 Task: Look for space in Liverpool, United Kingdom from 2nd June, 2023 to 6th June, 2023 for 1 adult in price range Rs.10000 to Rs.13000. Place can be private room with 1  bedroom having 1 bed and 1 bathroom. Property type can be house, flat, guest house, hotel. Booking option can be shelf check-in. Required host language is English.
Action: Mouse moved to (536, 108)
Screenshot: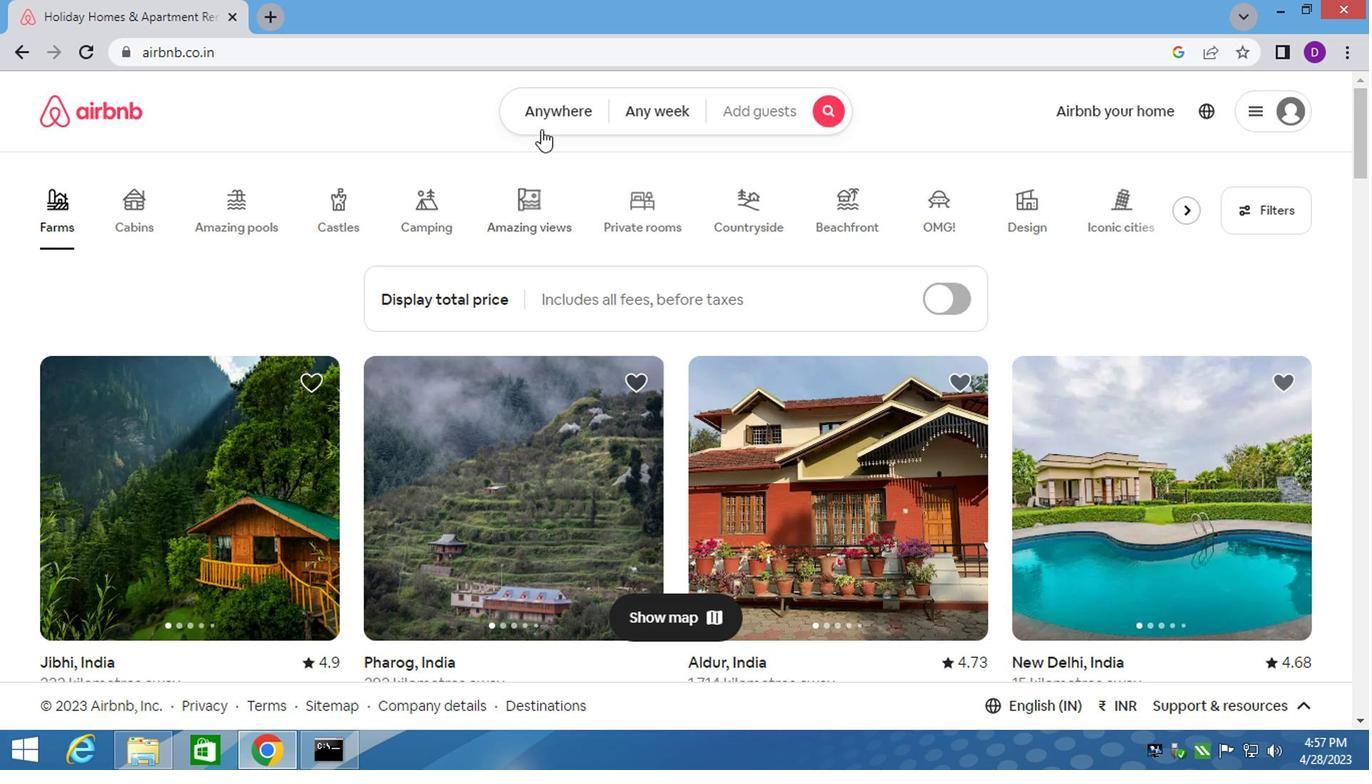 
Action: Mouse pressed left at (536, 108)
Screenshot: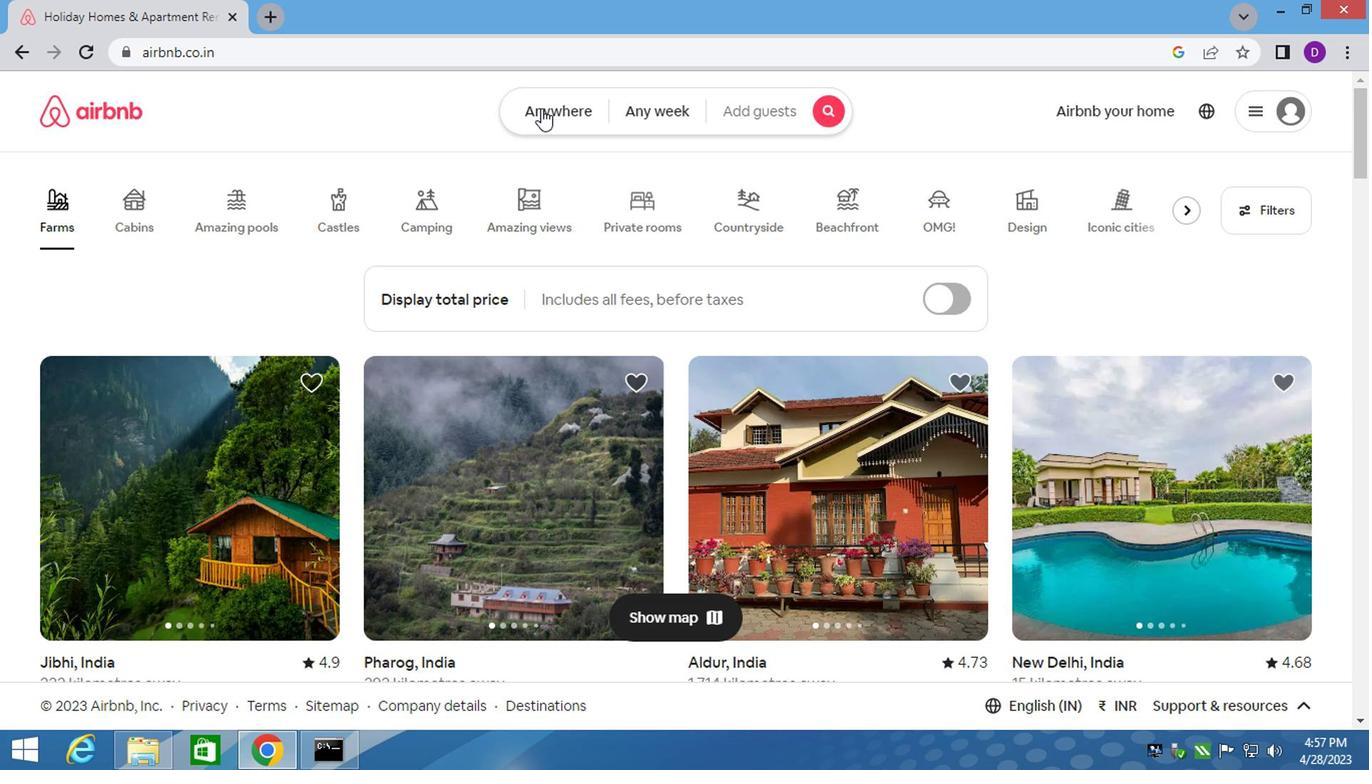 
Action: Mouse moved to (361, 192)
Screenshot: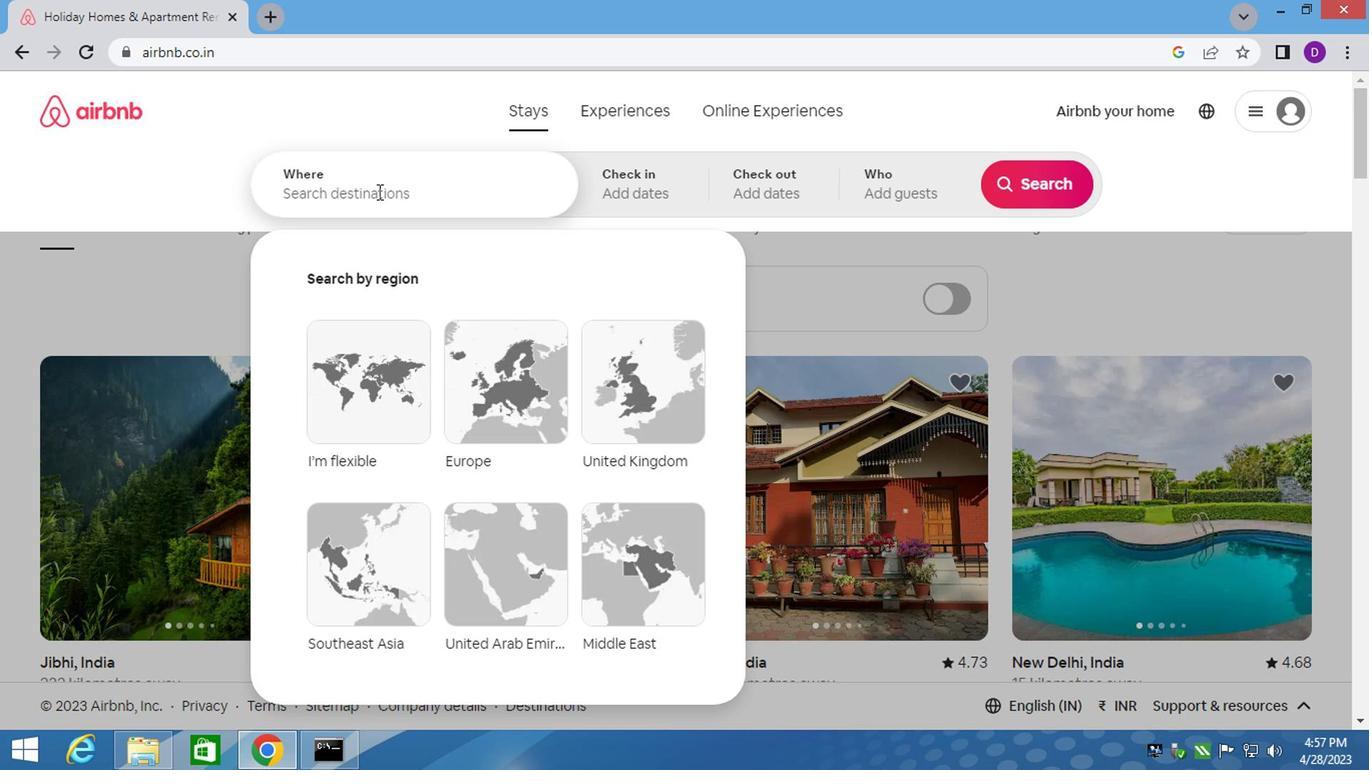 
Action: Mouse pressed left at (361, 192)
Screenshot: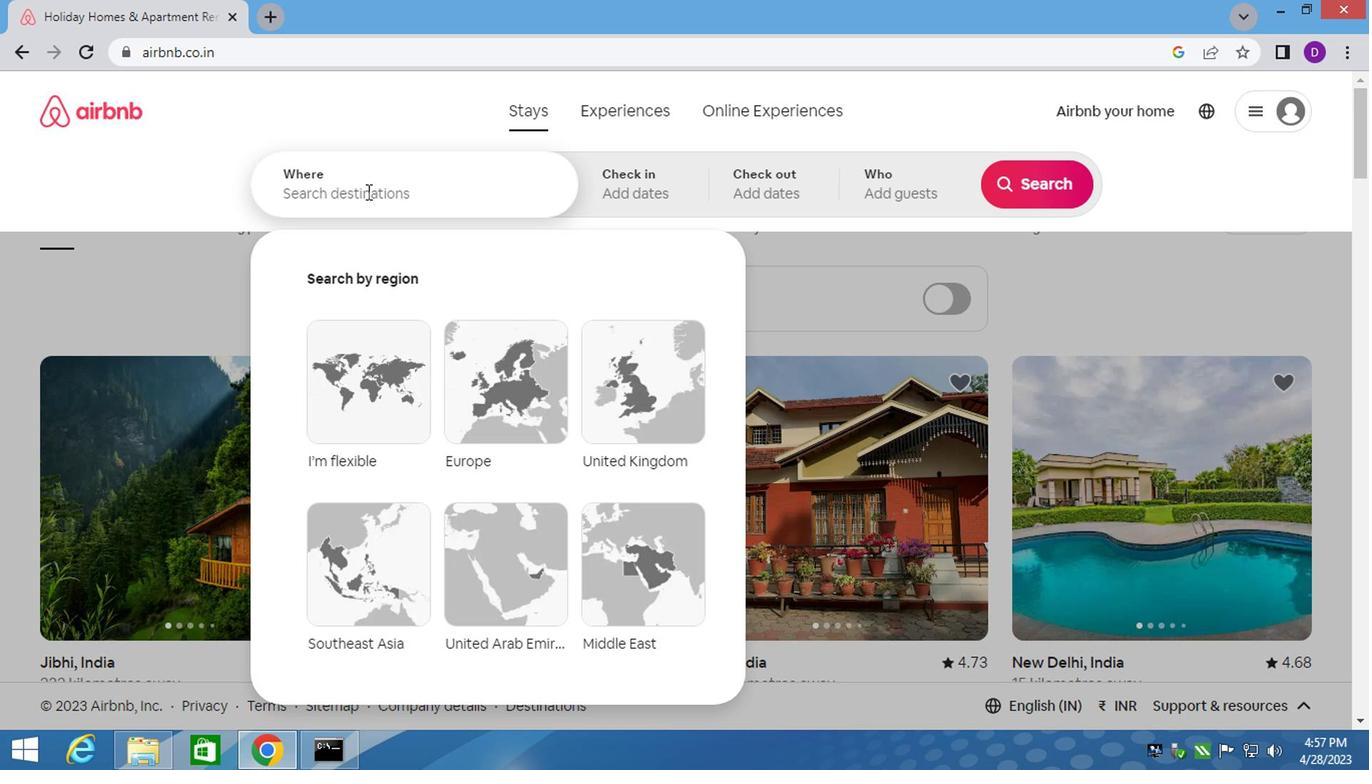 
Action: Key pressed <Key.shift>LIVE<Key.down>,<Key.space><Key.shift>U<Key.enter>
Screenshot: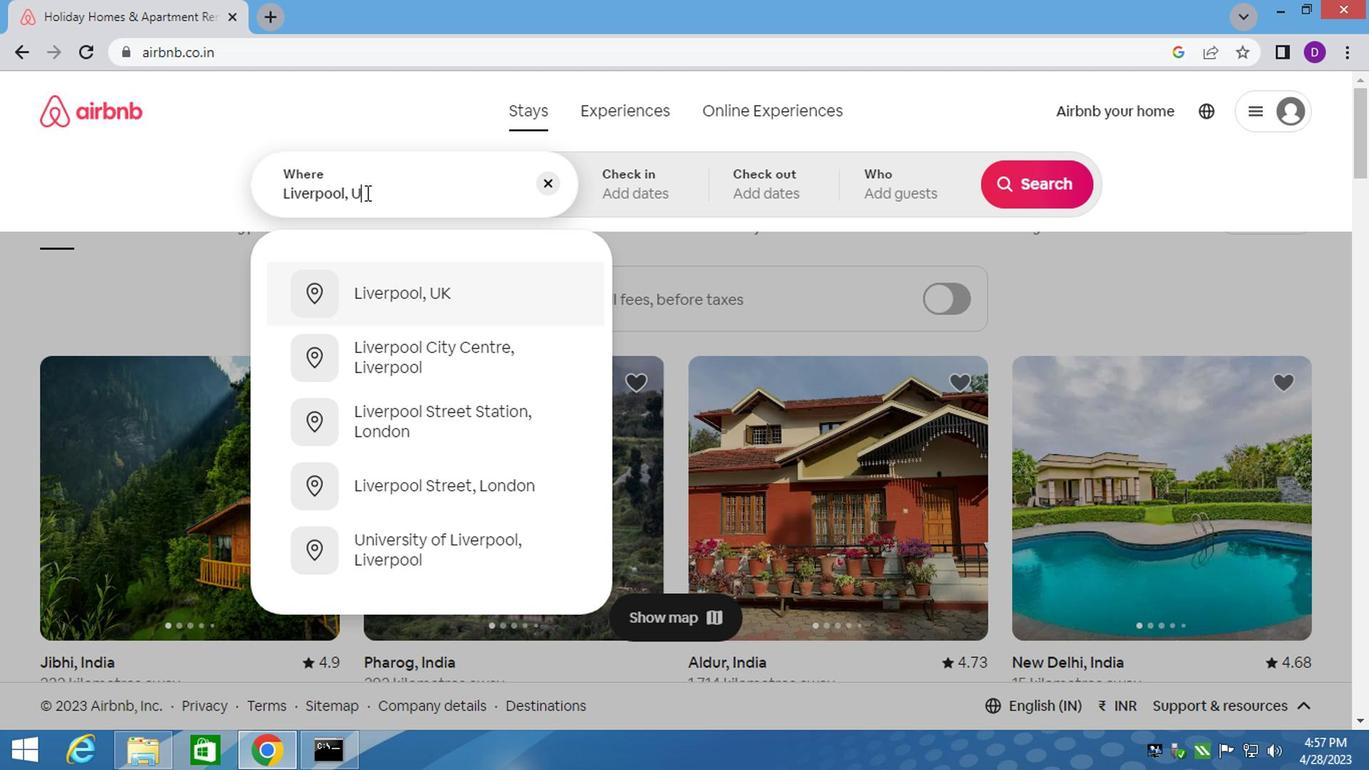 
Action: Mouse moved to (1013, 338)
Screenshot: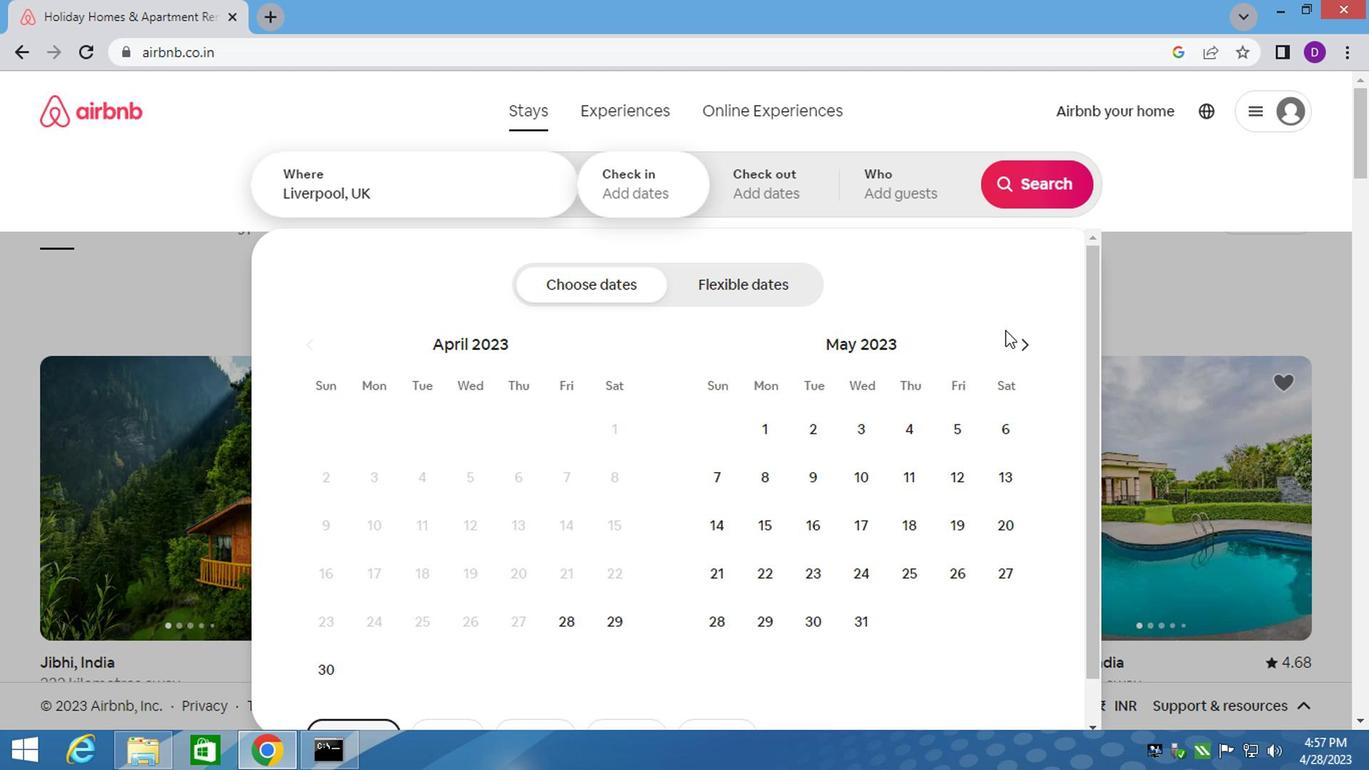 
Action: Mouse pressed left at (1013, 338)
Screenshot: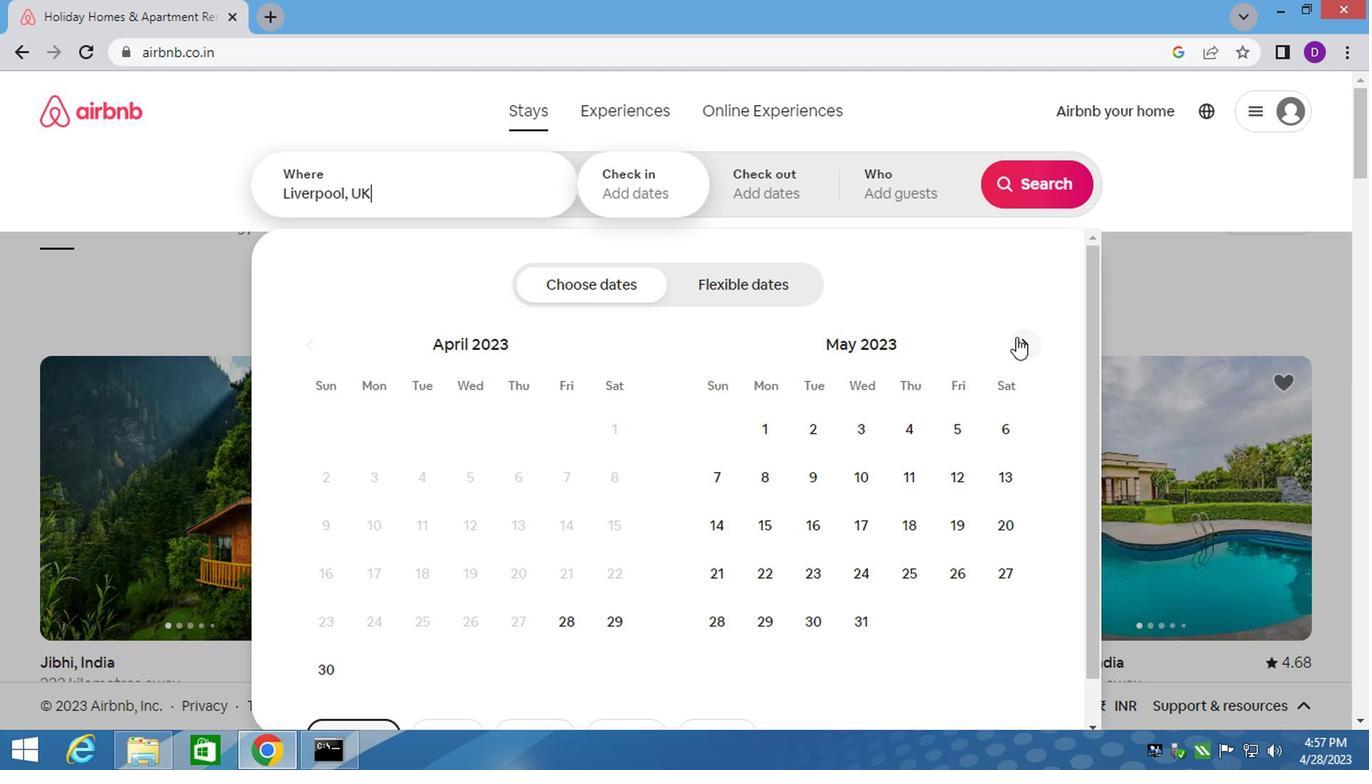 
Action: Mouse pressed left at (1013, 338)
Screenshot: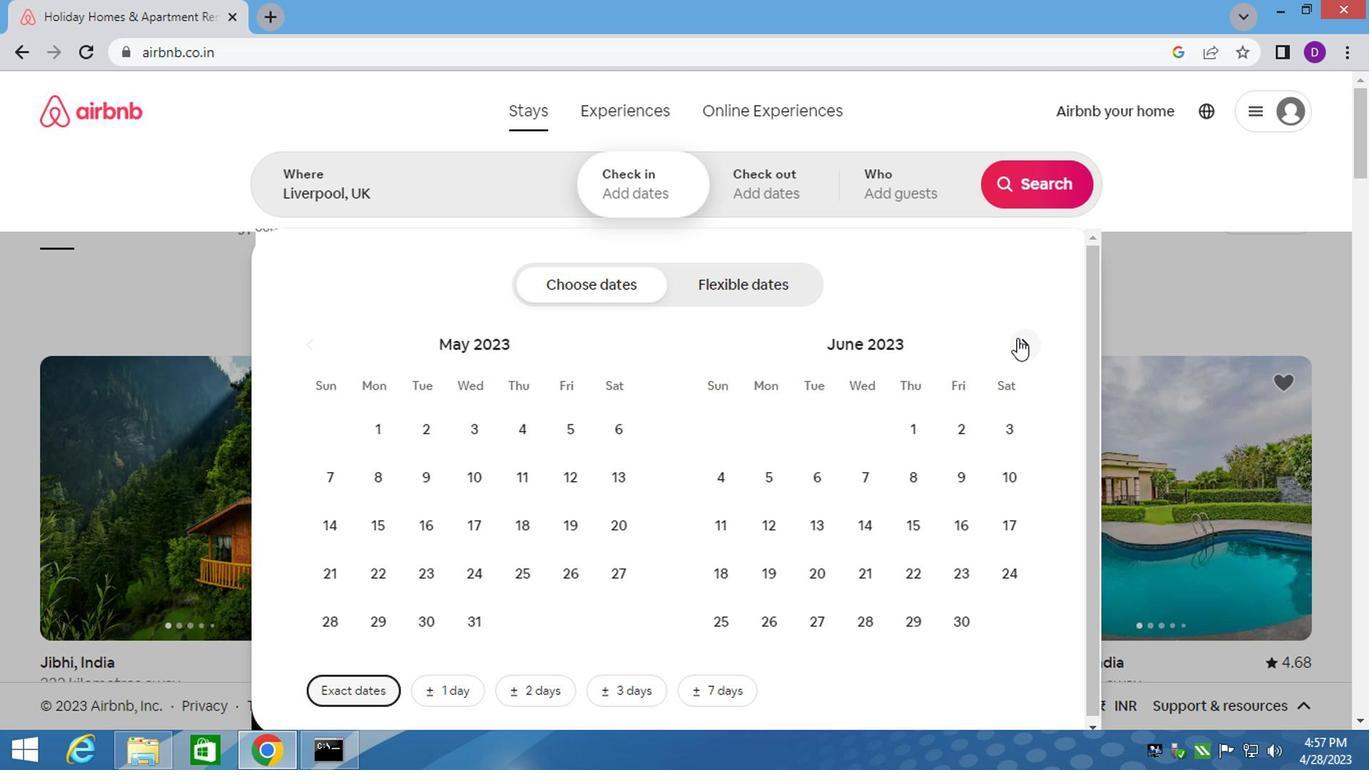 
Action: Mouse moved to (546, 428)
Screenshot: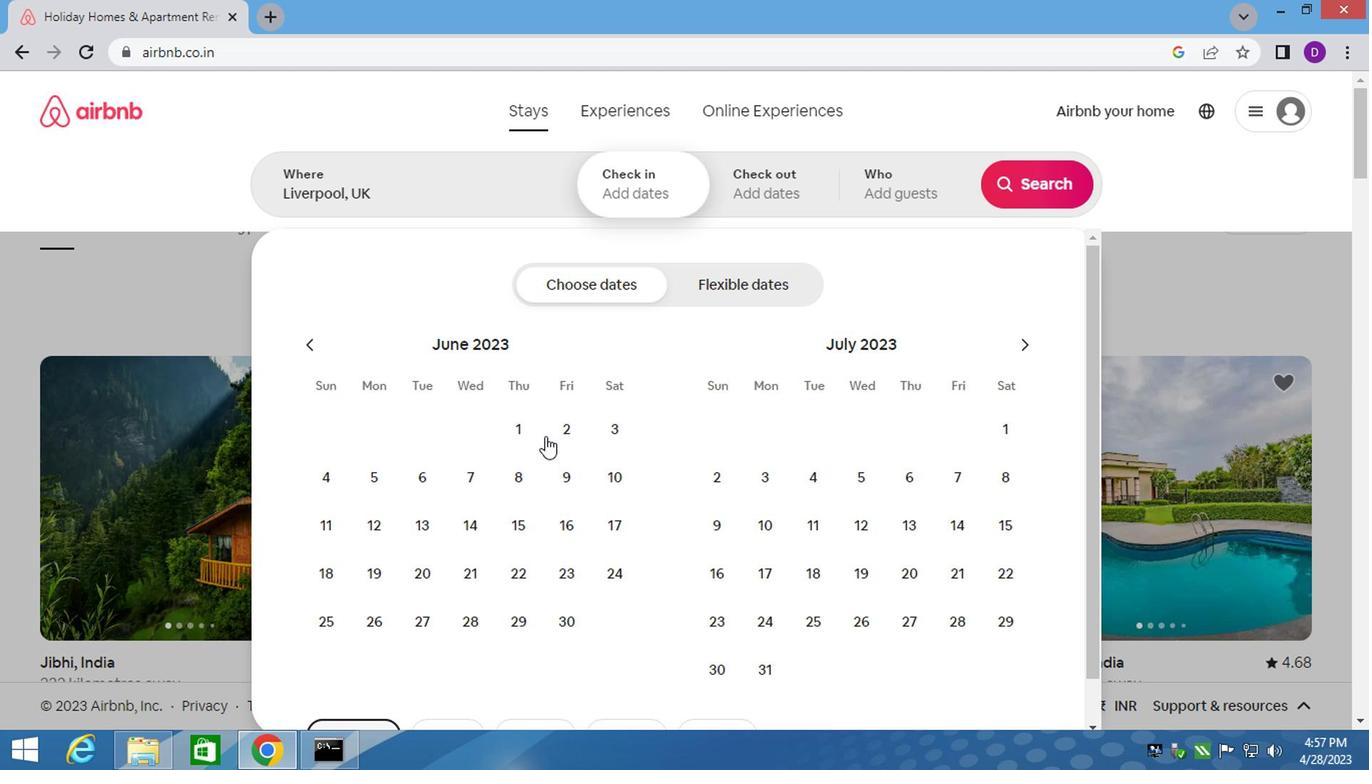 
Action: Mouse pressed left at (546, 428)
Screenshot: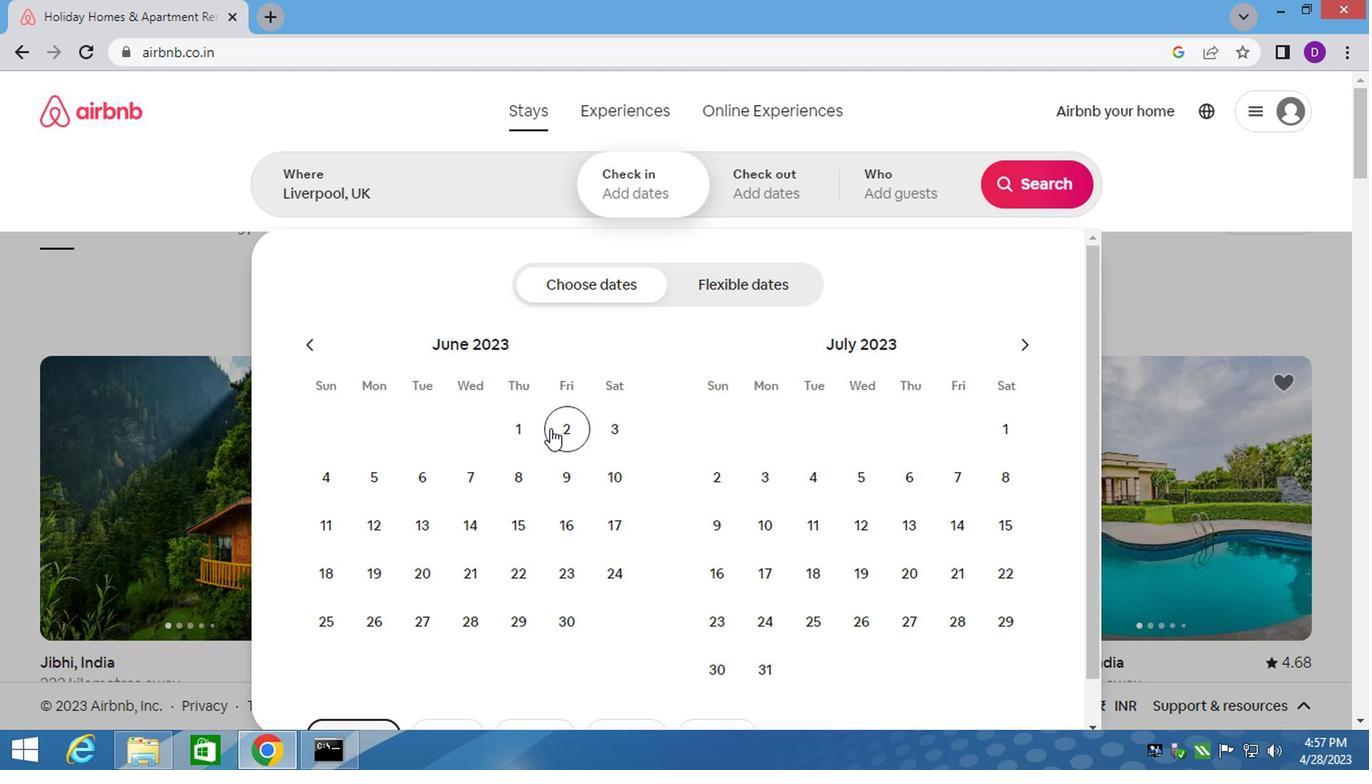 
Action: Mouse moved to (426, 478)
Screenshot: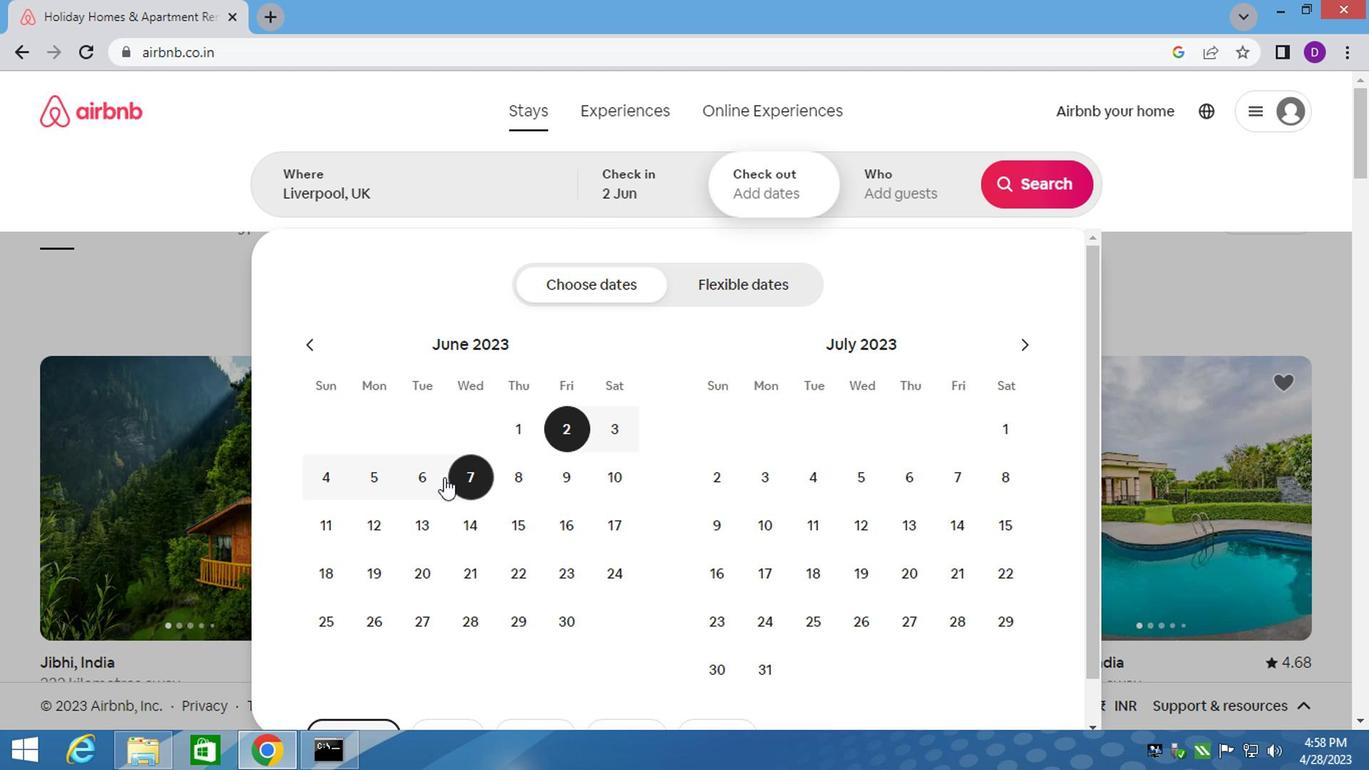 
Action: Mouse pressed left at (426, 478)
Screenshot: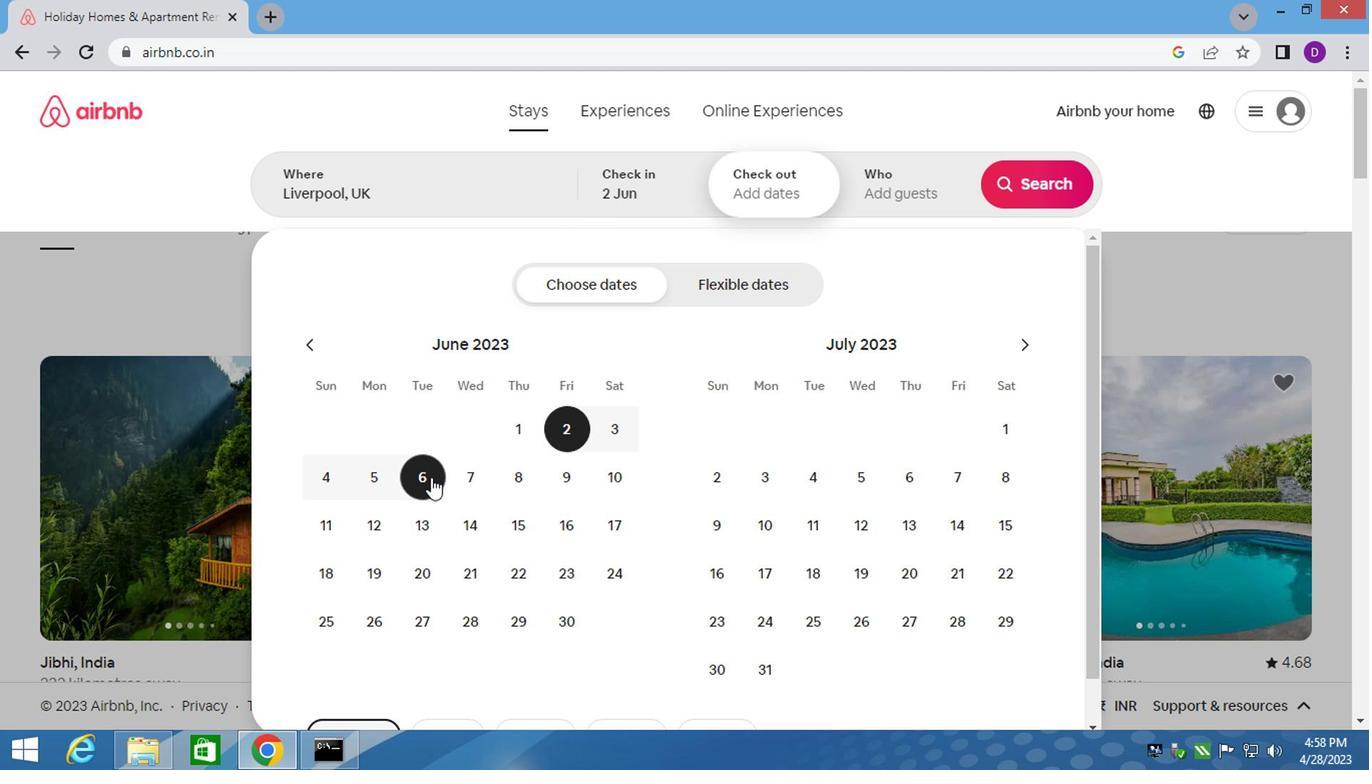 
Action: Mouse moved to (884, 192)
Screenshot: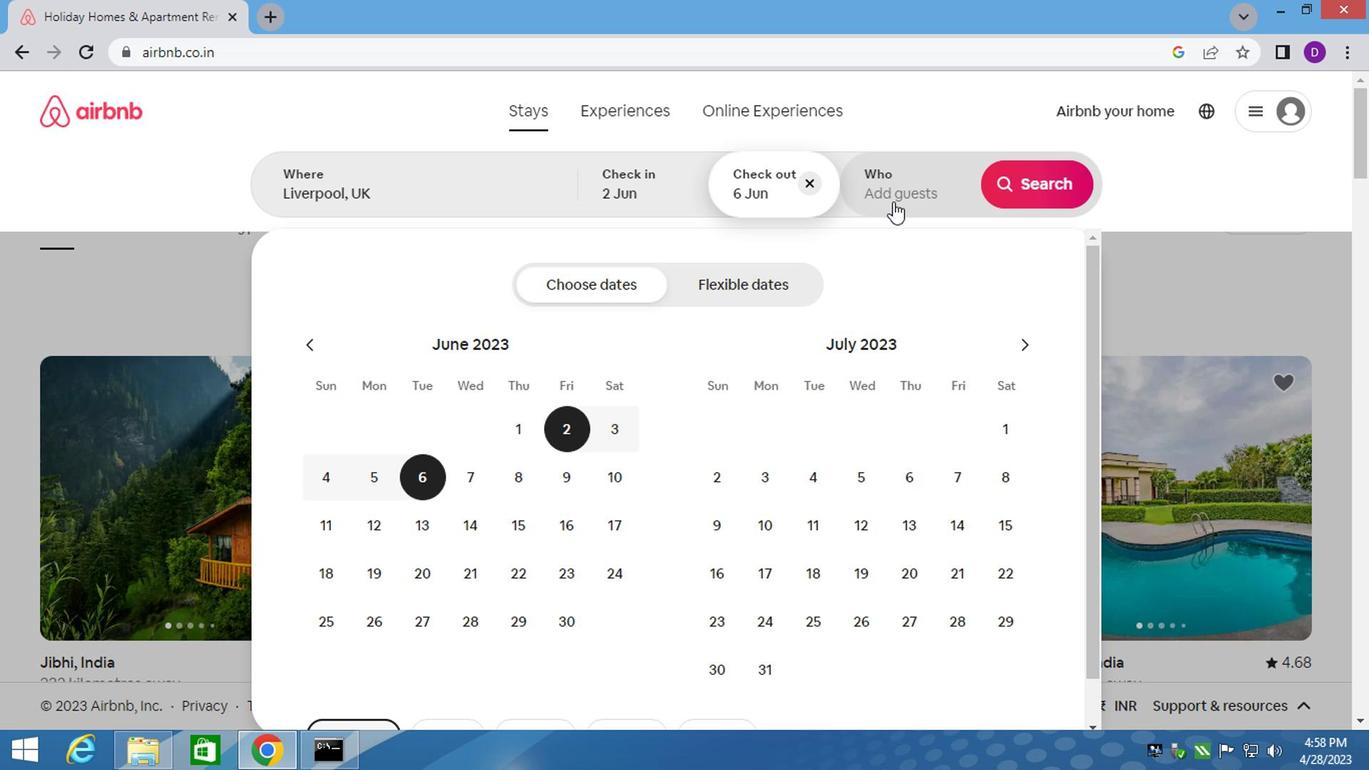 
Action: Mouse pressed left at (884, 192)
Screenshot: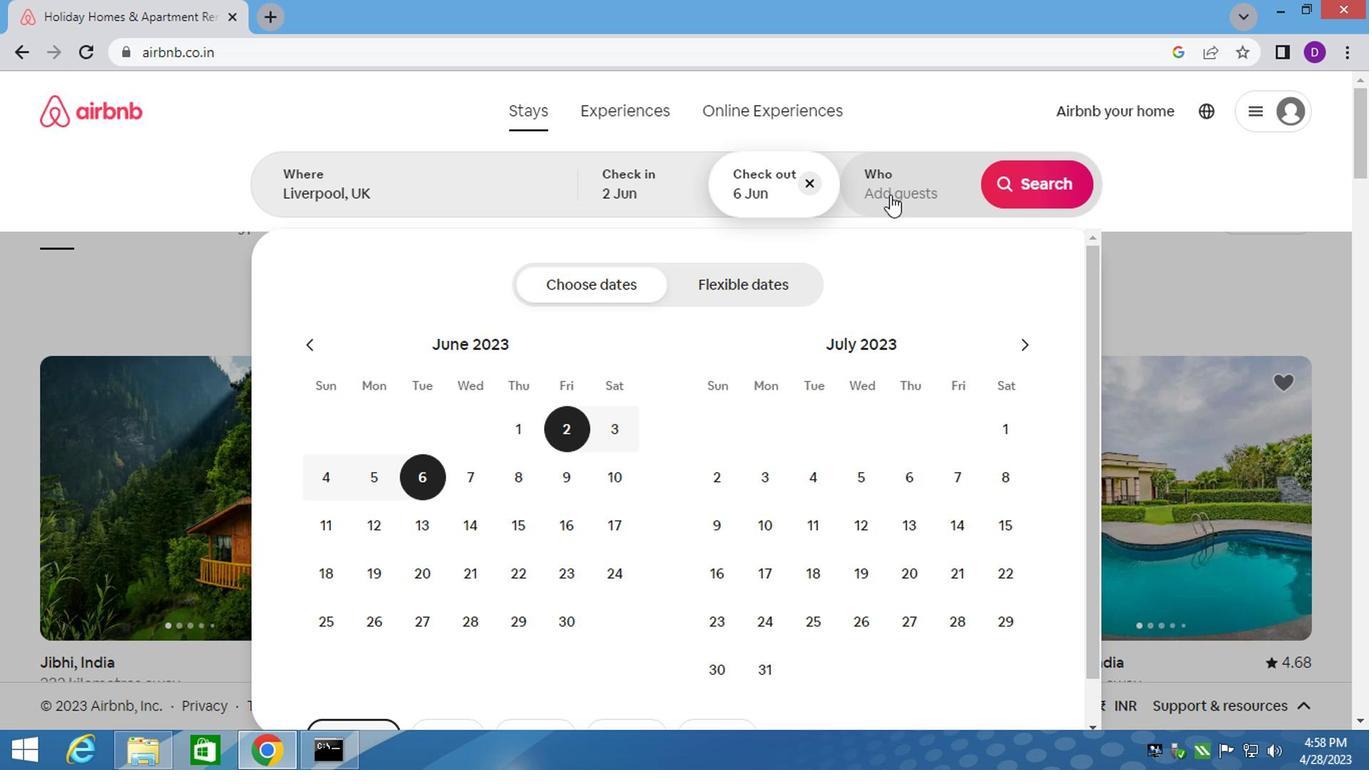 
Action: Mouse moved to (1034, 291)
Screenshot: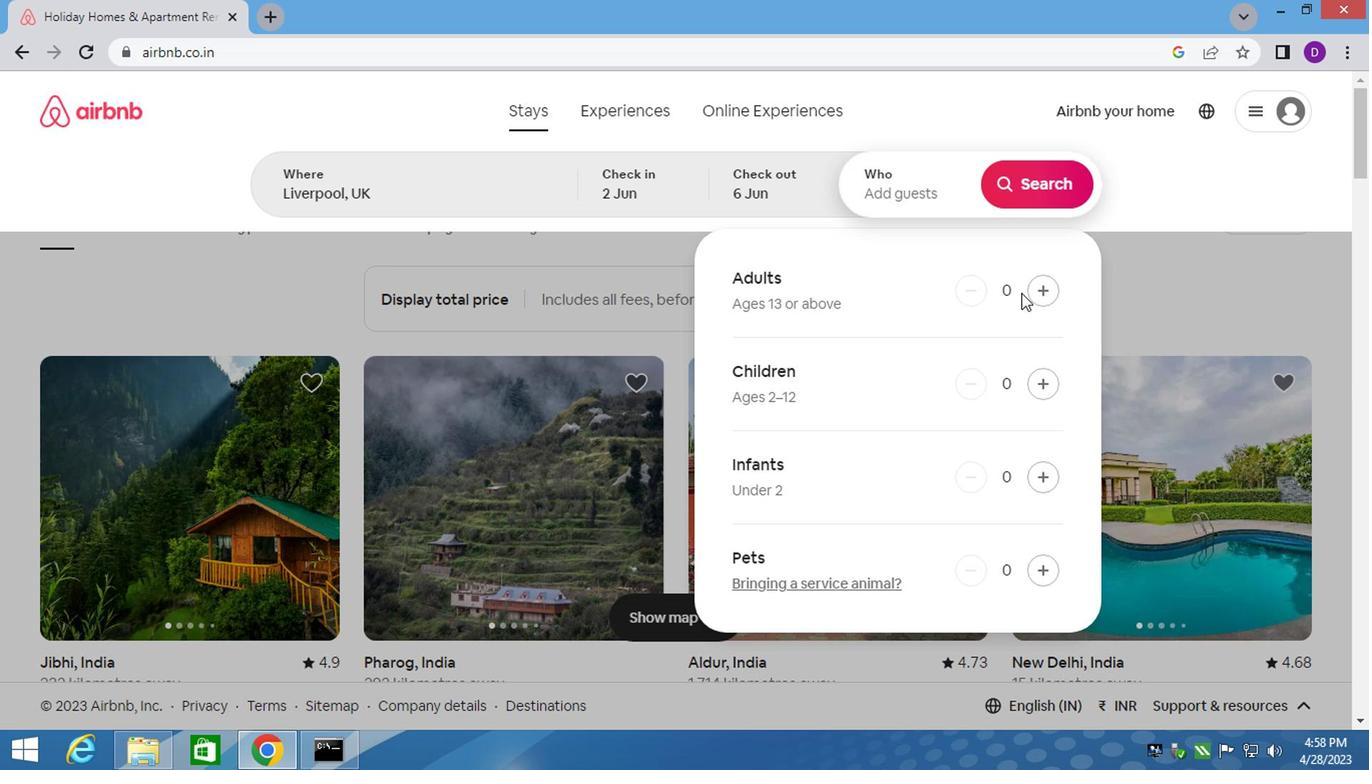 
Action: Mouse pressed left at (1034, 291)
Screenshot: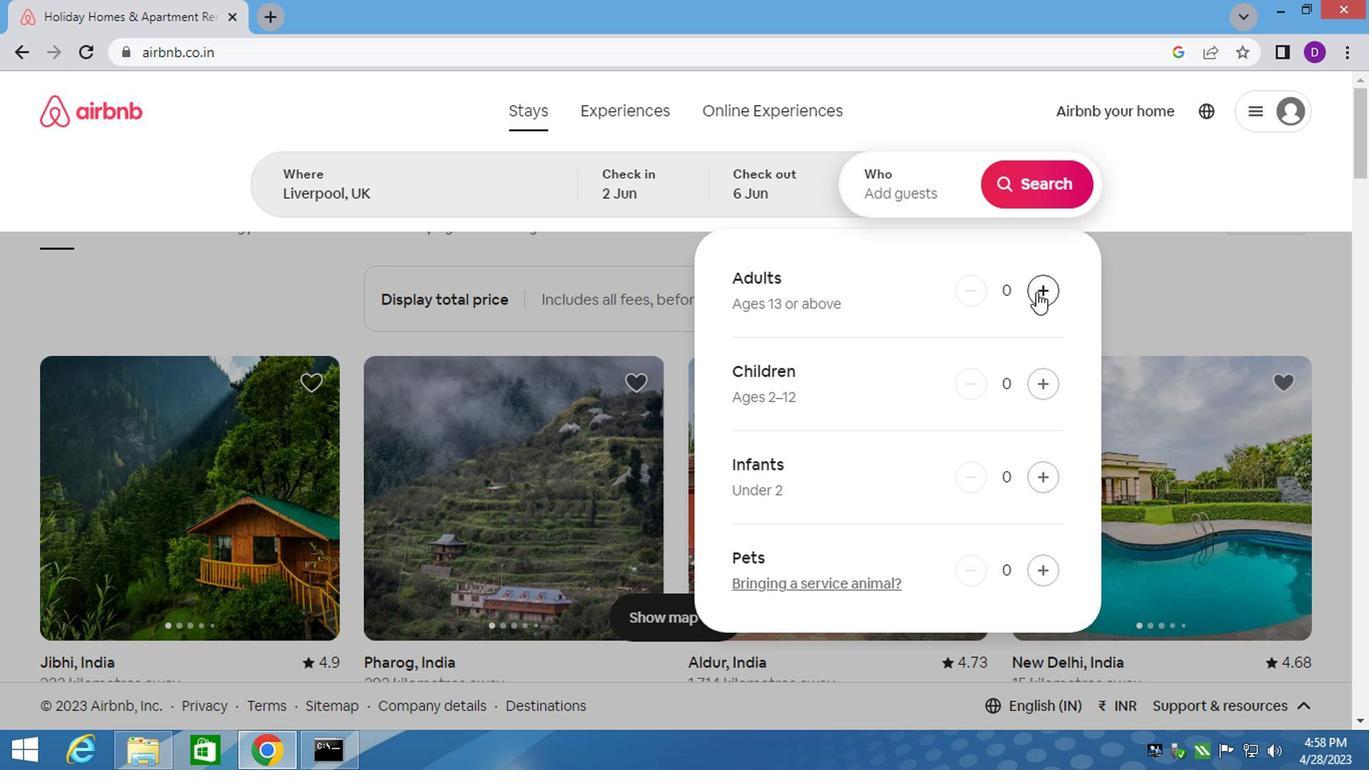 
Action: Mouse moved to (1026, 188)
Screenshot: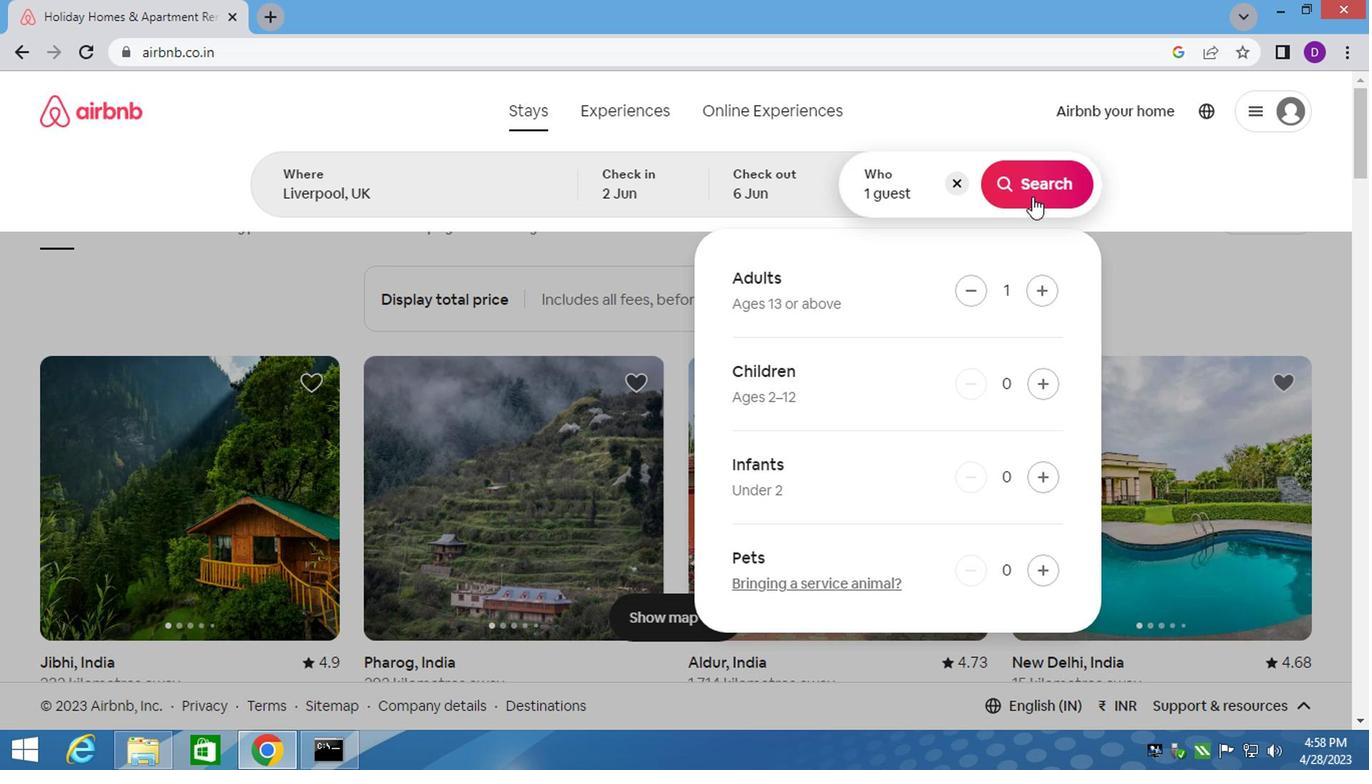 
Action: Mouse pressed left at (1026, 188)
Screenshot: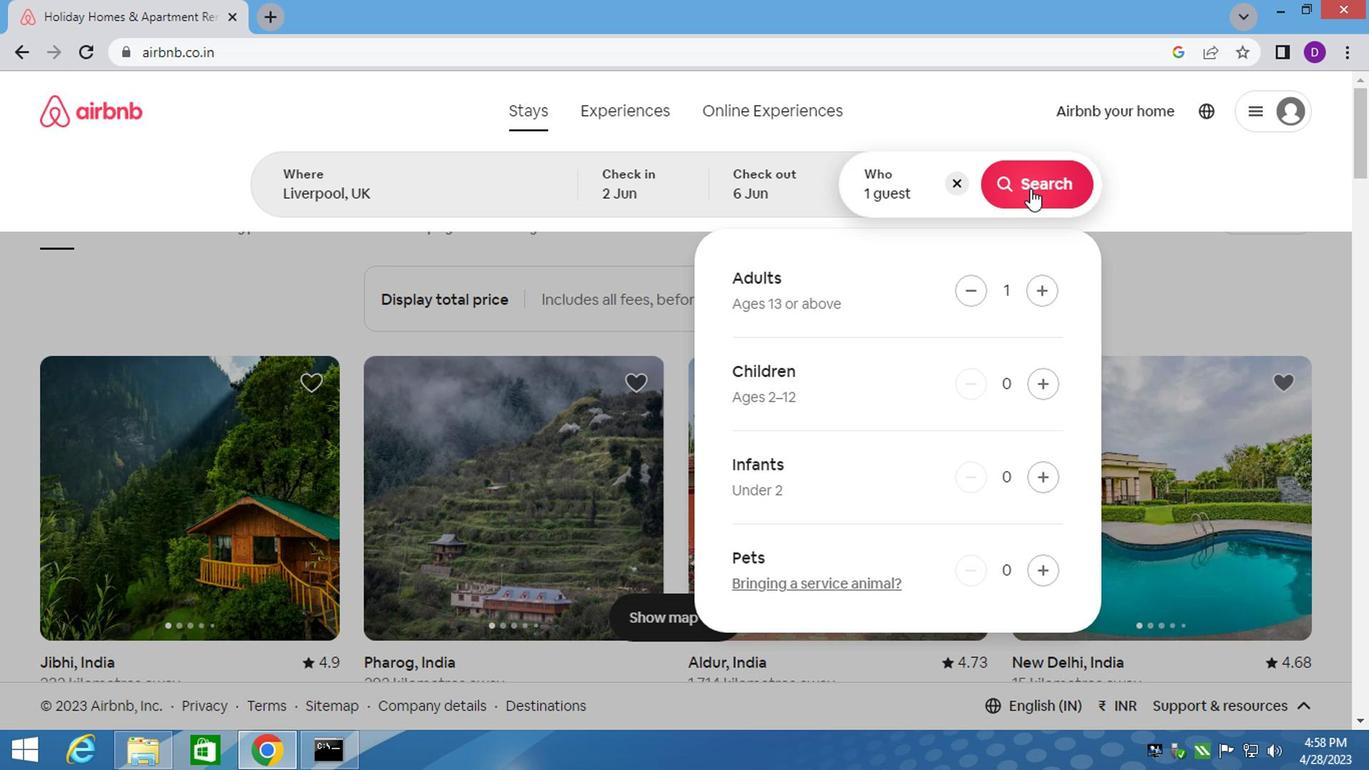 
Action: Mouse moved to (1266, 192)
Screenshot: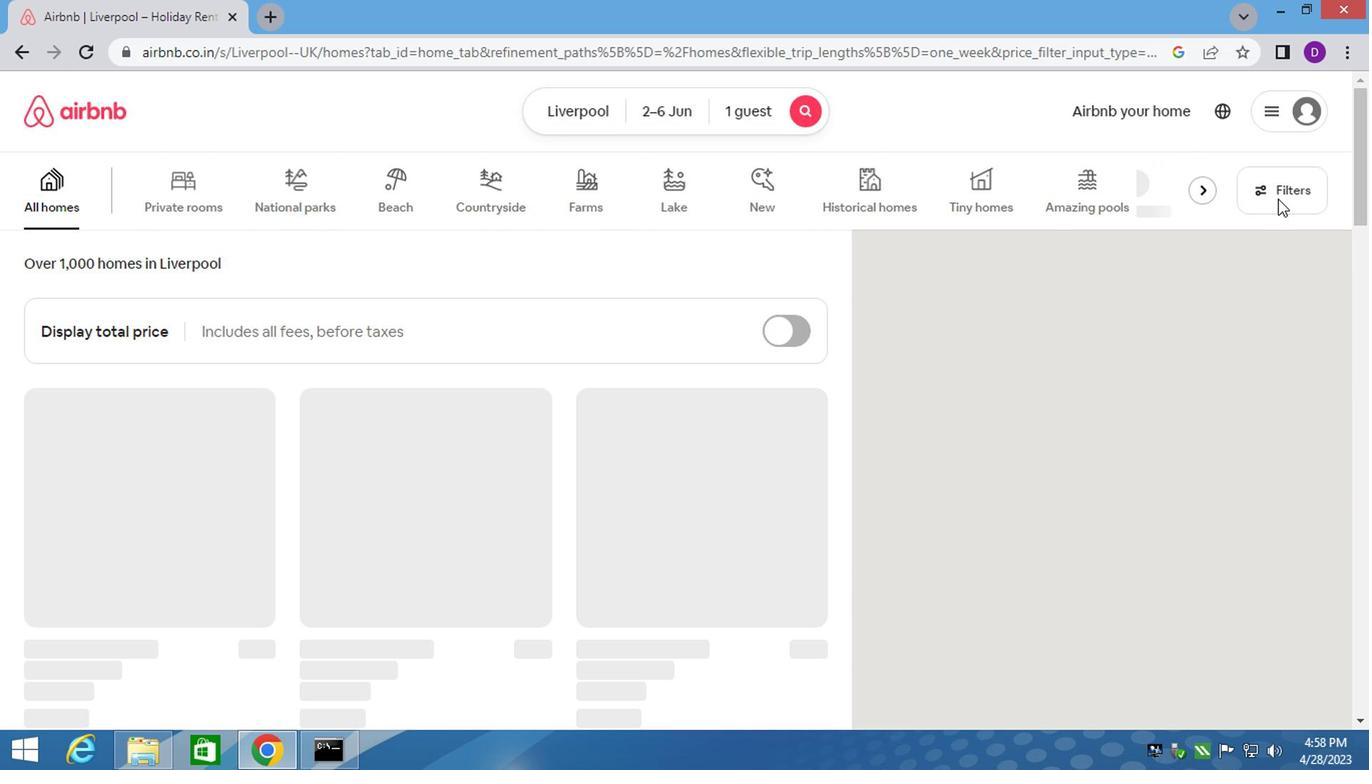 
Action: Mouse pressed left at (1266, 192)
Screenshot: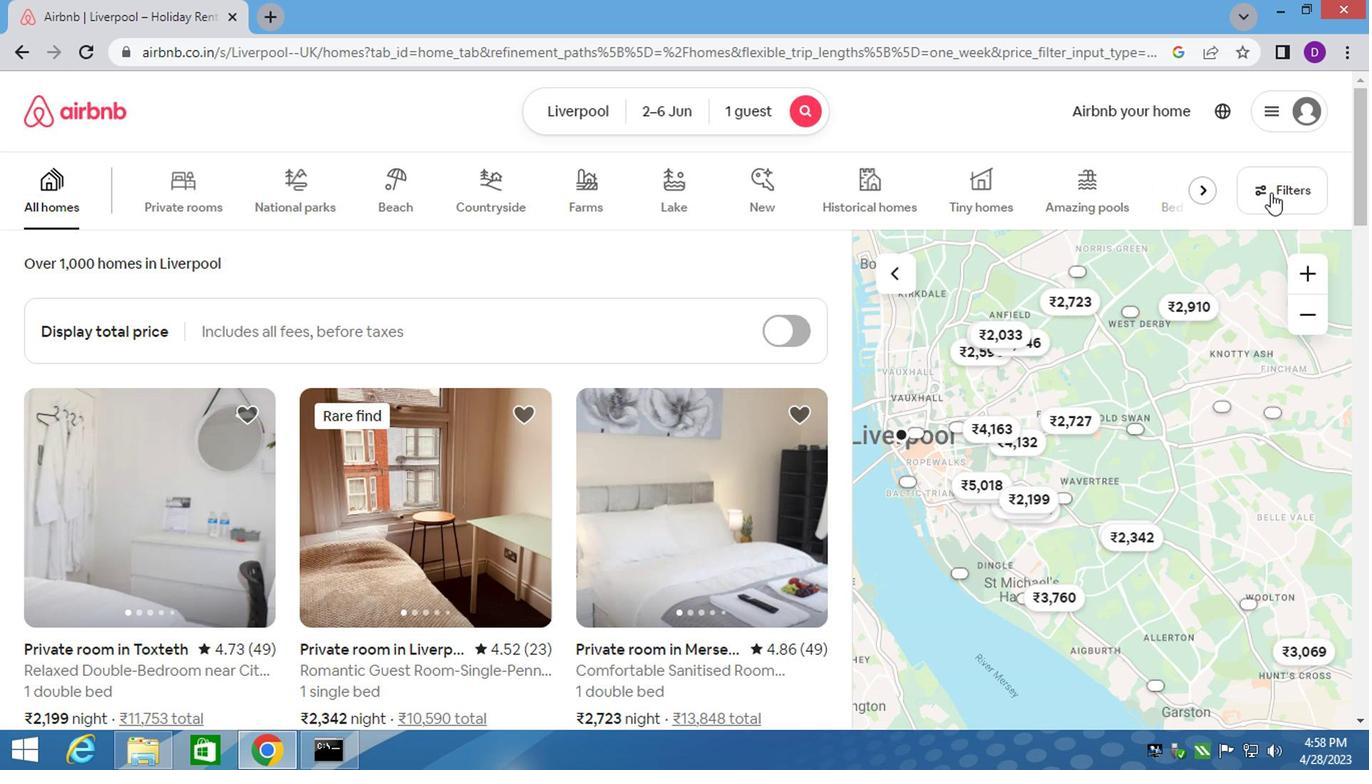 
Action: Mouse moved to (414, 447)
Screenshot: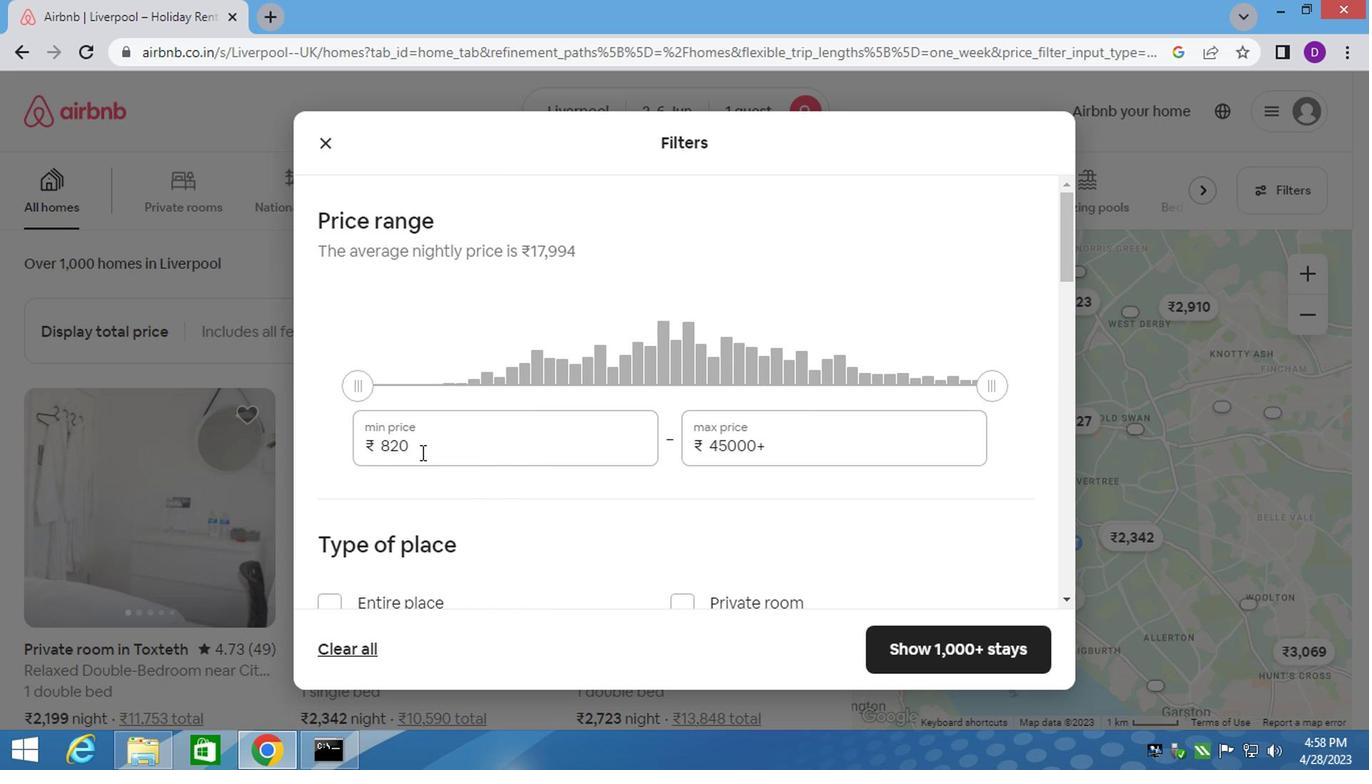 
Action: Mouse pressed left at (414, 447)
Screenshot: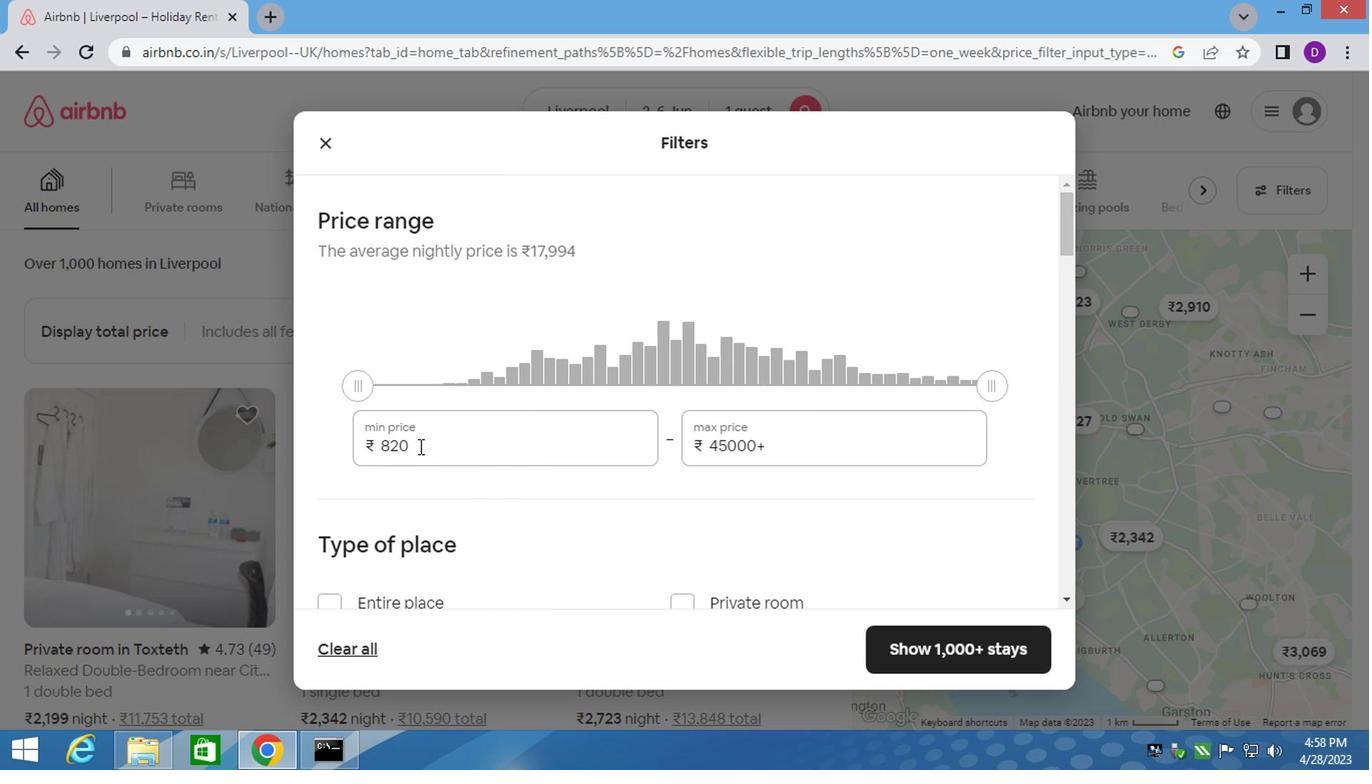 
Action: Mouse pressed left at (414, 447)
Screenshot: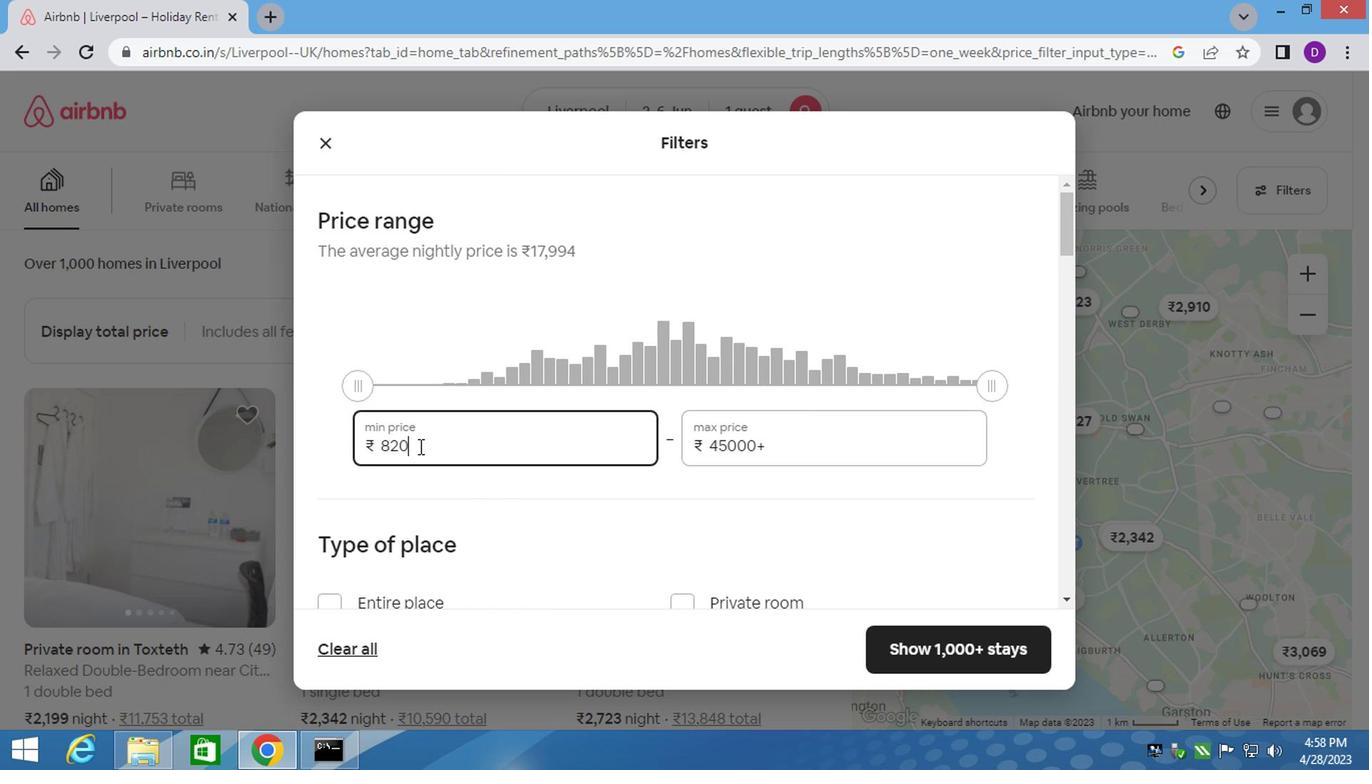 
Action: Key pressed 13000<Key.tab>
Screenshot: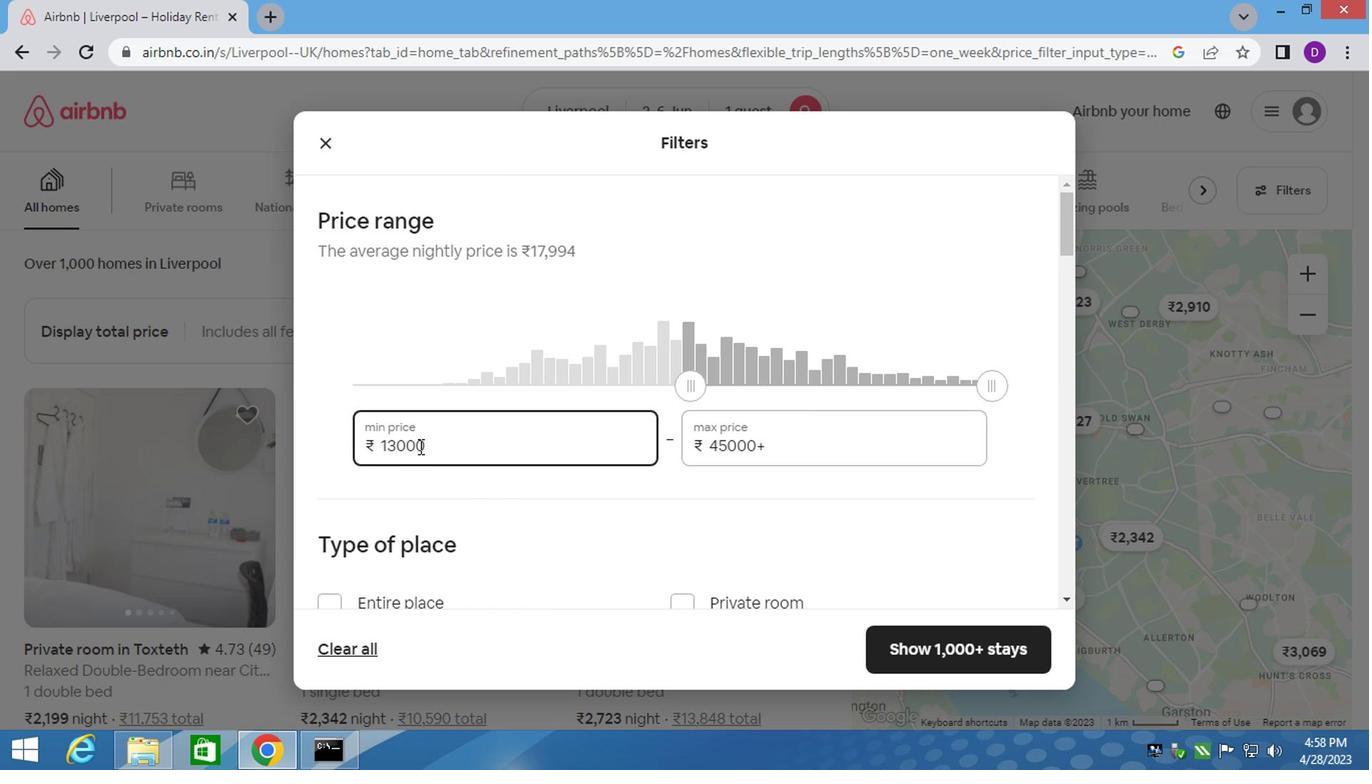
Action: Mouse pressed left at (414, 447)
Screenshot: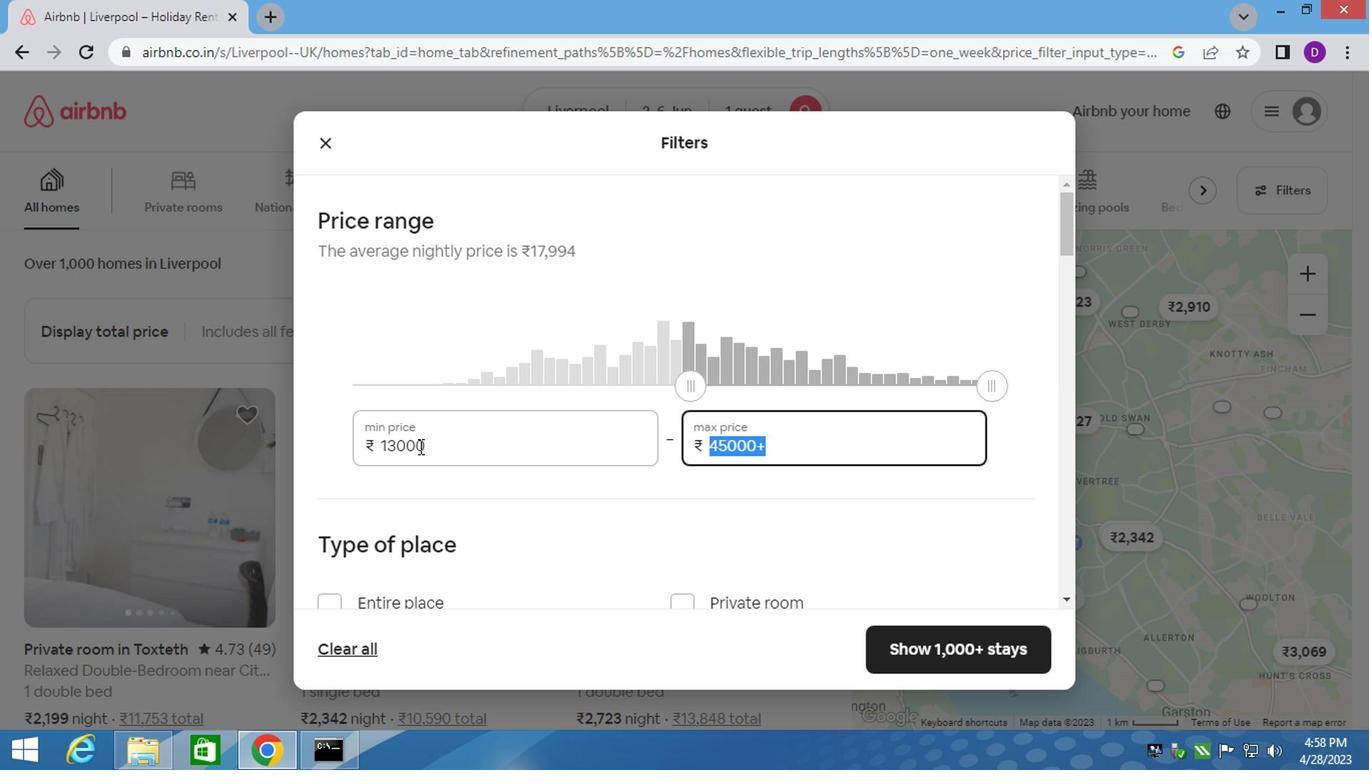 
Action: Mouse pressed left at (414, 447)
Screenshot: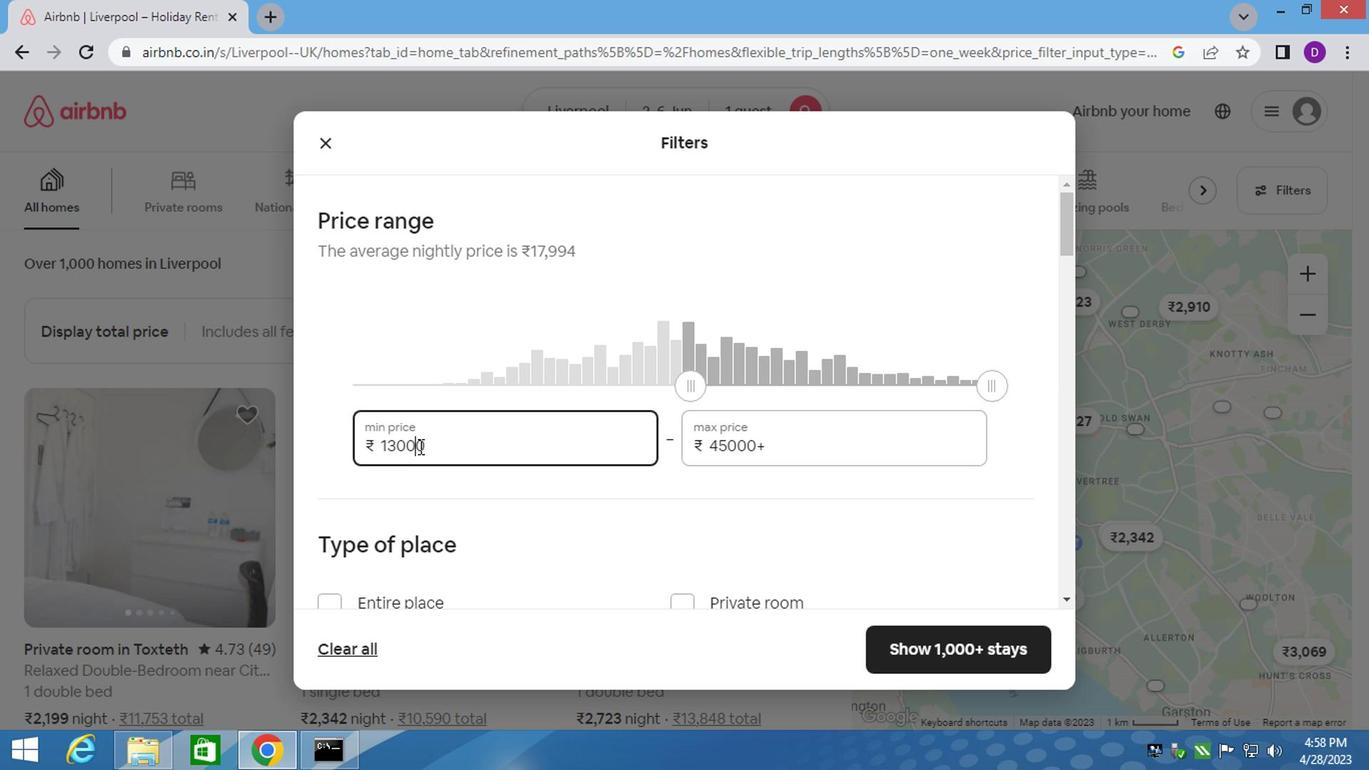 
Action: Mouse pressed left at (414, 447)
Screenshot: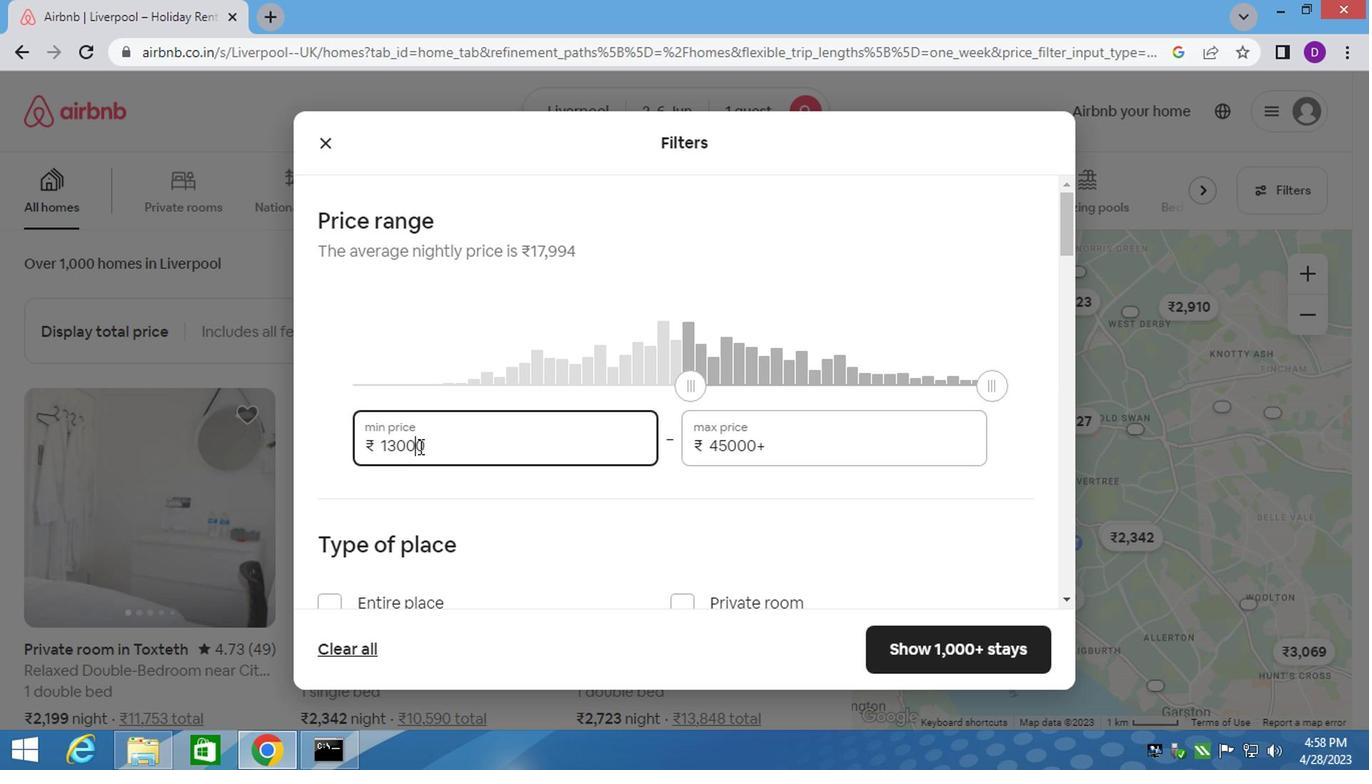 
Action: Key pressed 10000<Key.tab>1<Key.backspace><Key.backspace><Key.backspace><Key.backspace><Key.backspace><Key.backspace><Key.backspace><Key.backspace><Key.backspace><Key.backspace><Key.backspace><Key.backspace><Key.backspace>13000
Screenshot: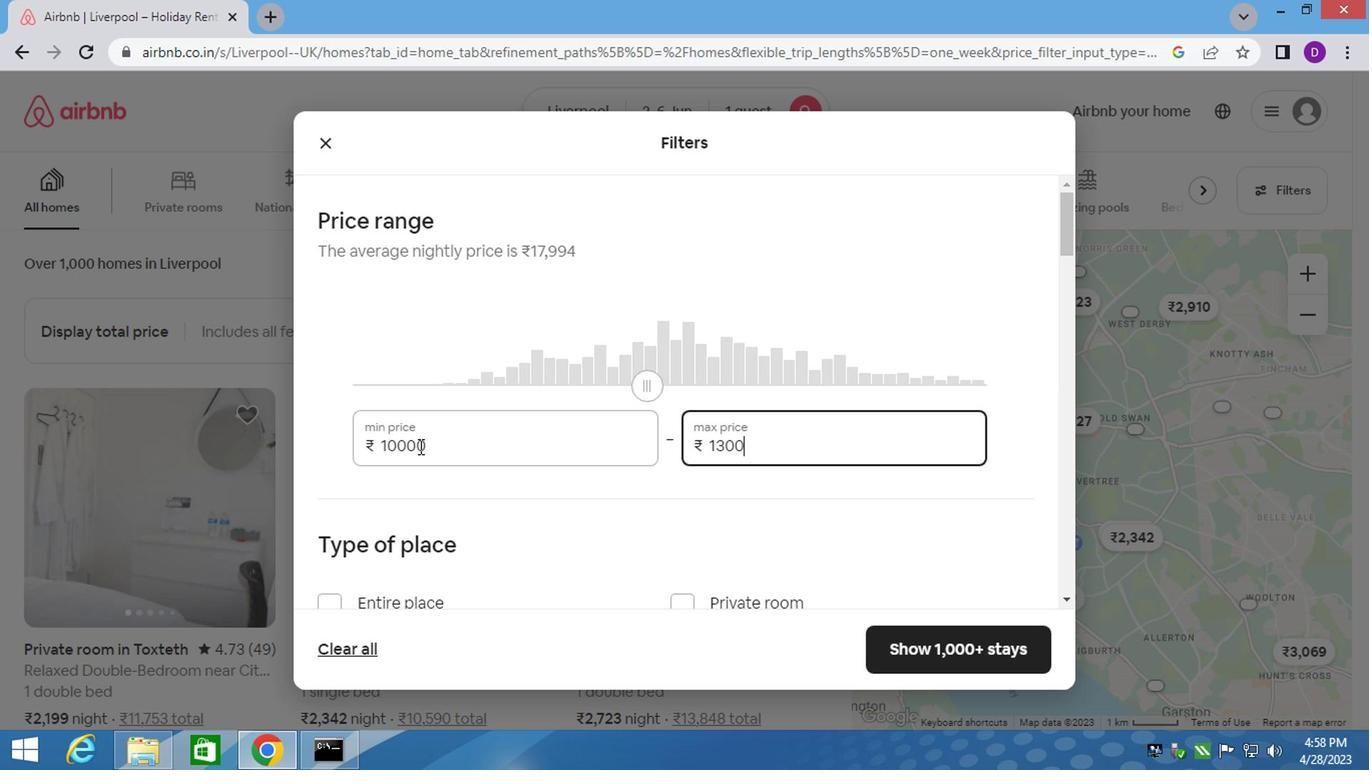
Action: Mouse scrolled (414, 446) with delta (0, 0)
Screenshot: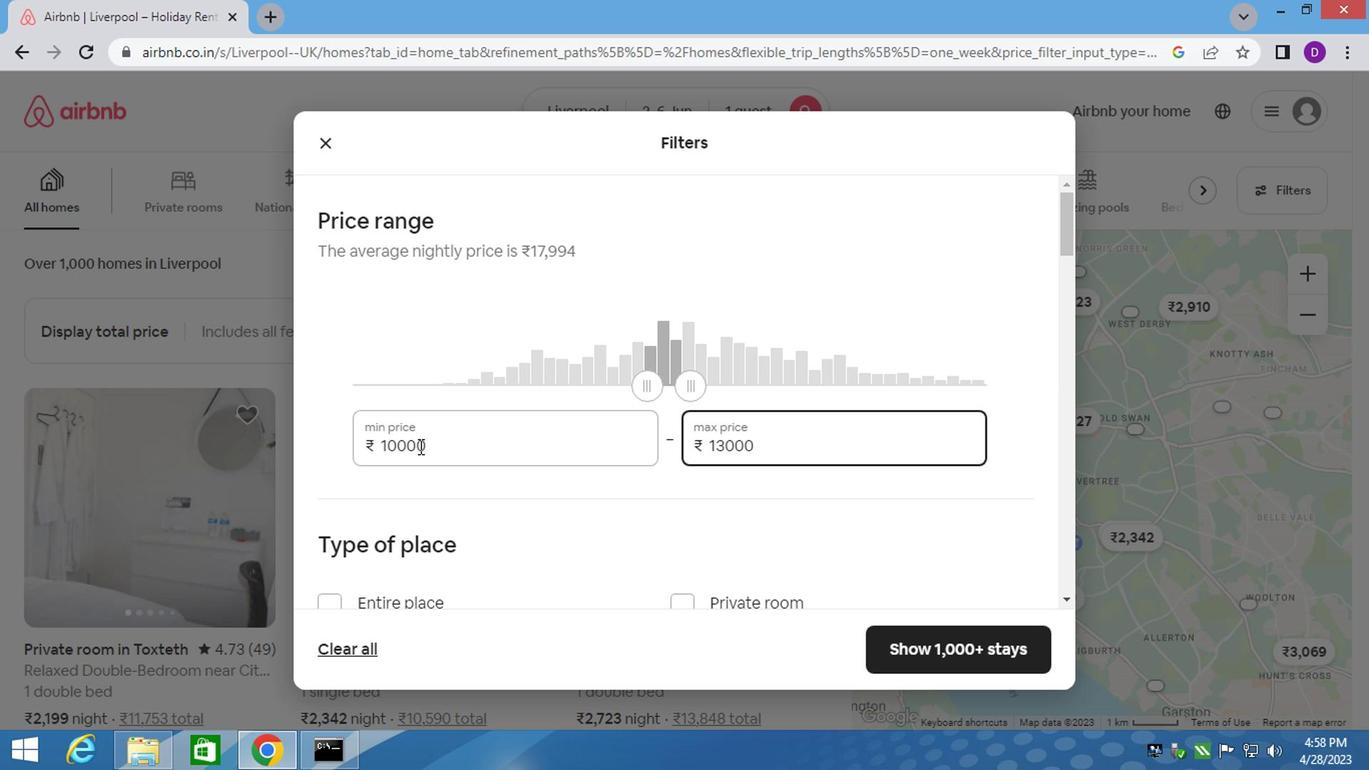 
Action: Mouse scrolled (414, 446) with delta (0, 0)
Screenshot: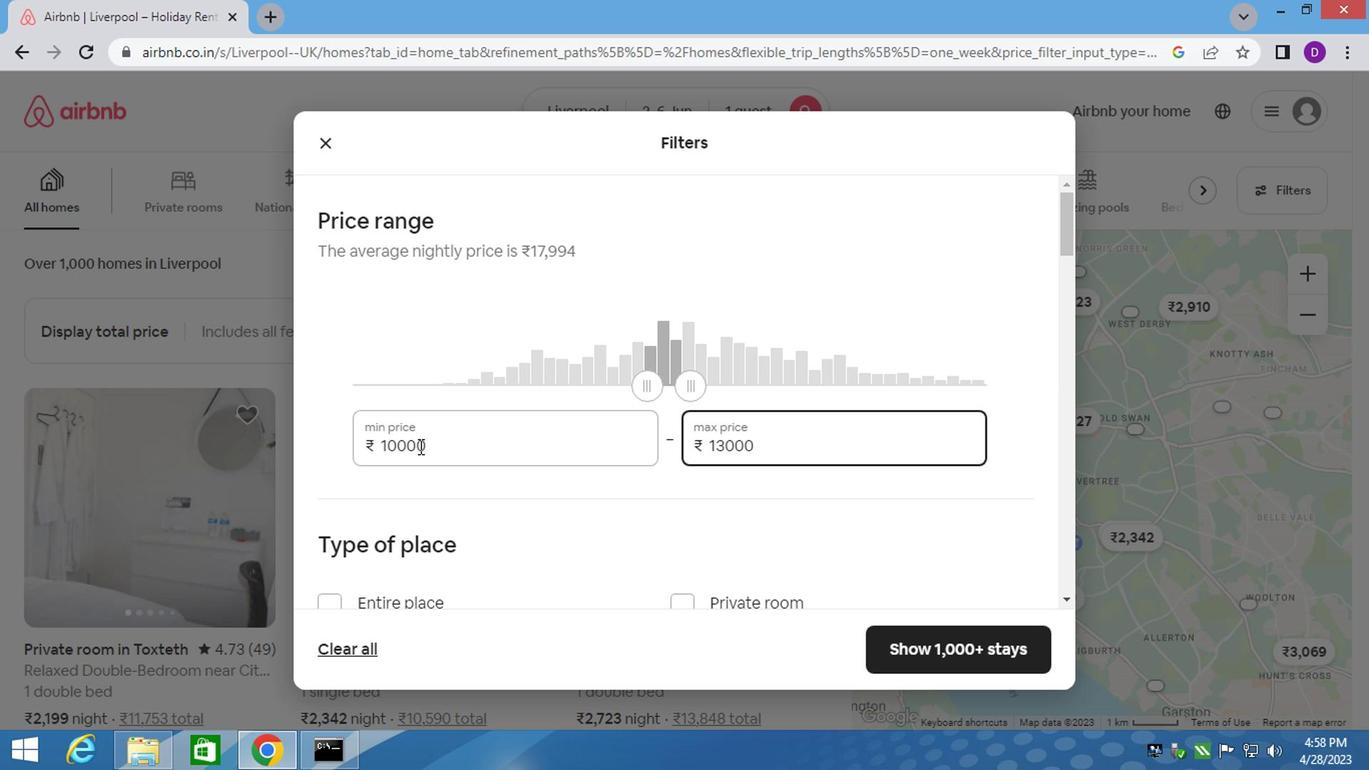 
Action: Mouse scrolled (414, 446) with delta (0, 0)
Screenshot: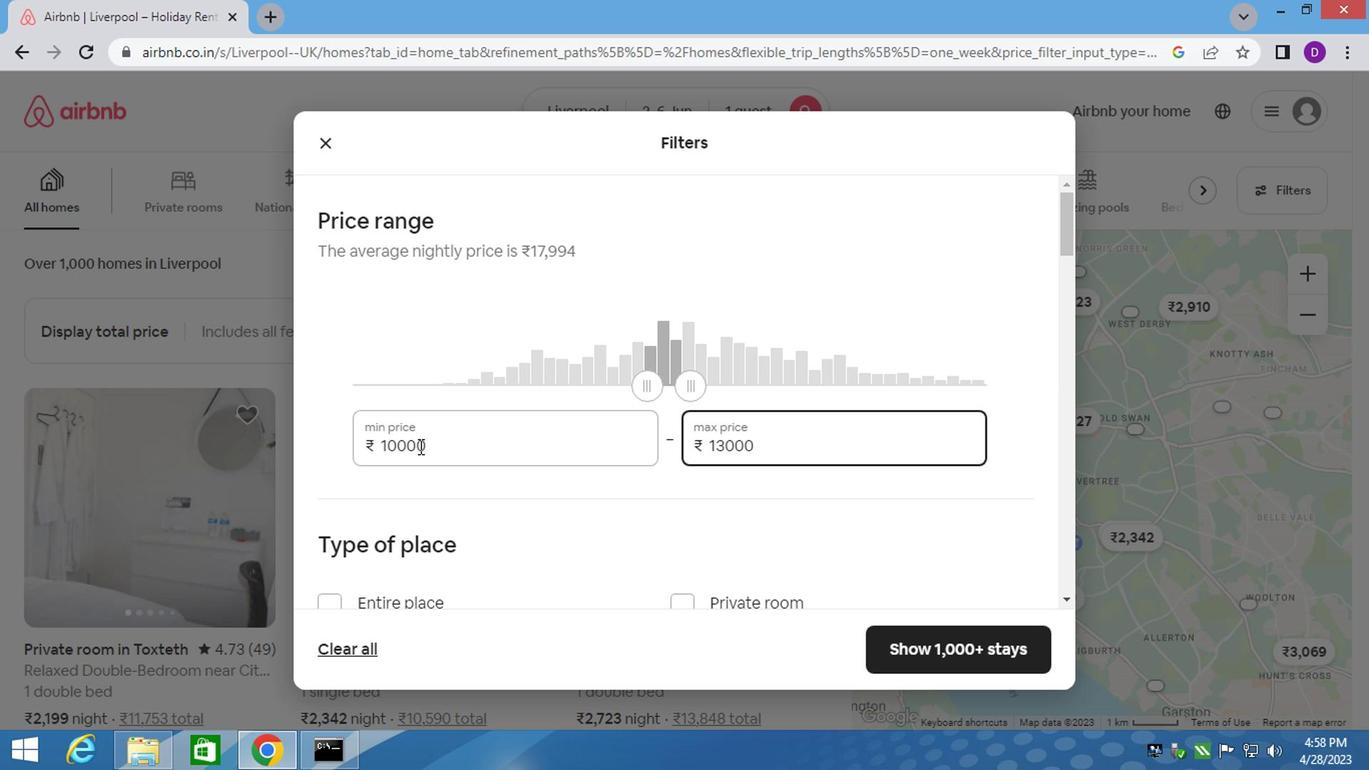 
Action: Mouse moved to (674, 308)
Screenshot: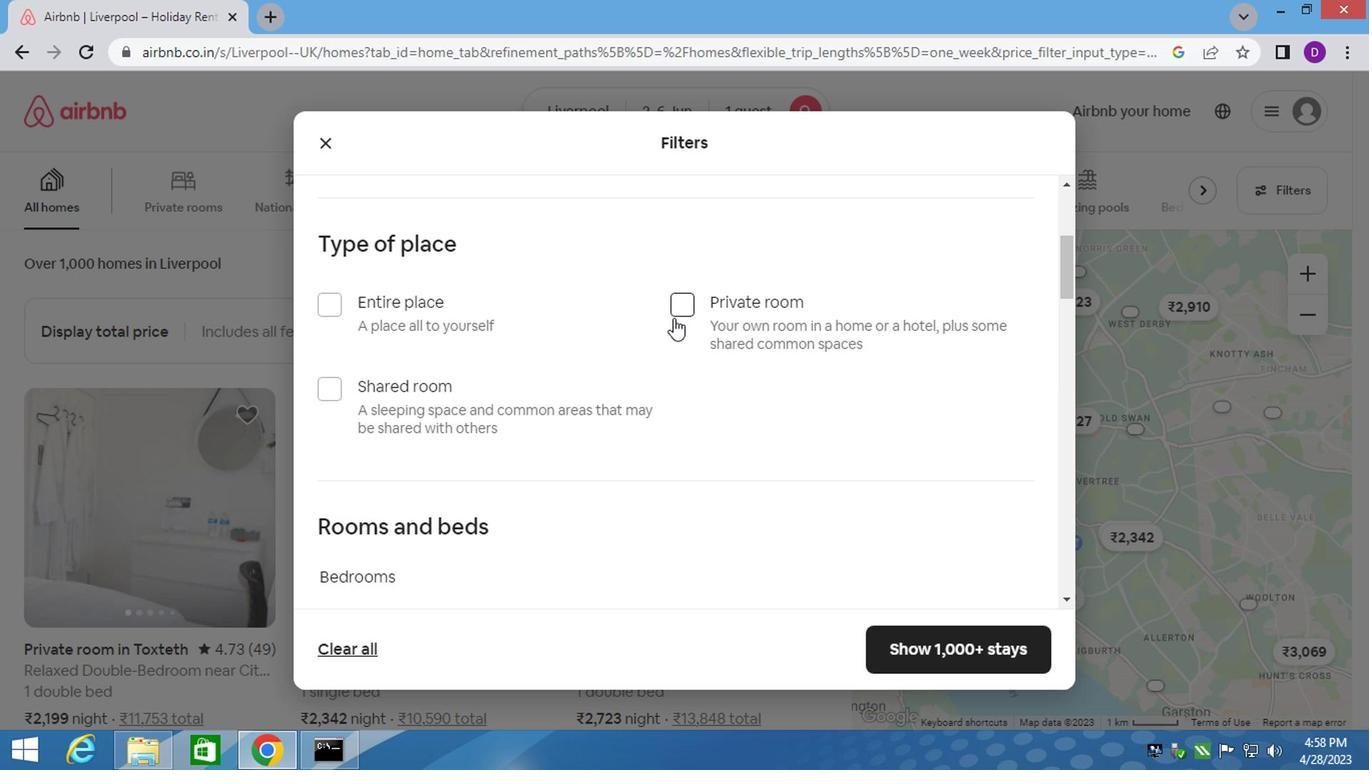 
Action: Mouse pressed left at (674, 308)
Screenshot: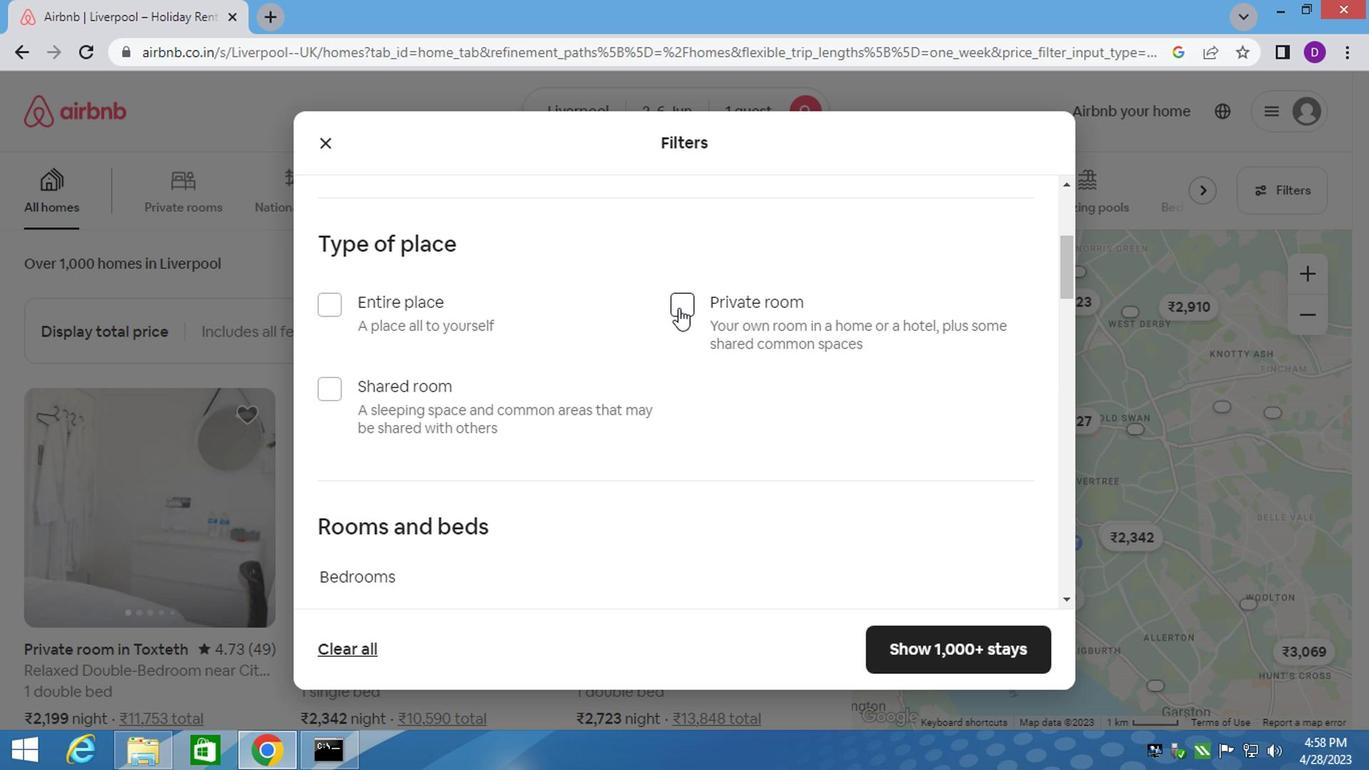 
Action: Mouse moved to (556, 400)
Screenshot: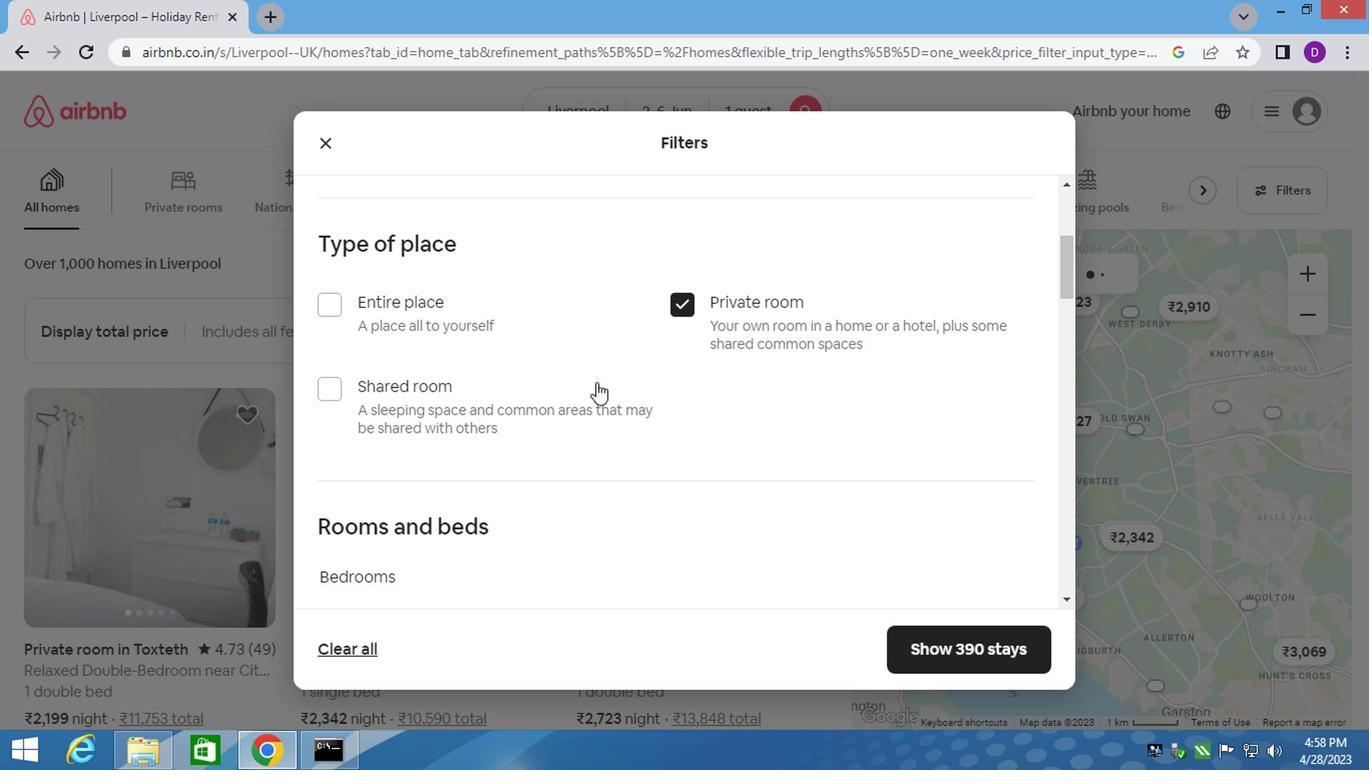 
Action: Mouse scrolled (556, 399) with delta (0, 0)
Screenshot: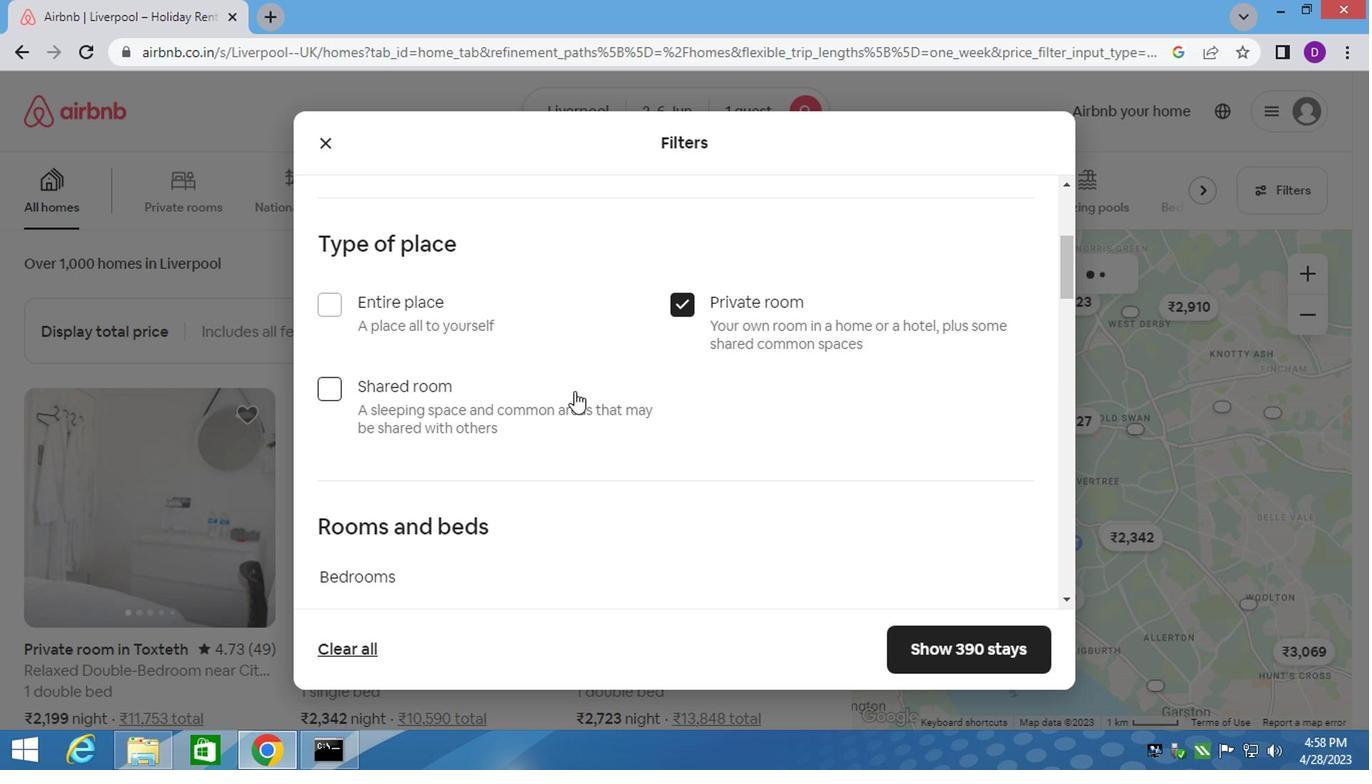 
Action: Mouse moved to (556, 402)
Screenshot: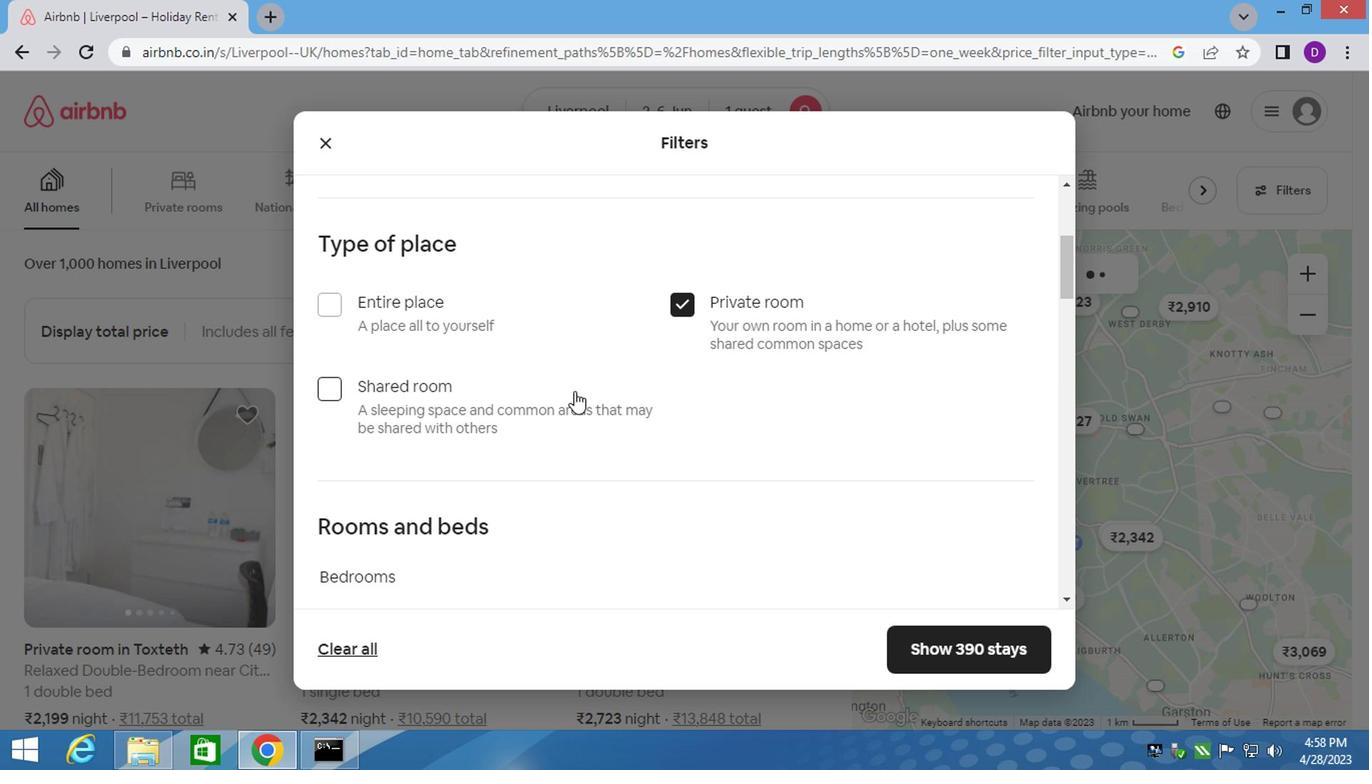 
Action: Mouse scrolled (556, 401) with delta (0, 0)
Screenshot: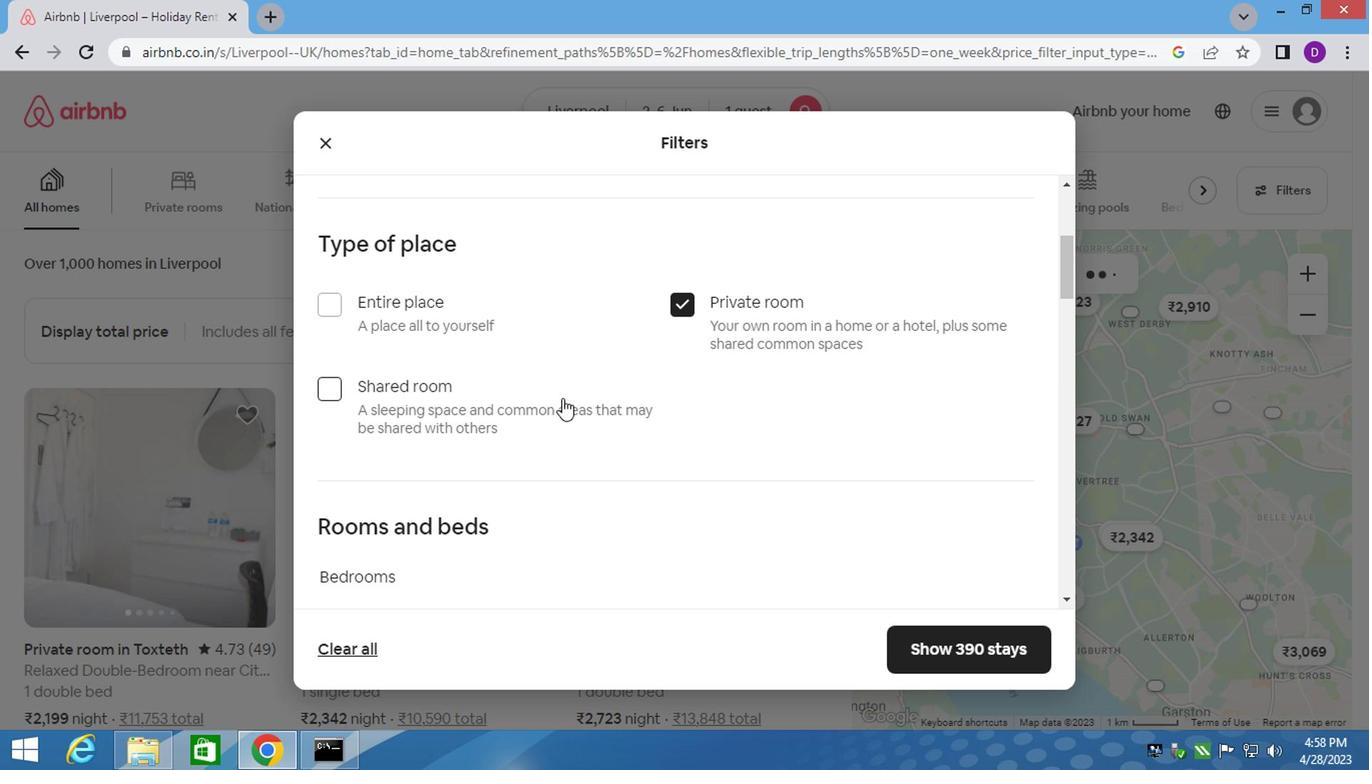 
Action: Mouse moved to (554, 402)
Screenshot: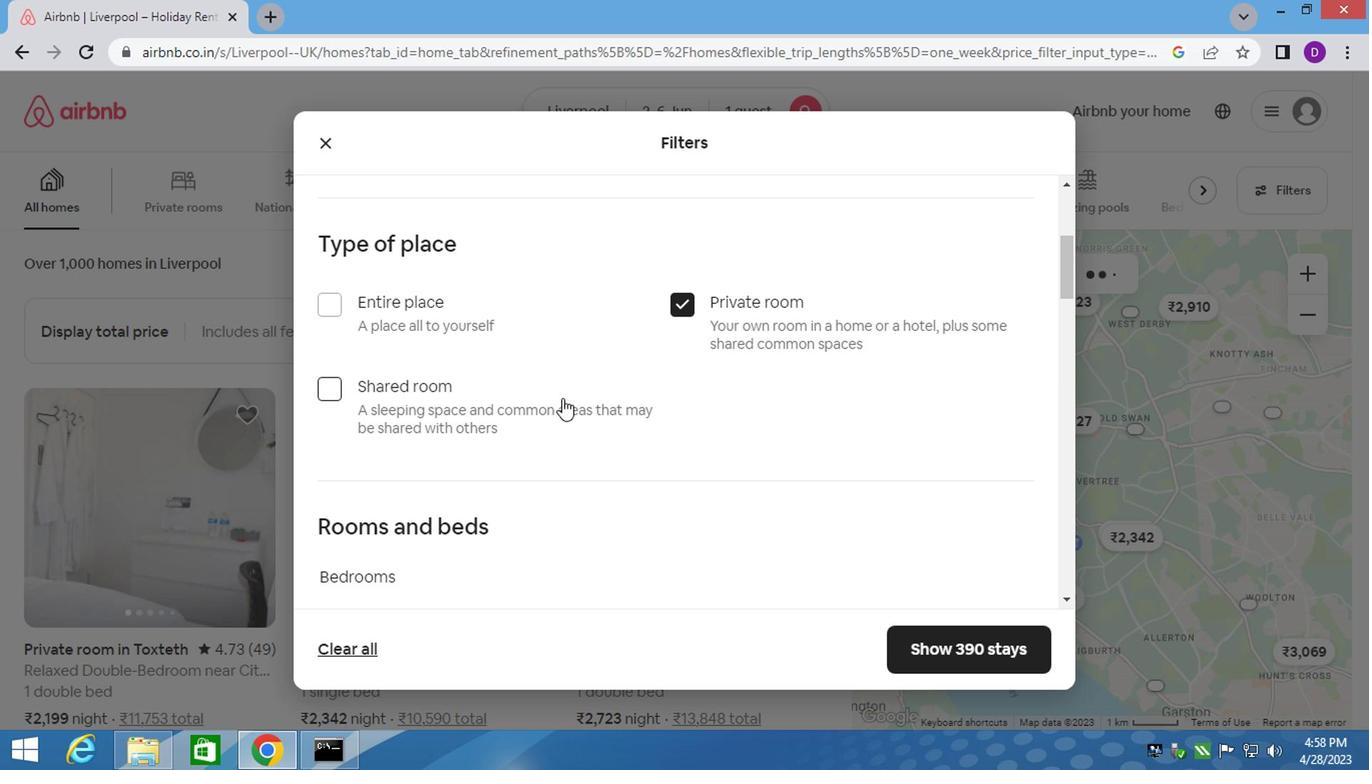 
Action: Mouse scrolled (554, 402) with delta (0, 0)
Screenshot: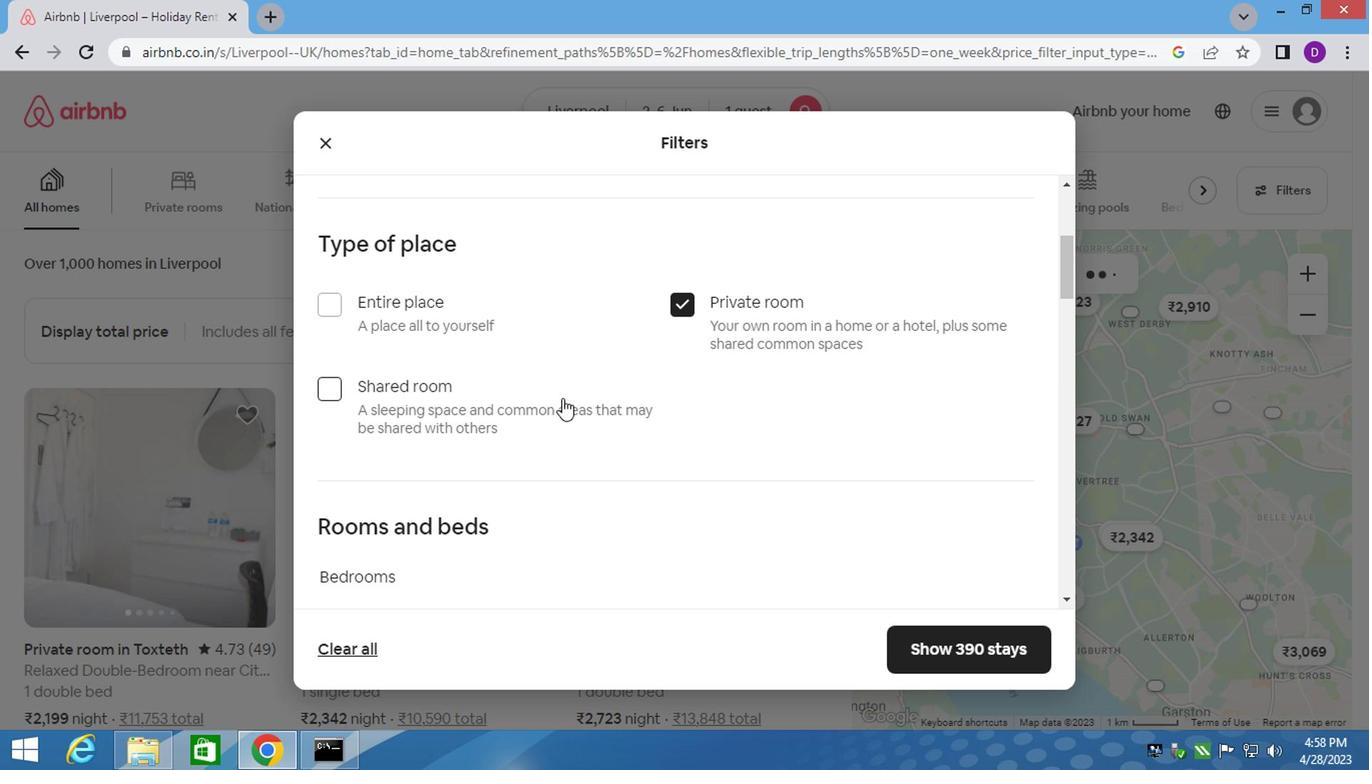 
Action: Mouse moved to (431, 338)
Screenshot: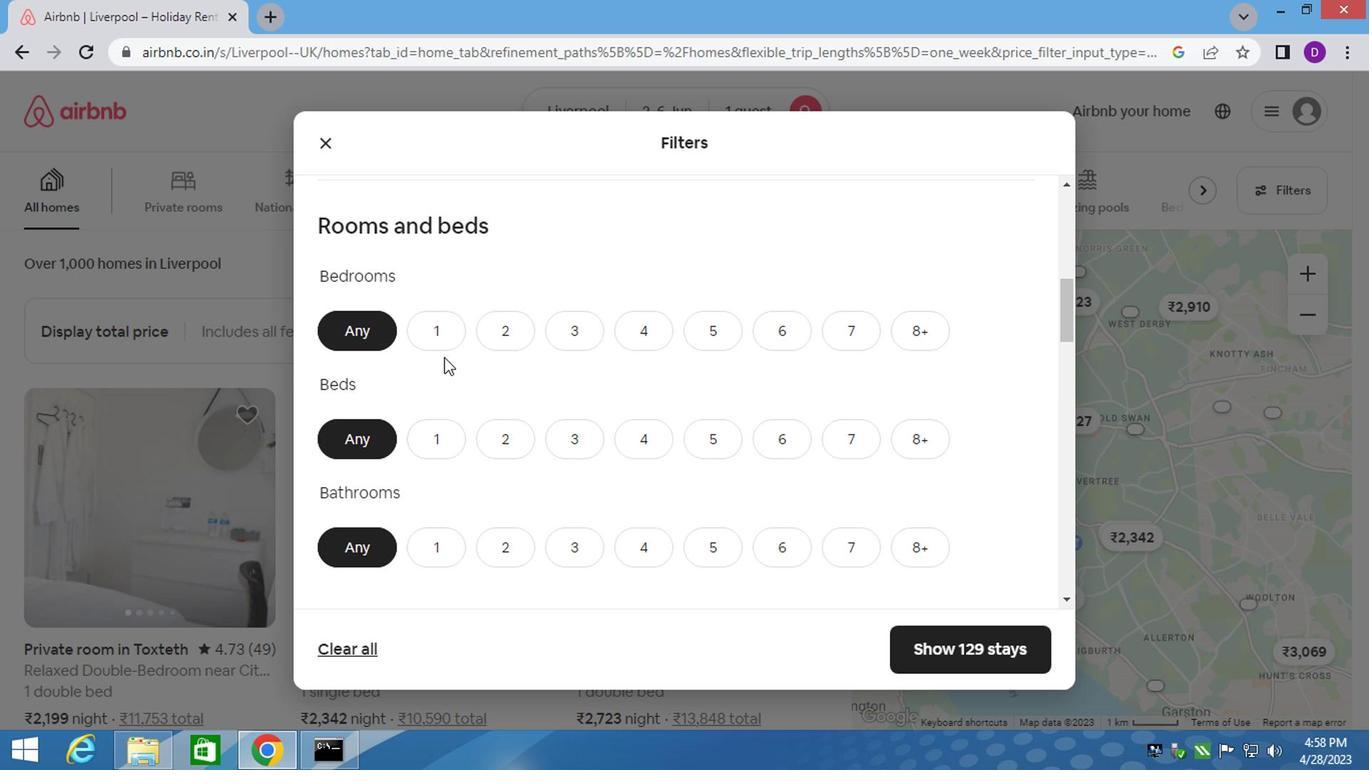 
Action: Mouse pressed left at (431, 338)
Screenshot: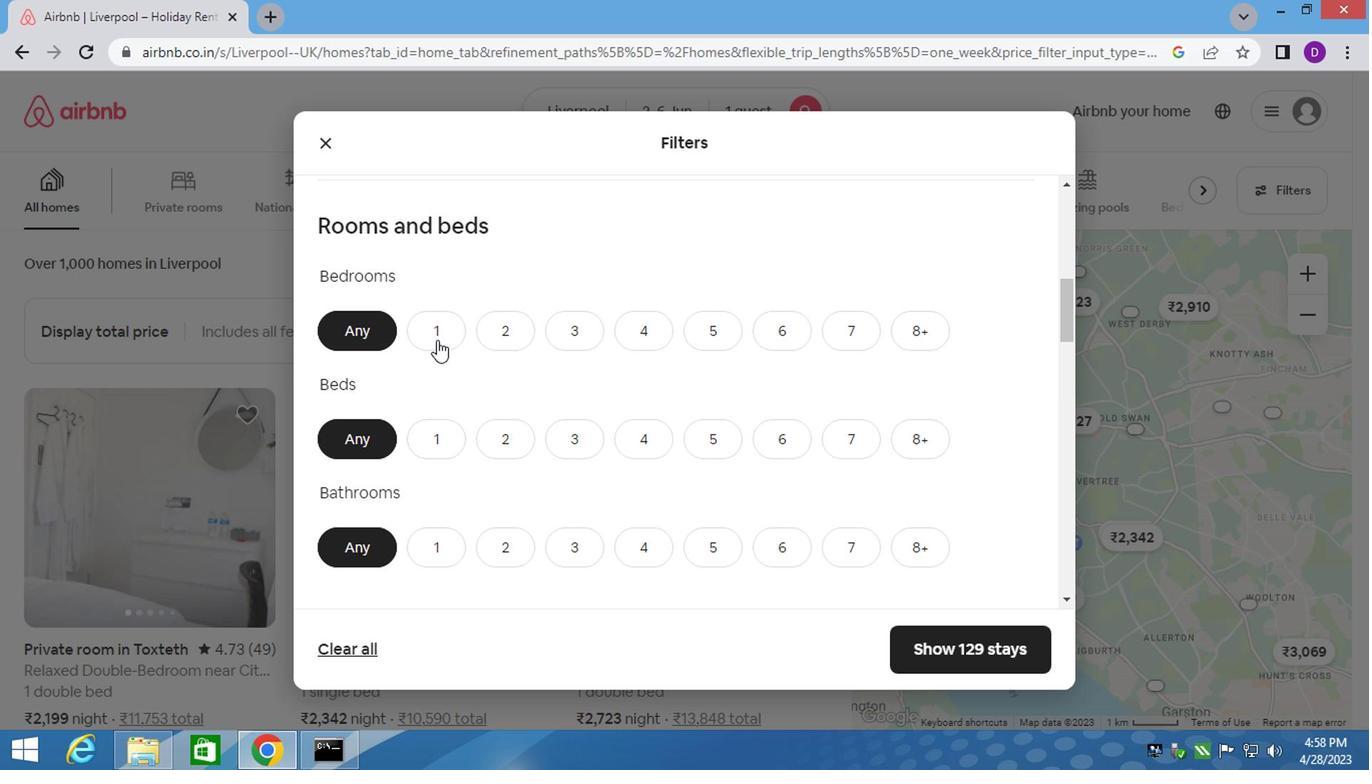 
Action: Mouse moved to (436, 436)
Screenshot: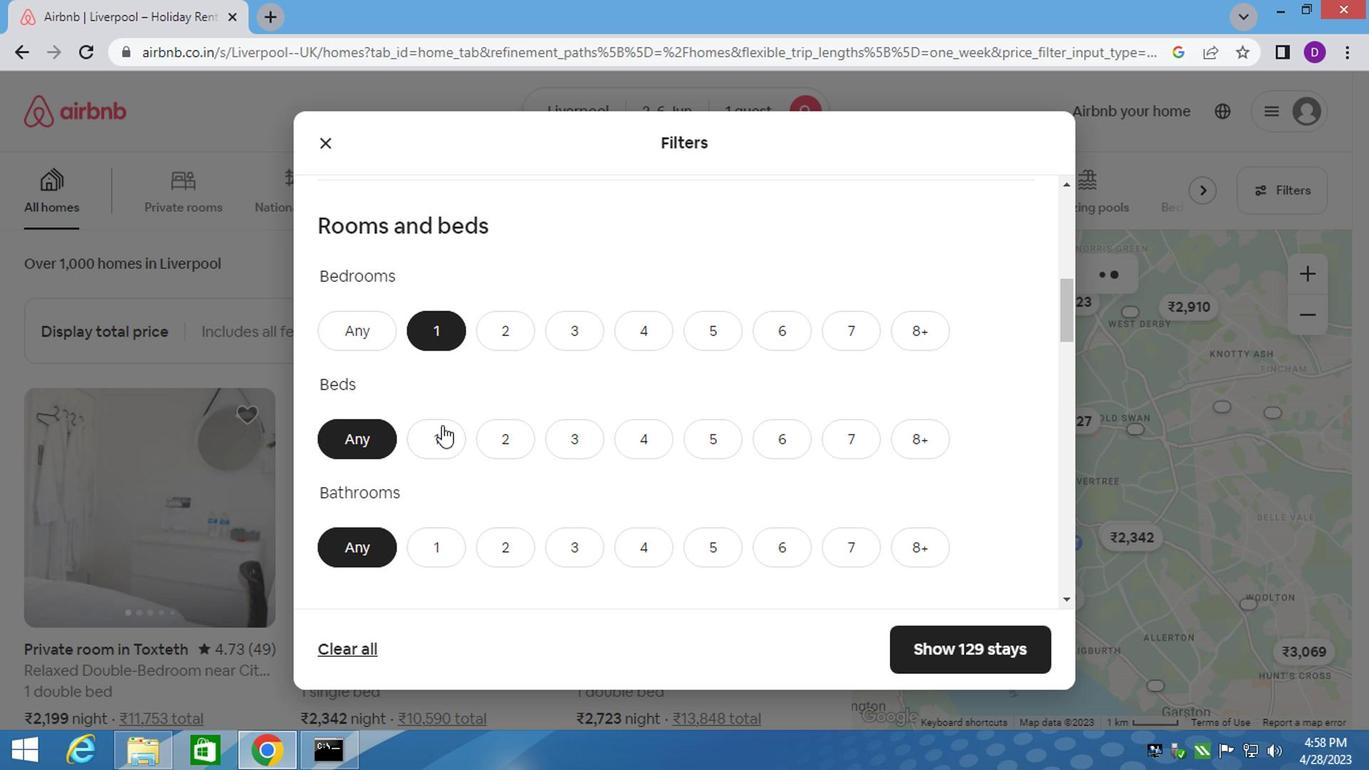 
Action: Mouse pressed left at (436, 436)
Screenshot: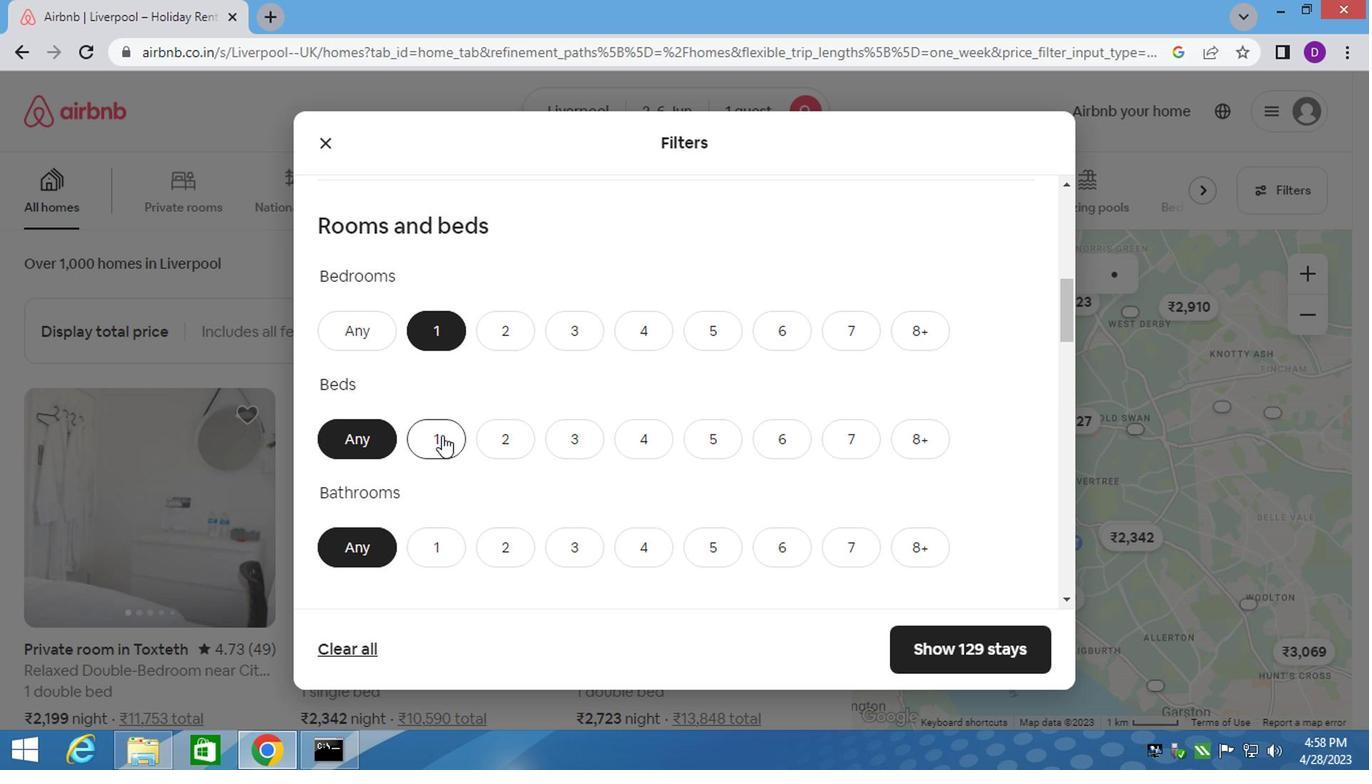 
Action: Mouse moved to (425, 548)
Screenshot: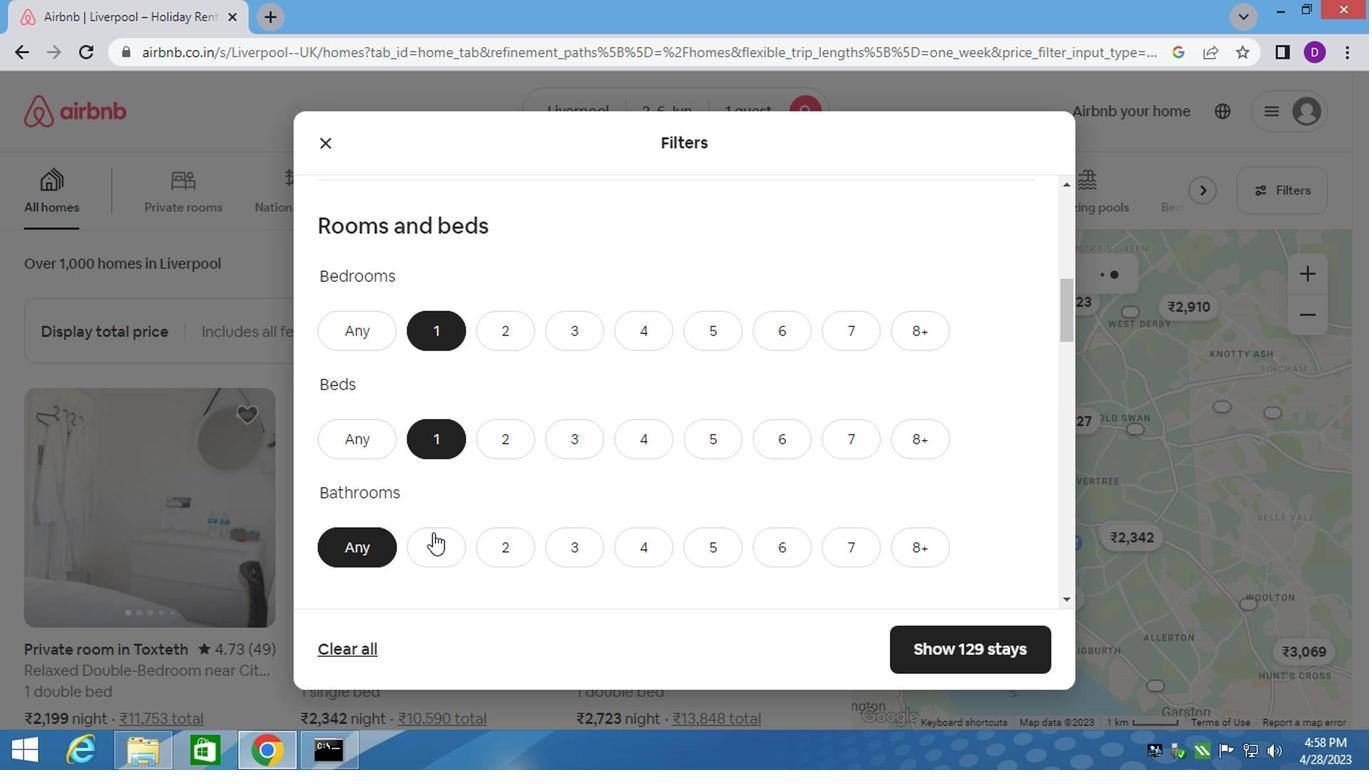 
Action: Mouse pressed left at (425, 548)
Screenshot: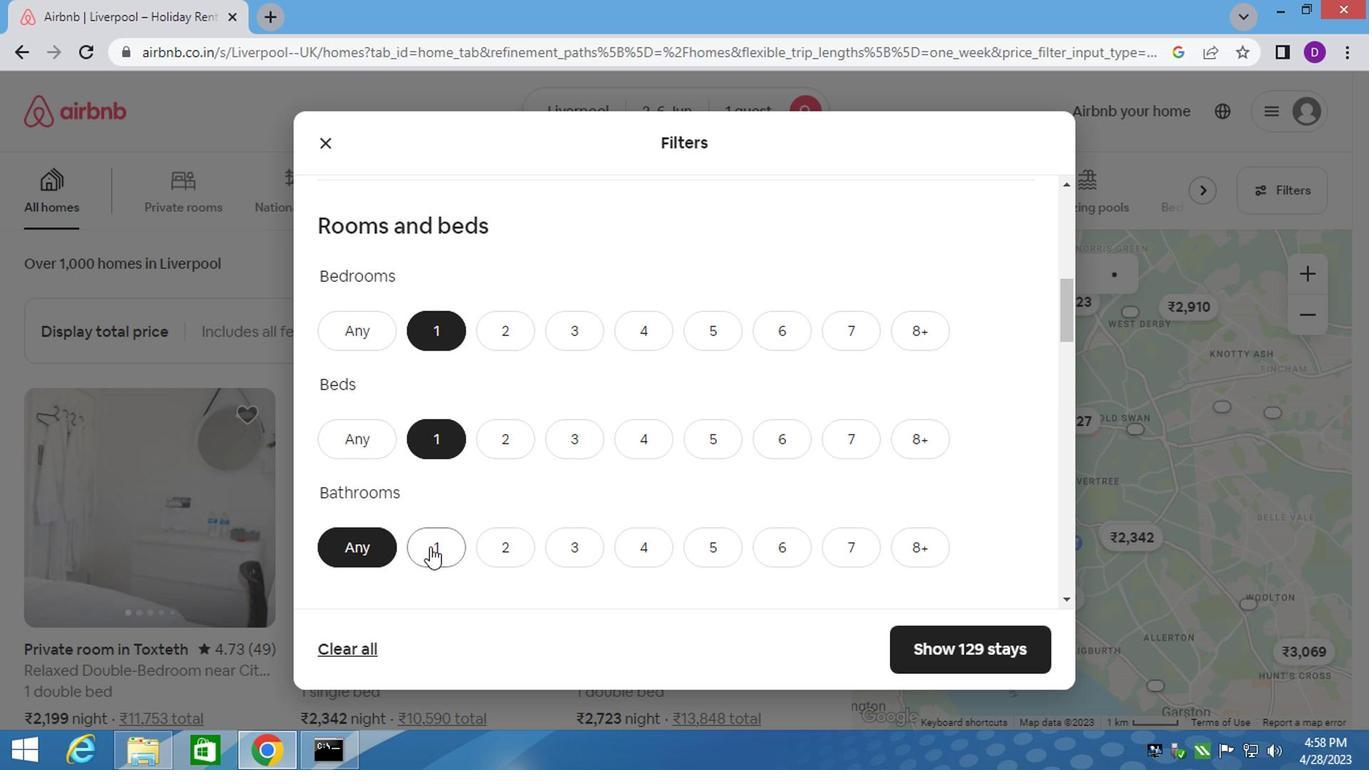 
Action: Mouse moved to (454, 536)
Screenshot: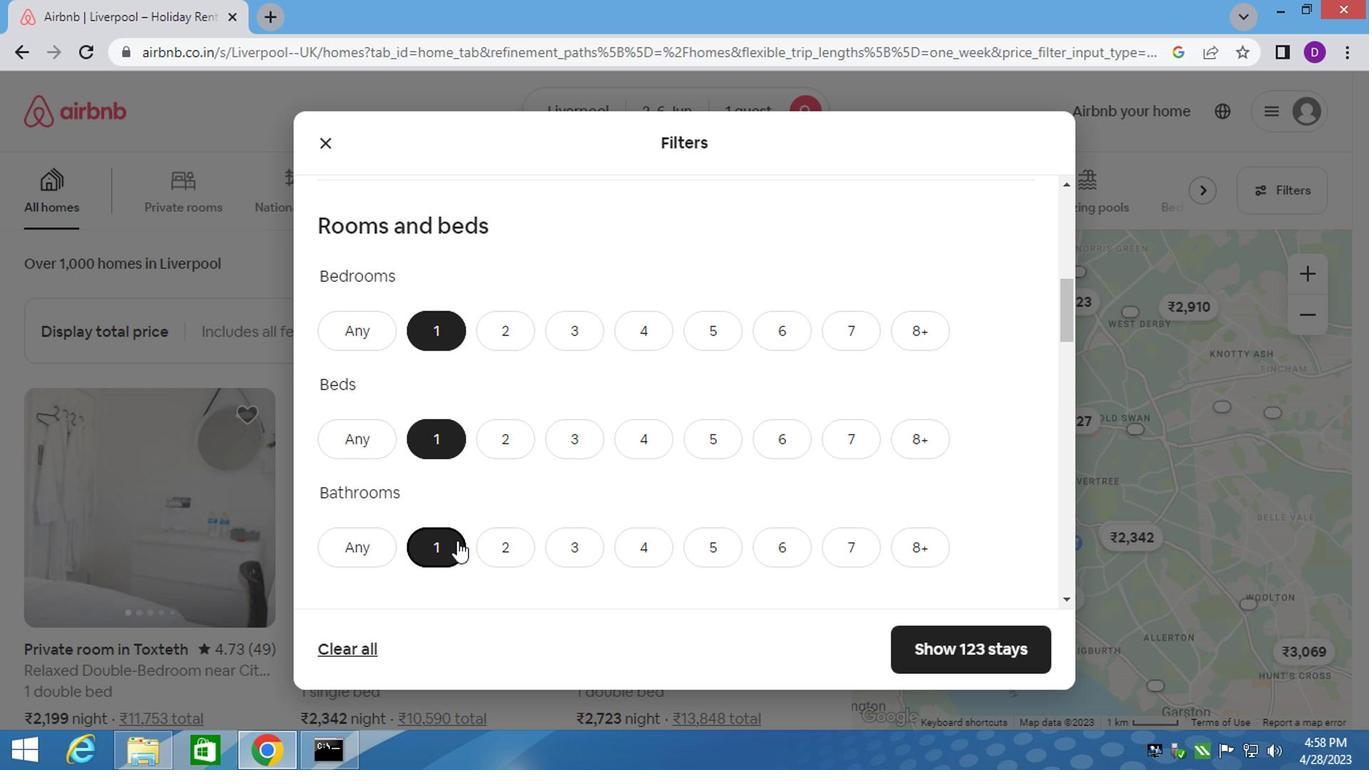 
Action: Mouse scrolled (454, 534) with delta (0, -1)
Screenshot: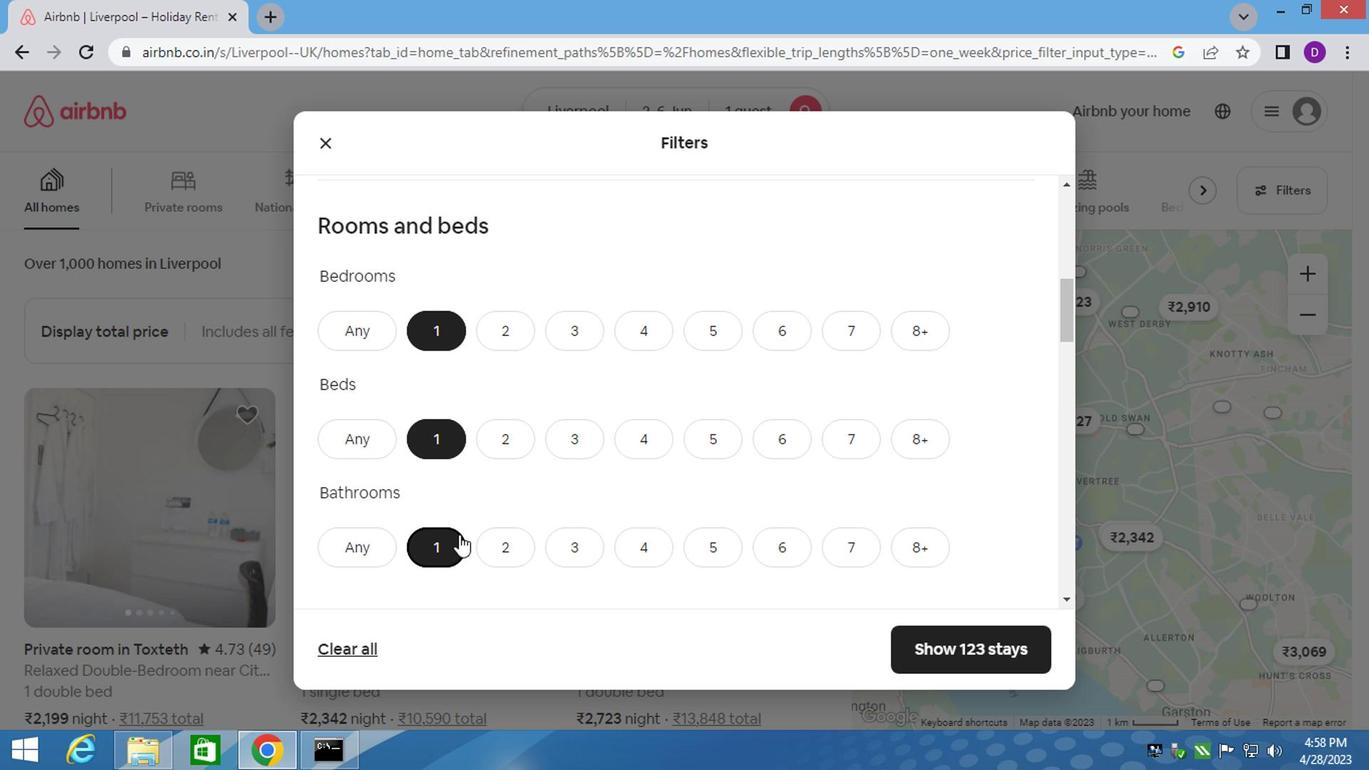 
Action: Mouse scrolled (454, 534) with delta (0, -1)
Screenshot: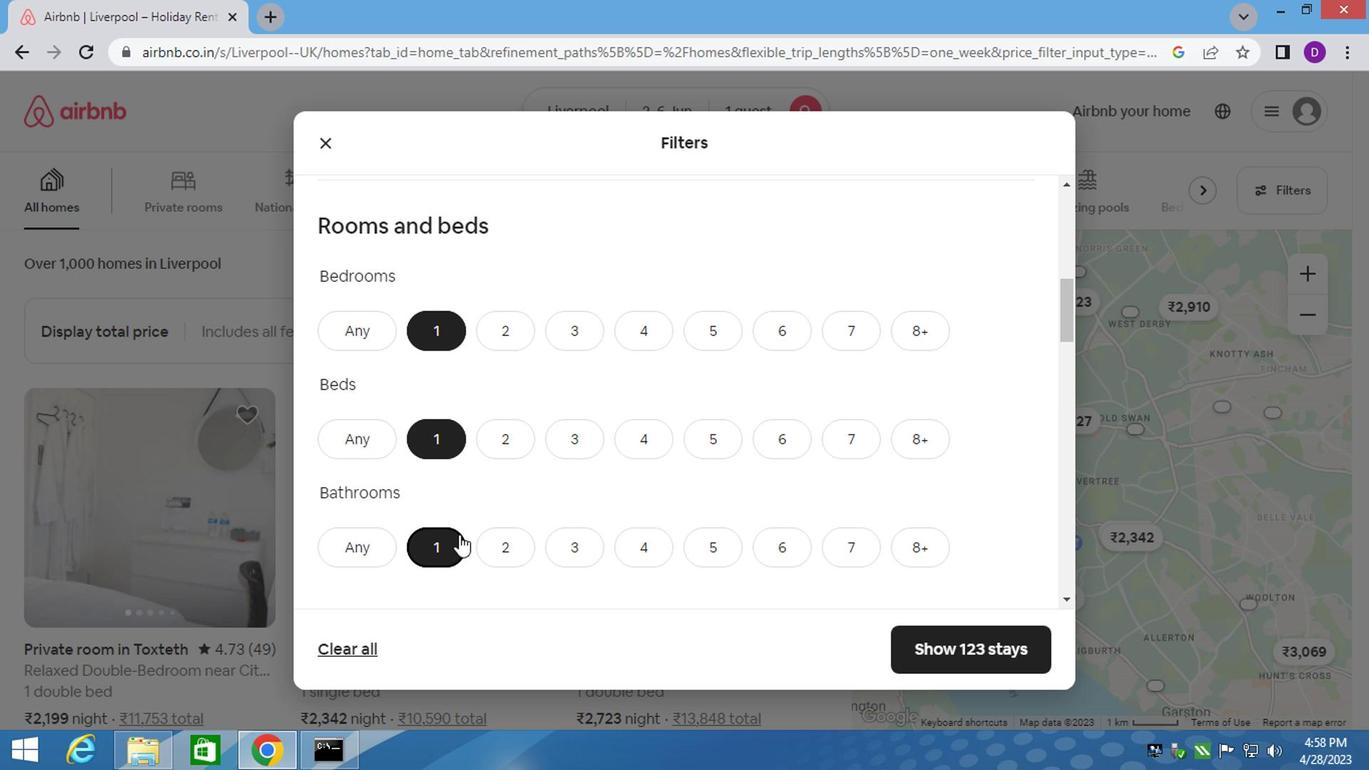 
Action: Mouse scrolled (454, 534) with delta (0, -1)
Screenshot: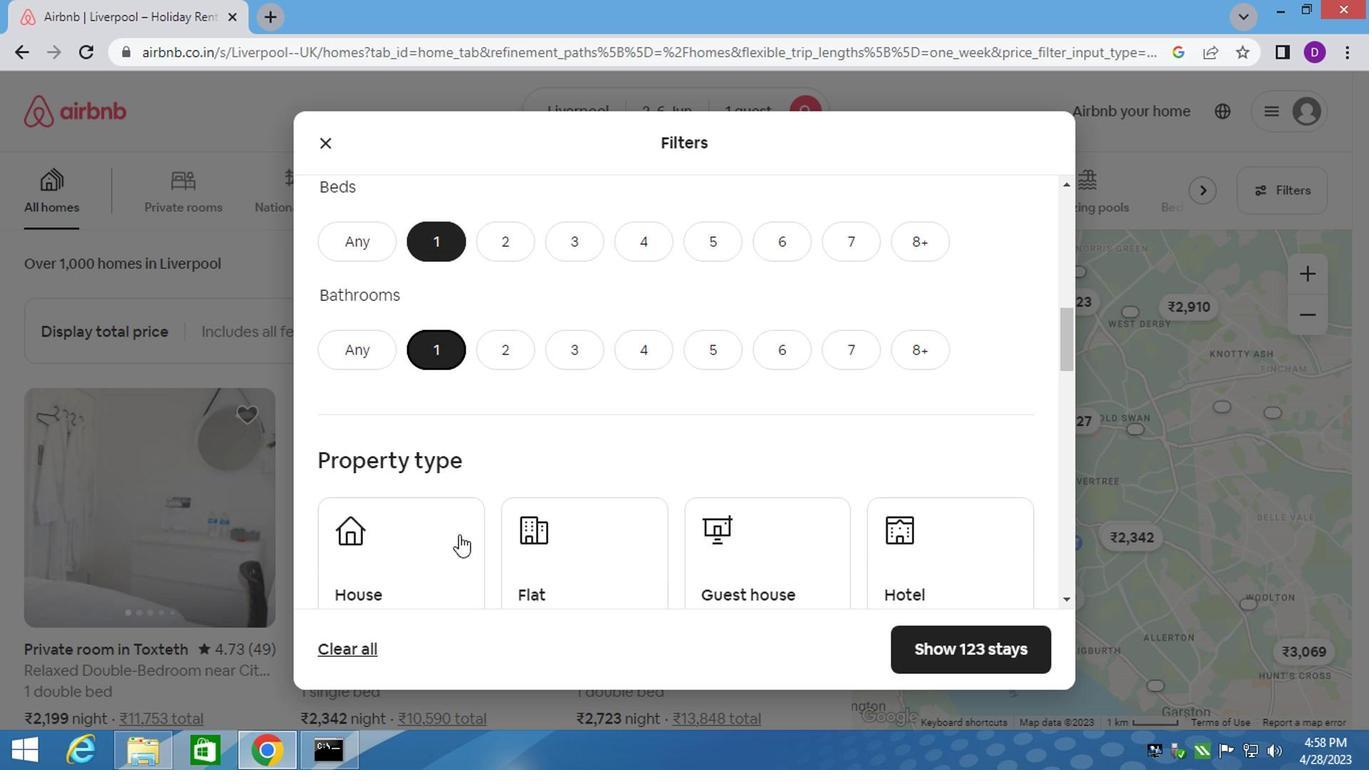 
Action: Mouse scrolled (454, 534) with delta (0, -1)
Screenshot: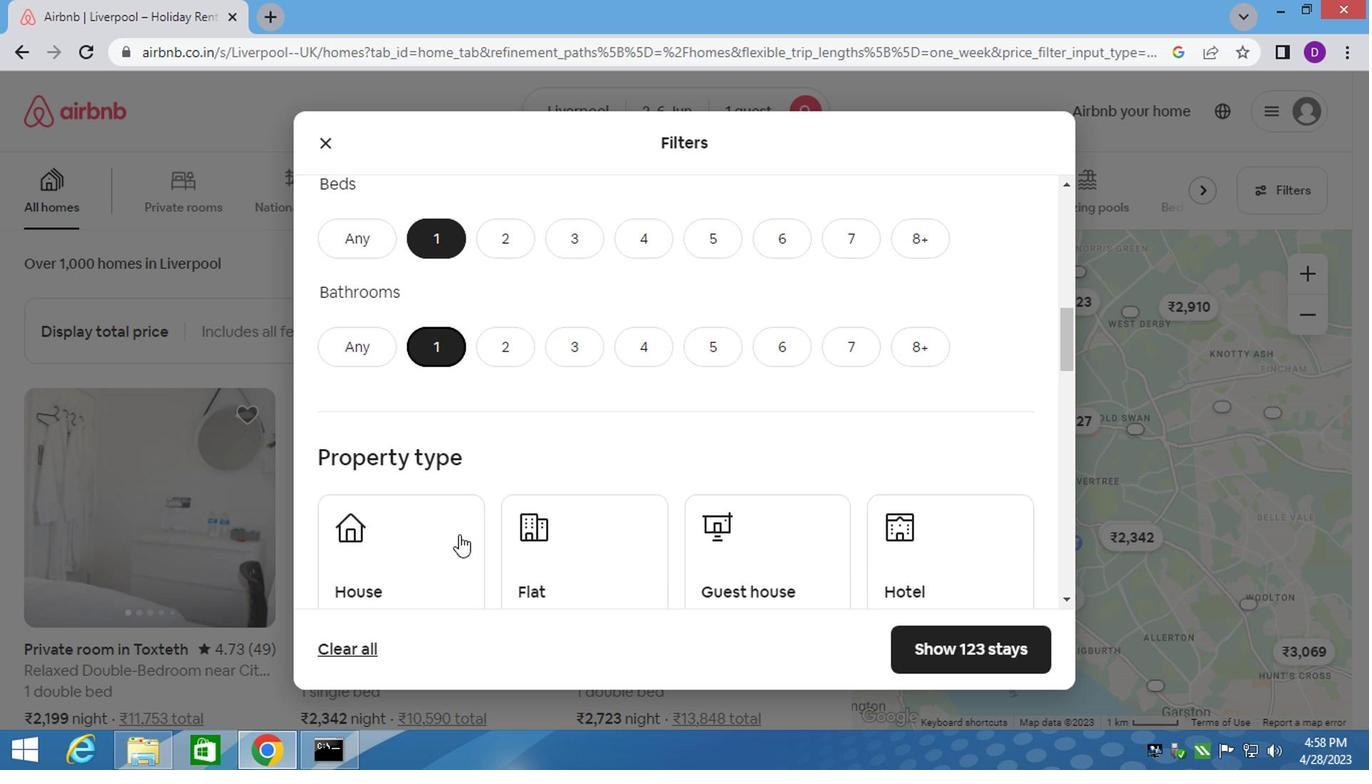 
Action: Mouse moved to (385, 387)
Screenshot: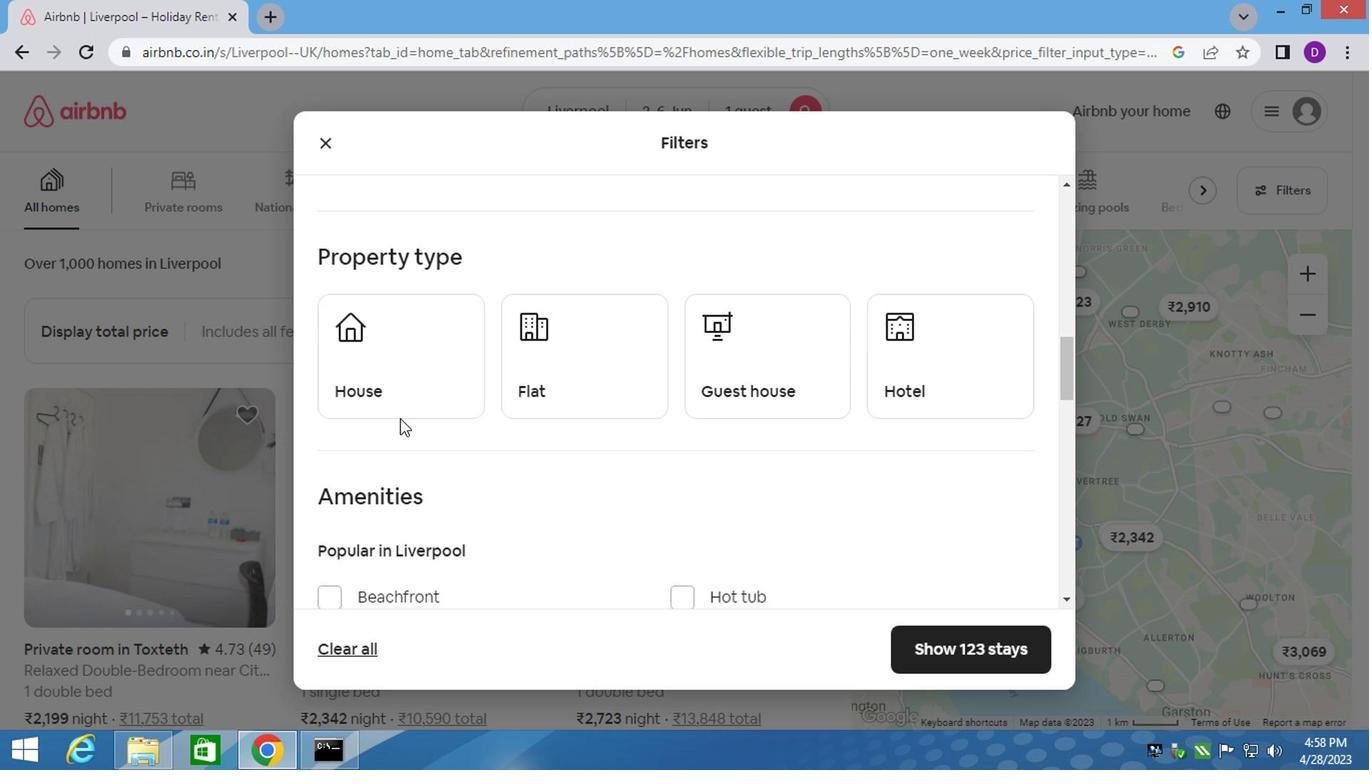 
Action: Mouse pressed left at (385, 387)
Screenshot: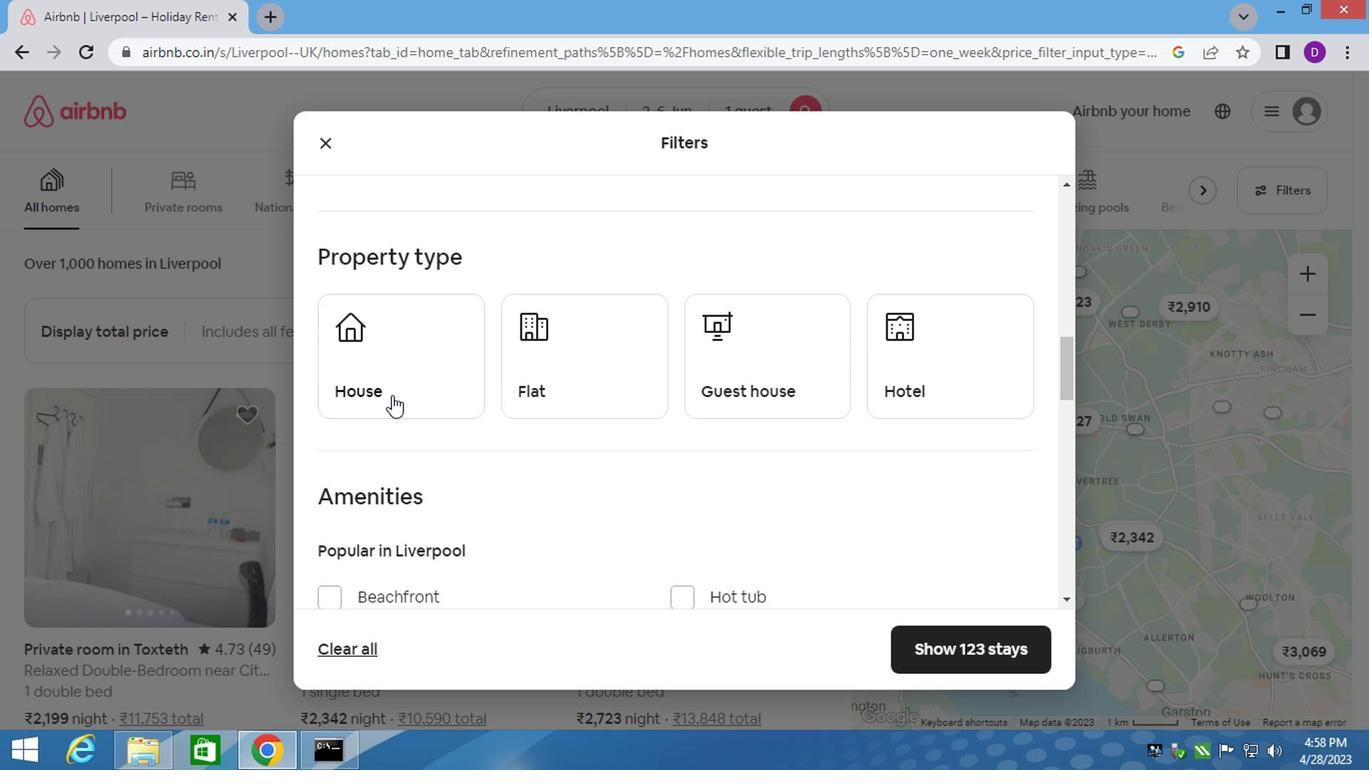 
Action: Mouse moved to (551, 389)
Screenshot: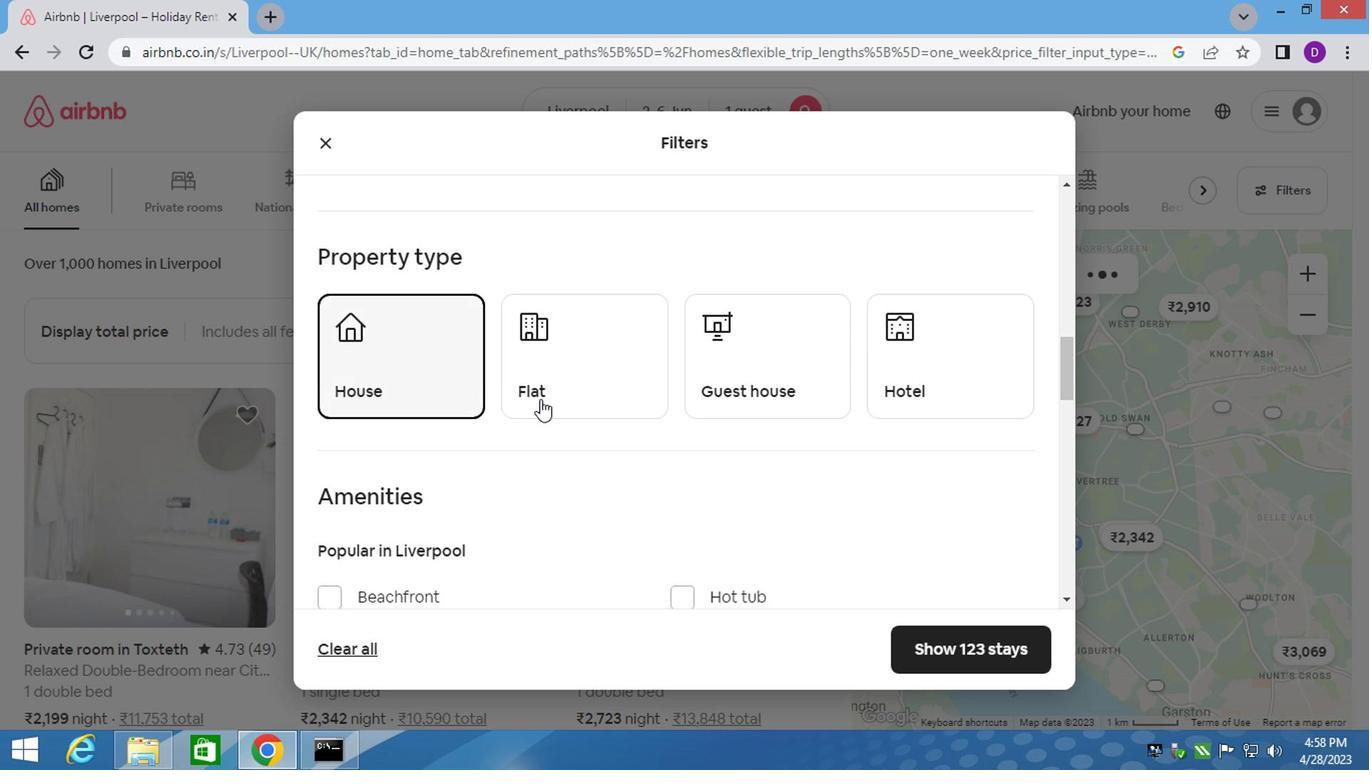
Action: Mouse pressed left at (551, 389)
Screenshot: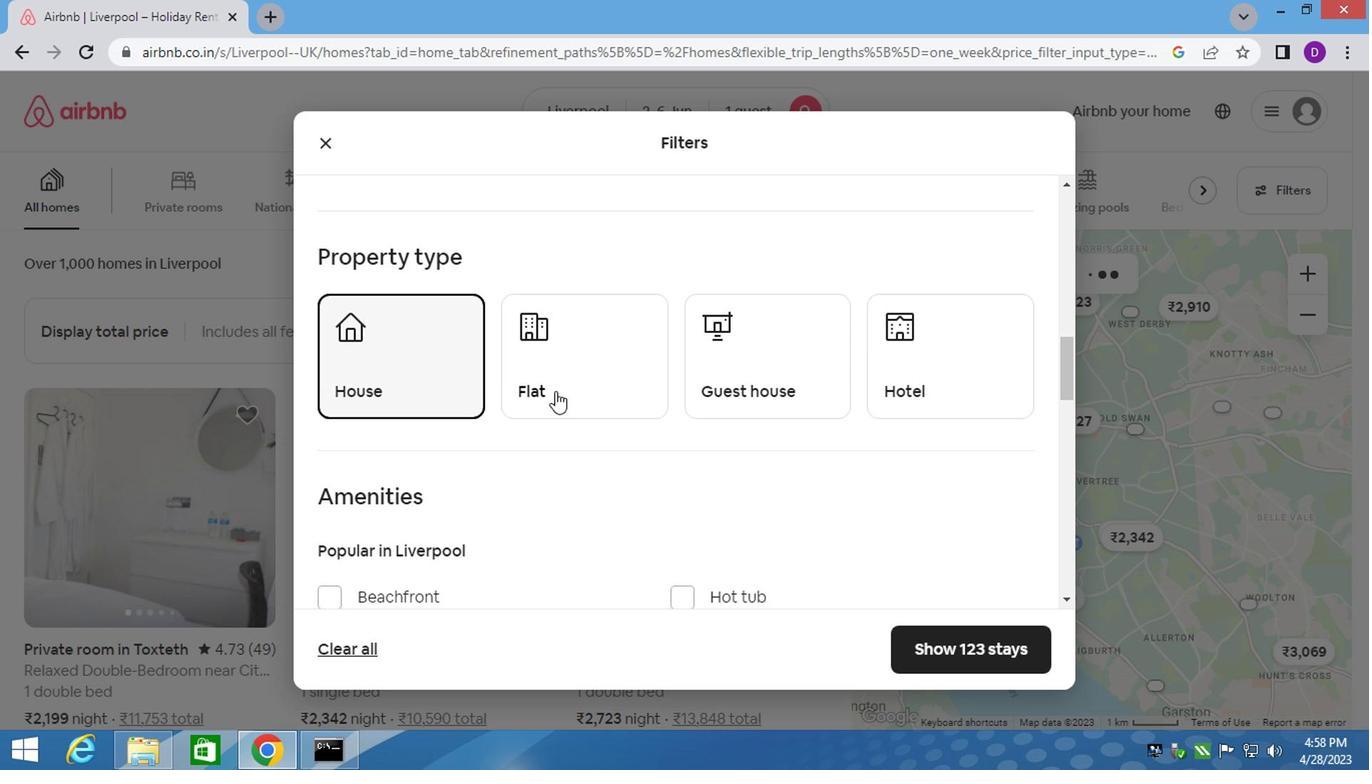 
Action: Mouse moved to (729, 360)
Screenshot: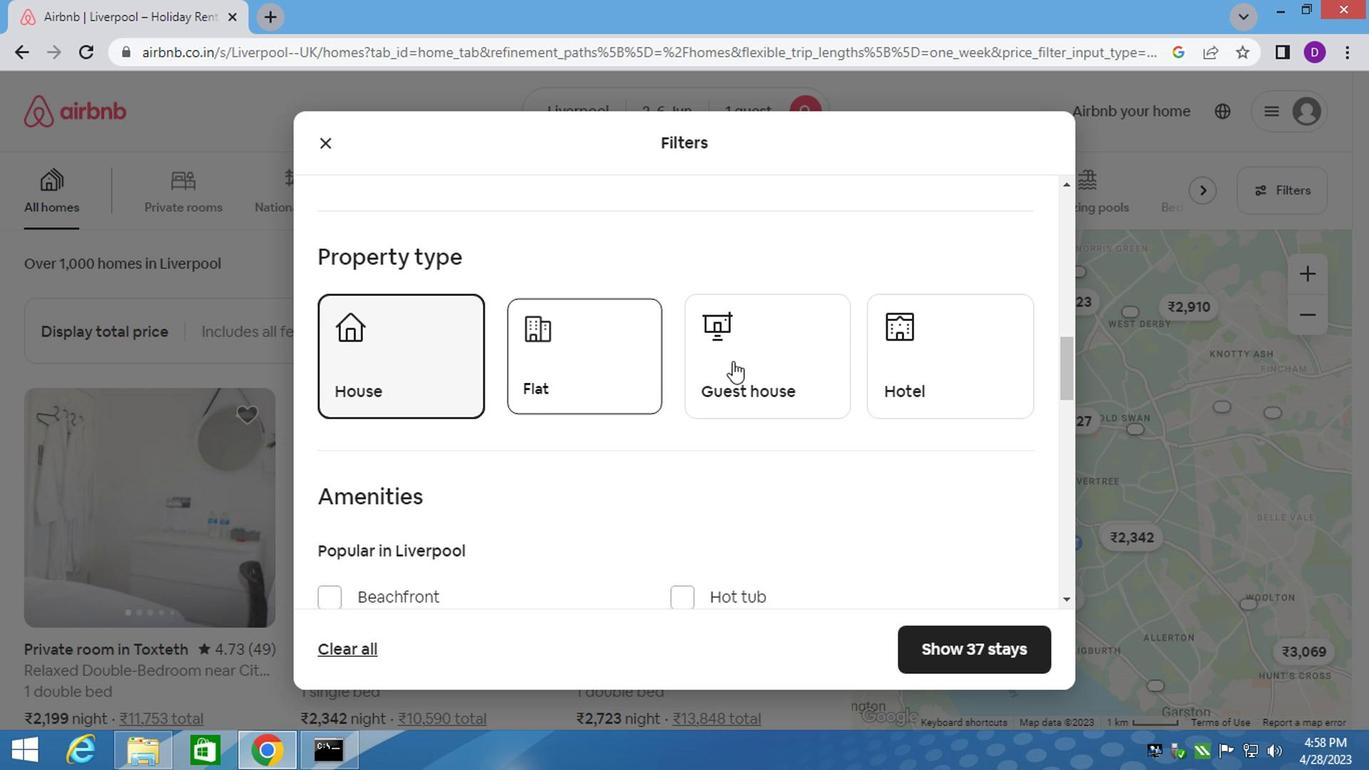 
Action: Mouse pressed left at (729, 360)
Screenshot: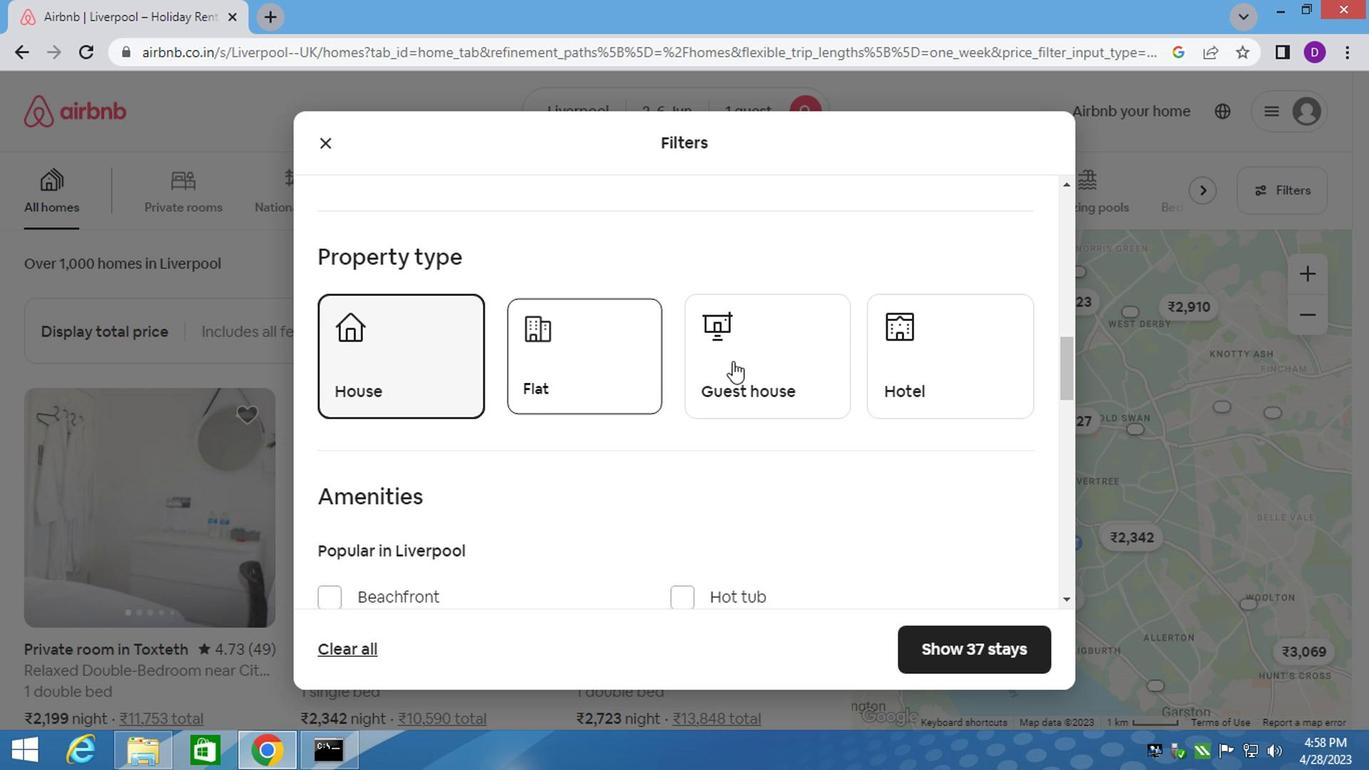 
Action: Mouse moved to (868, 357)
Screenshot: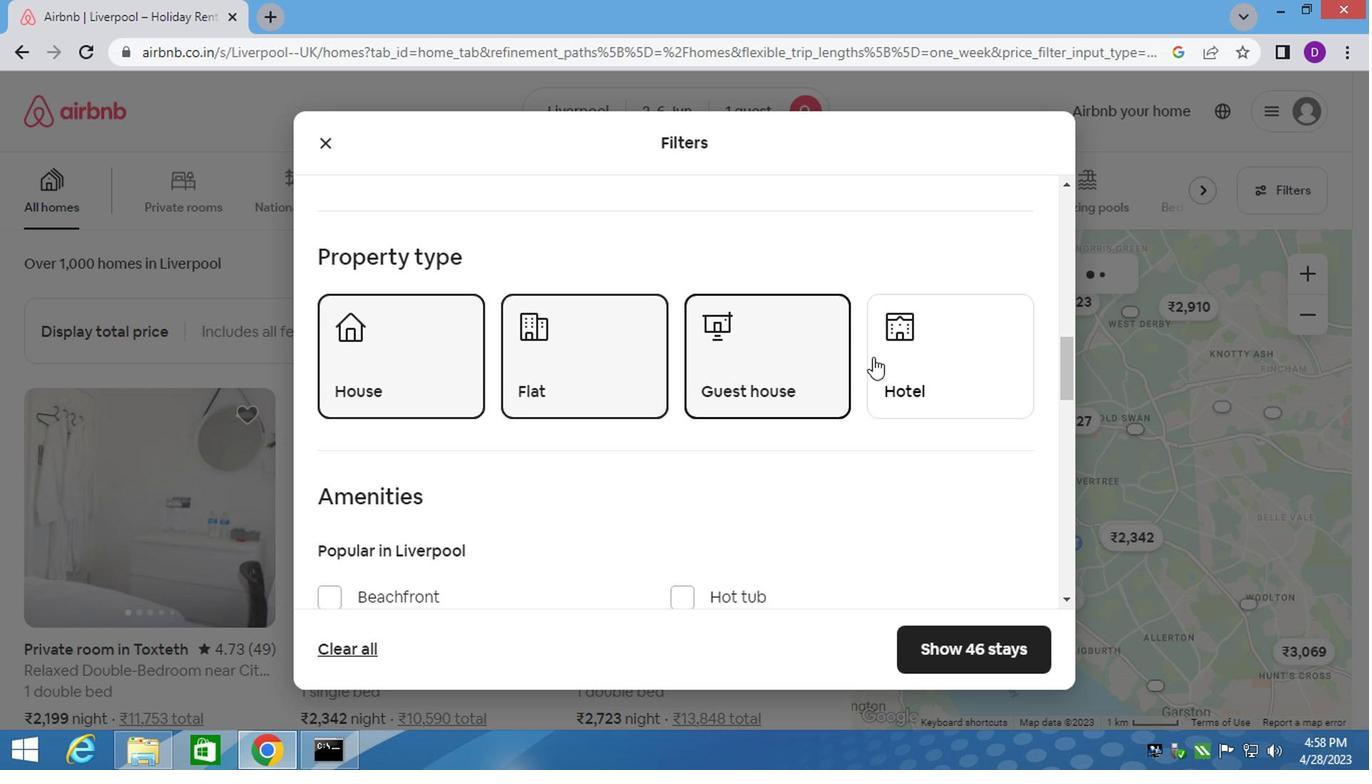 
Action: Mouse pressed left at (868, 357)
Screenshot: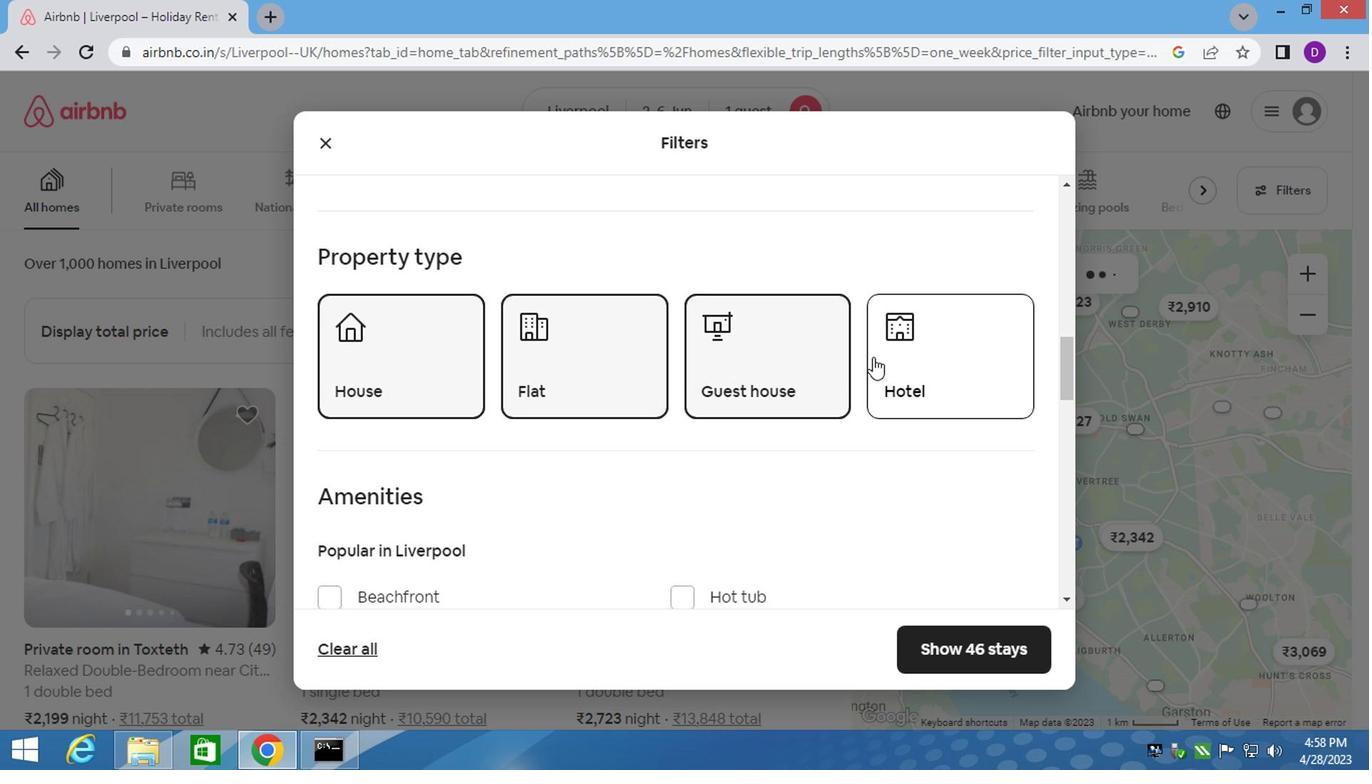 
Action: Mouse moved to (748, 395)
Screenshot: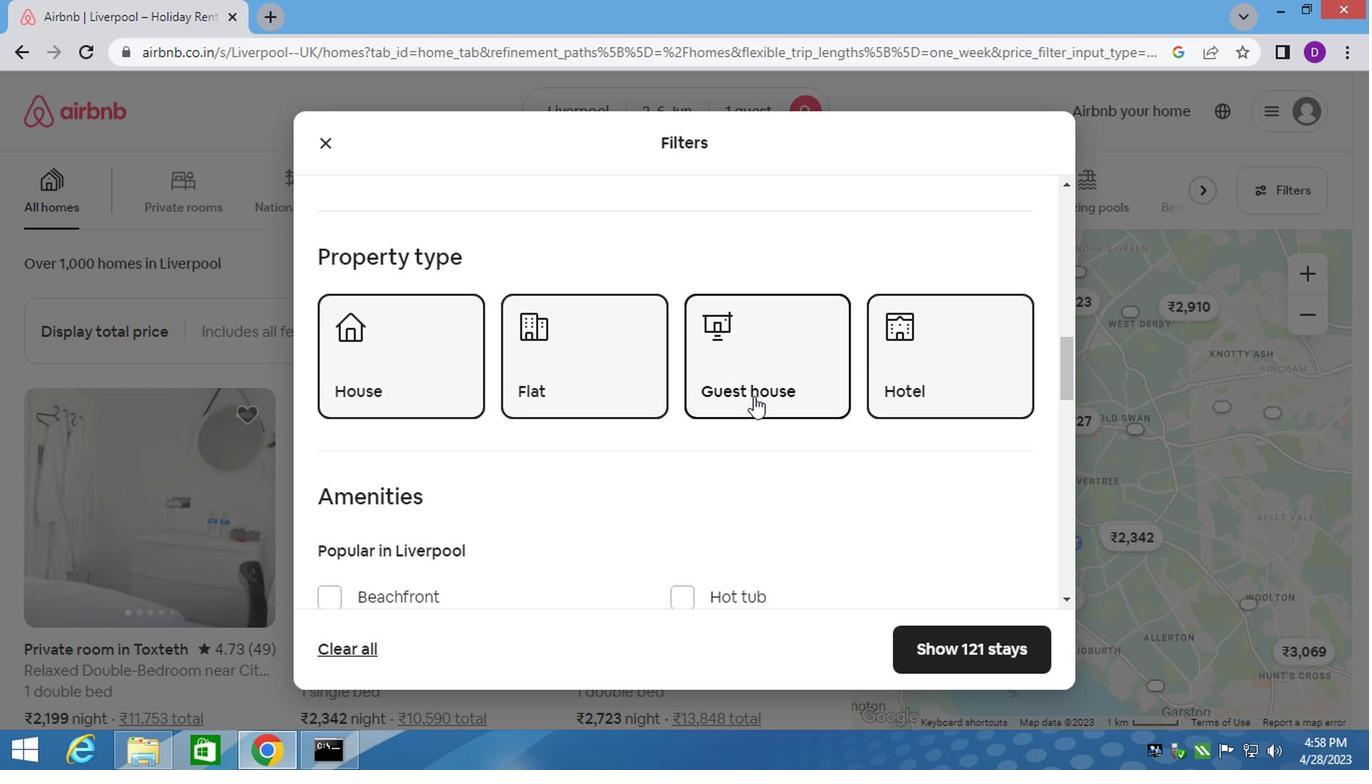 
Action: Mouse scrolled (748, 394) with delta (0, 0)
Screenshot: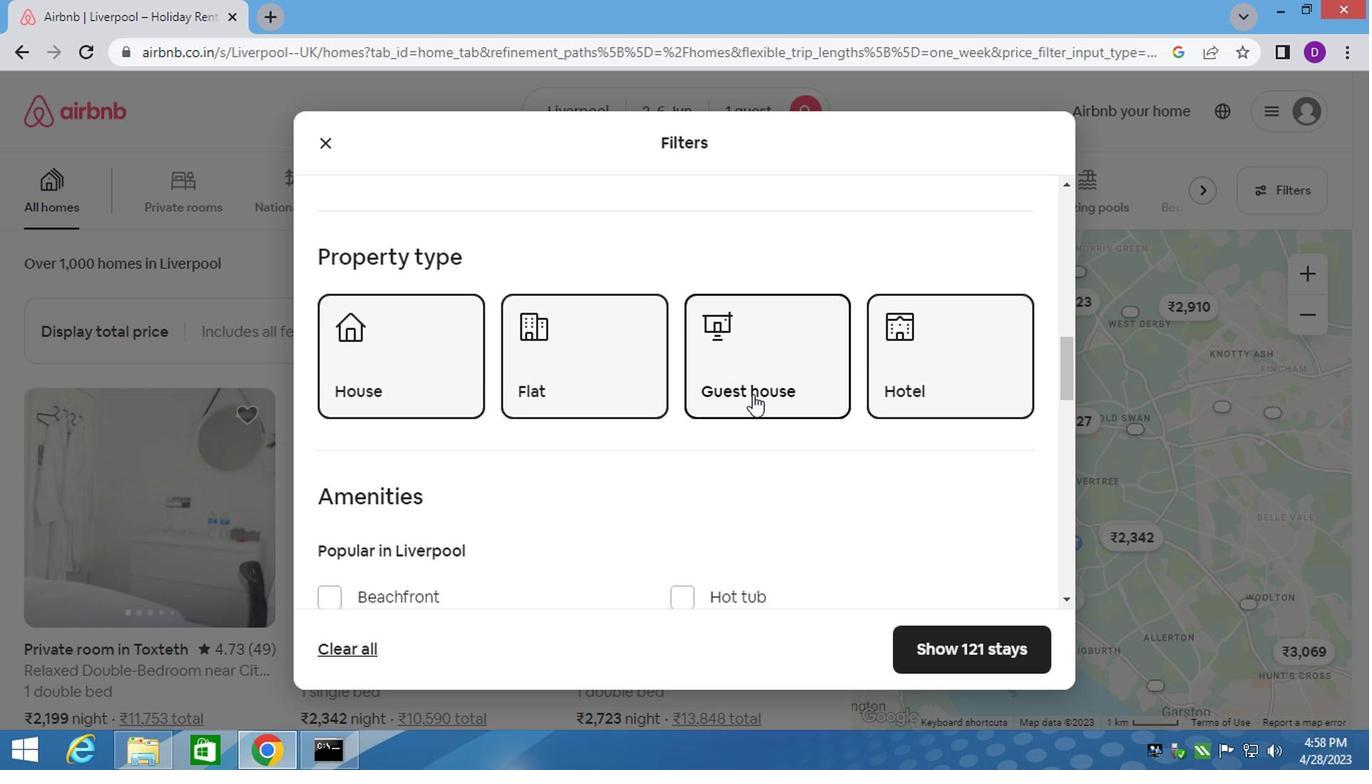 
Action: Mouse scrolled (748, 394) with delta (0, 0)
Screenshot: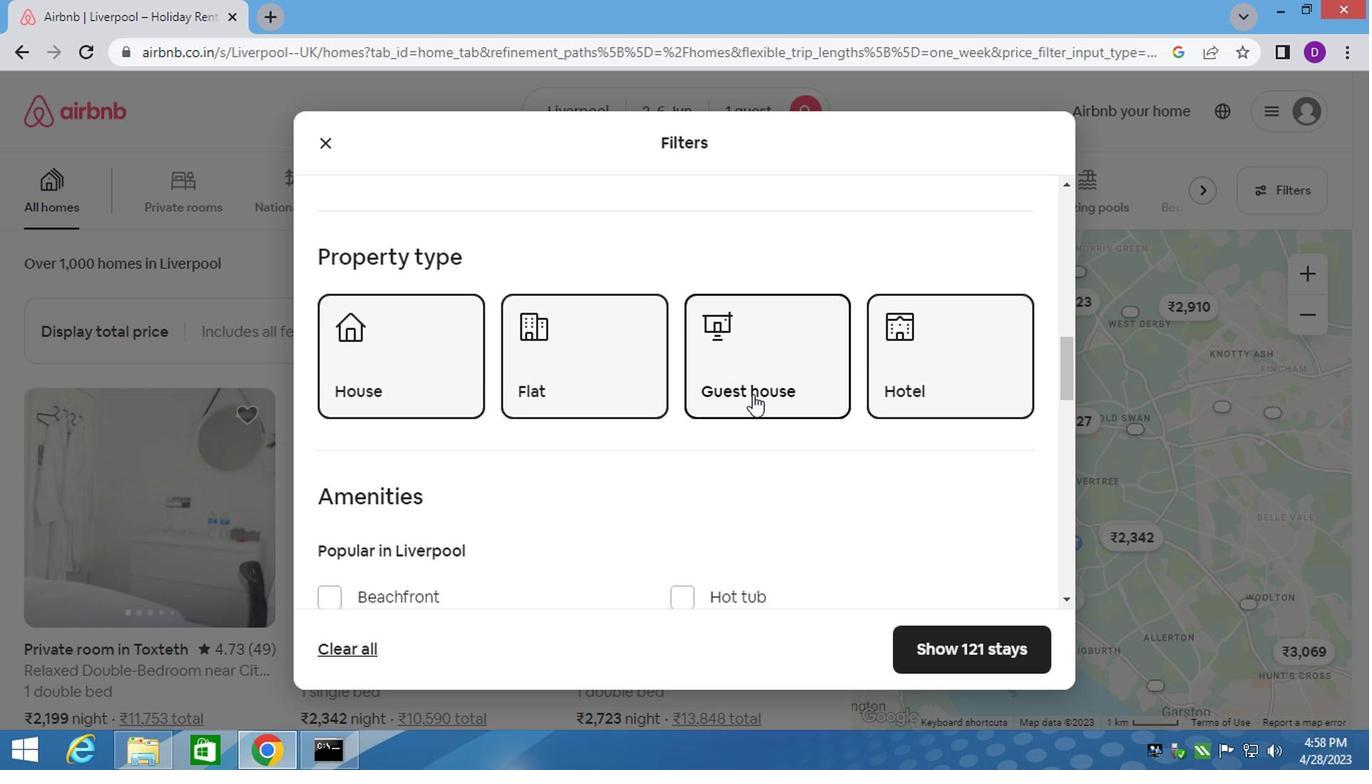 
Action: Mouse moved to (668, 436)
Screenshot: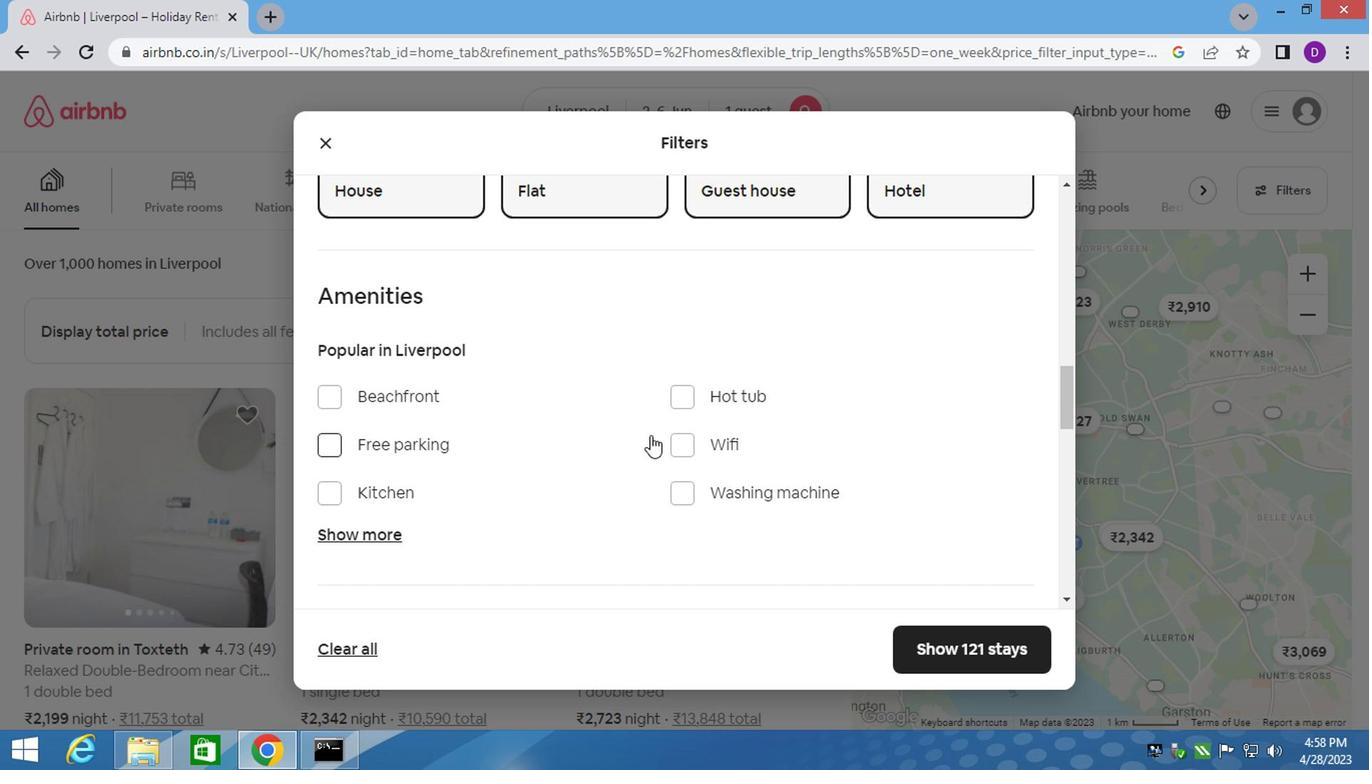
Action: Mouse scrolled (668, 435) with delta (0, 0)
Screenshot: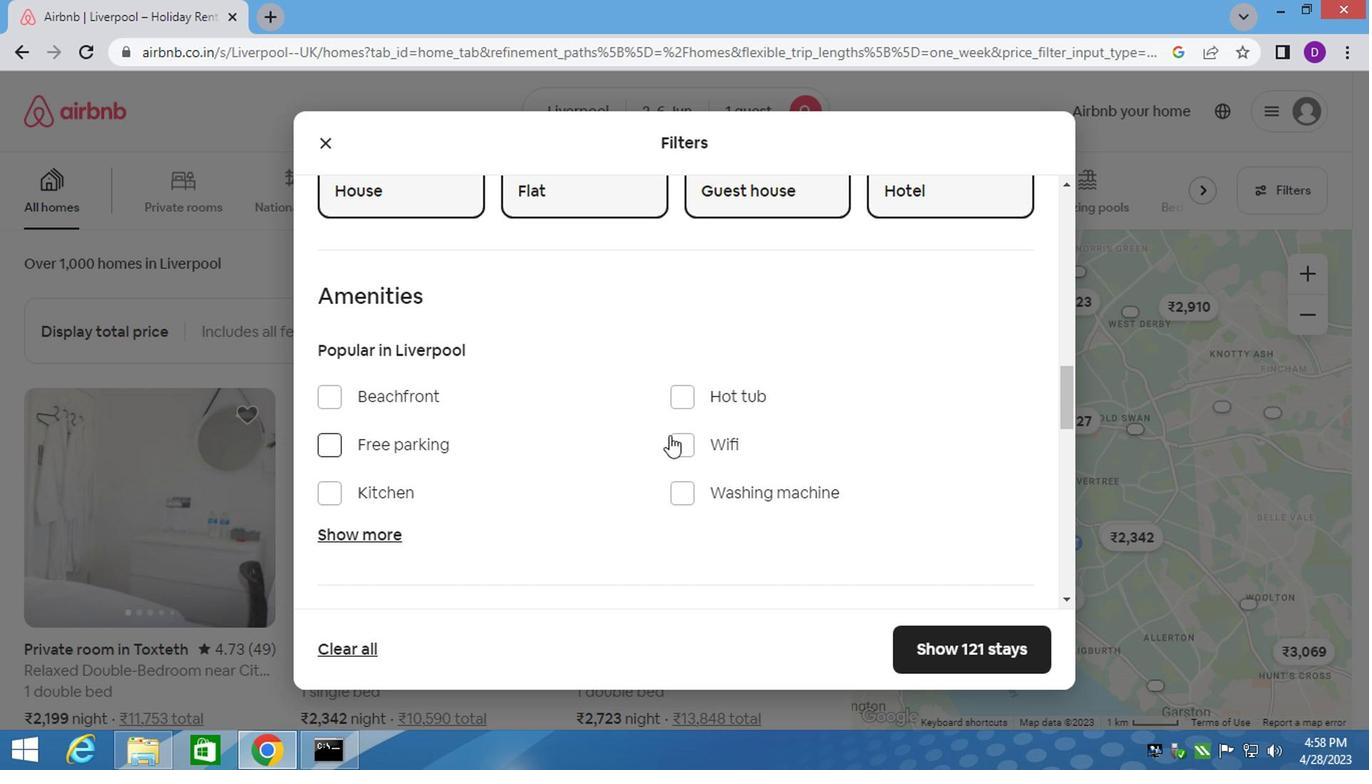 
Action: Mouse moved to (669, 436)
Screenshot: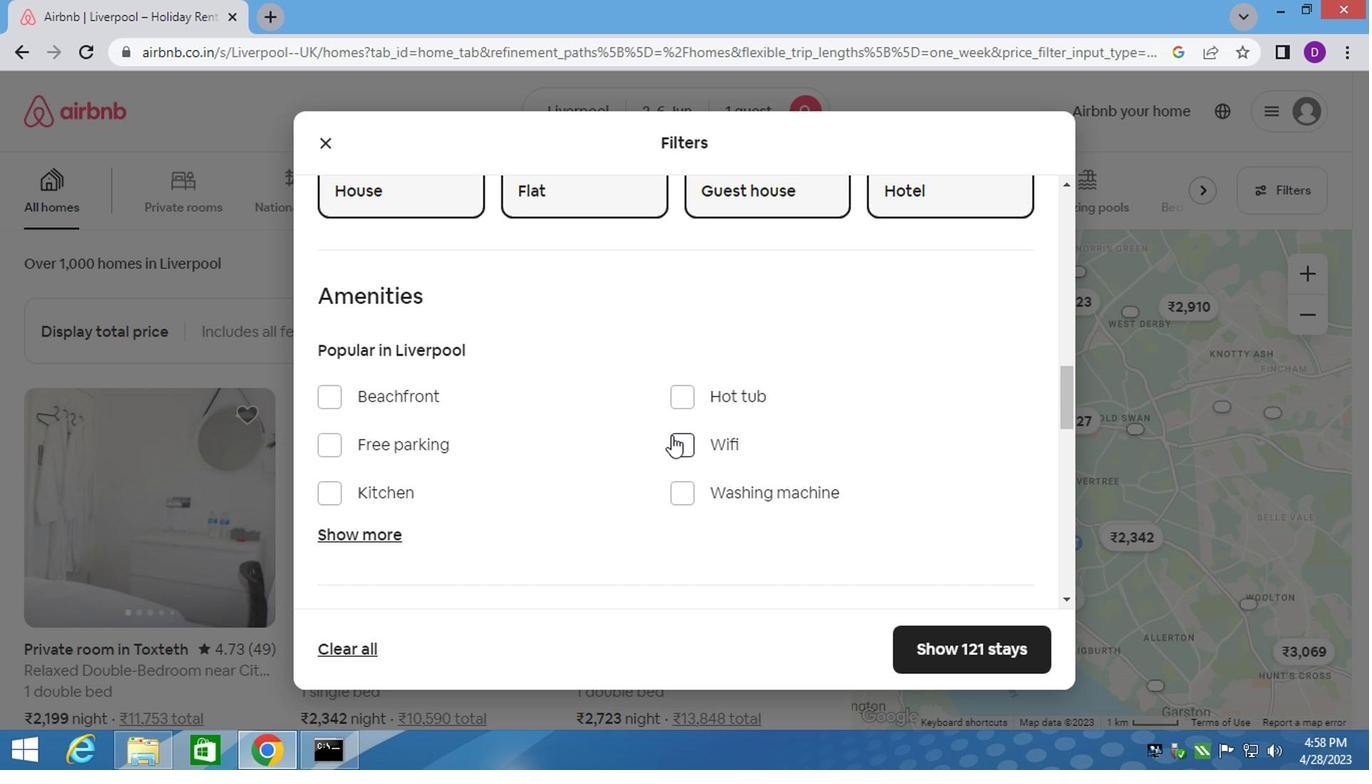 
Action: Mouse scrolled (669, 435) with delta (0, 0)
Screenshot: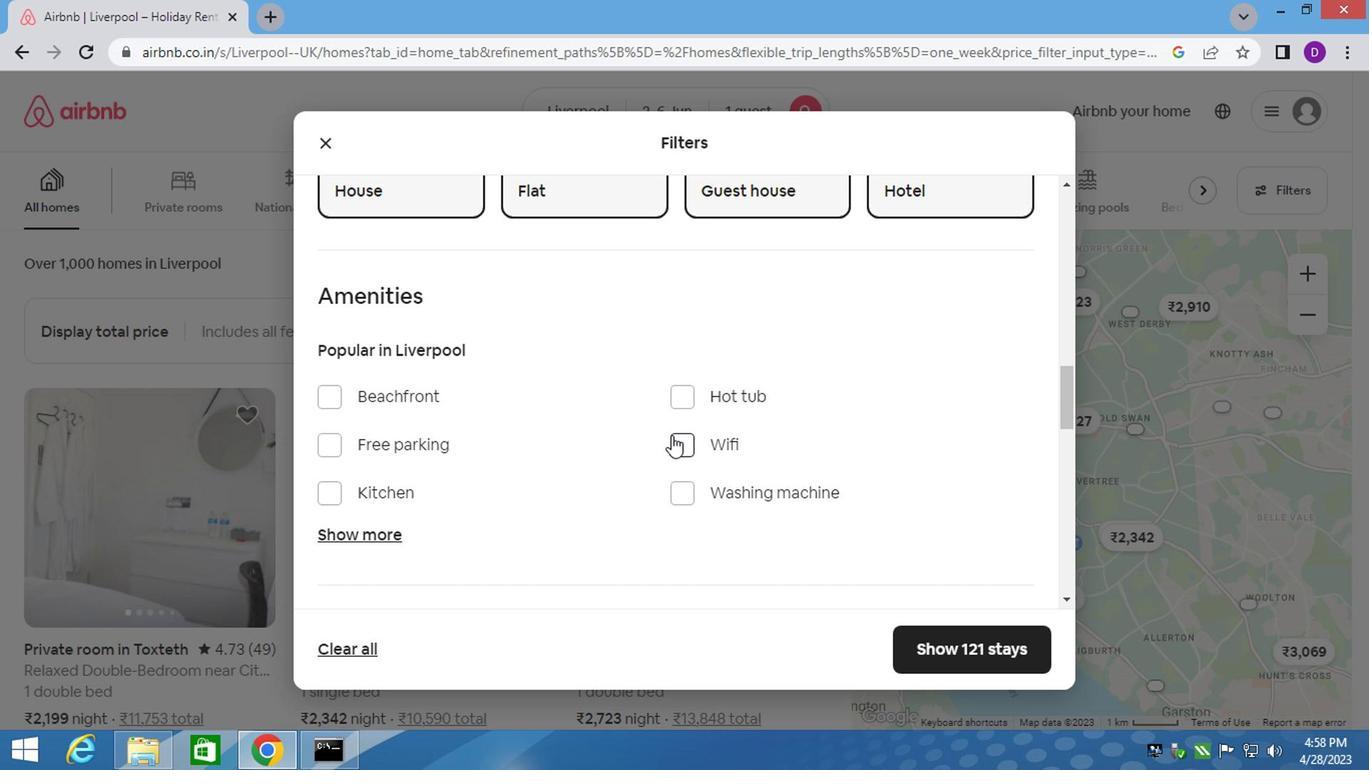 
Action: Mouse scrolled (669, 435) with delta (0, 0)
Screenshot: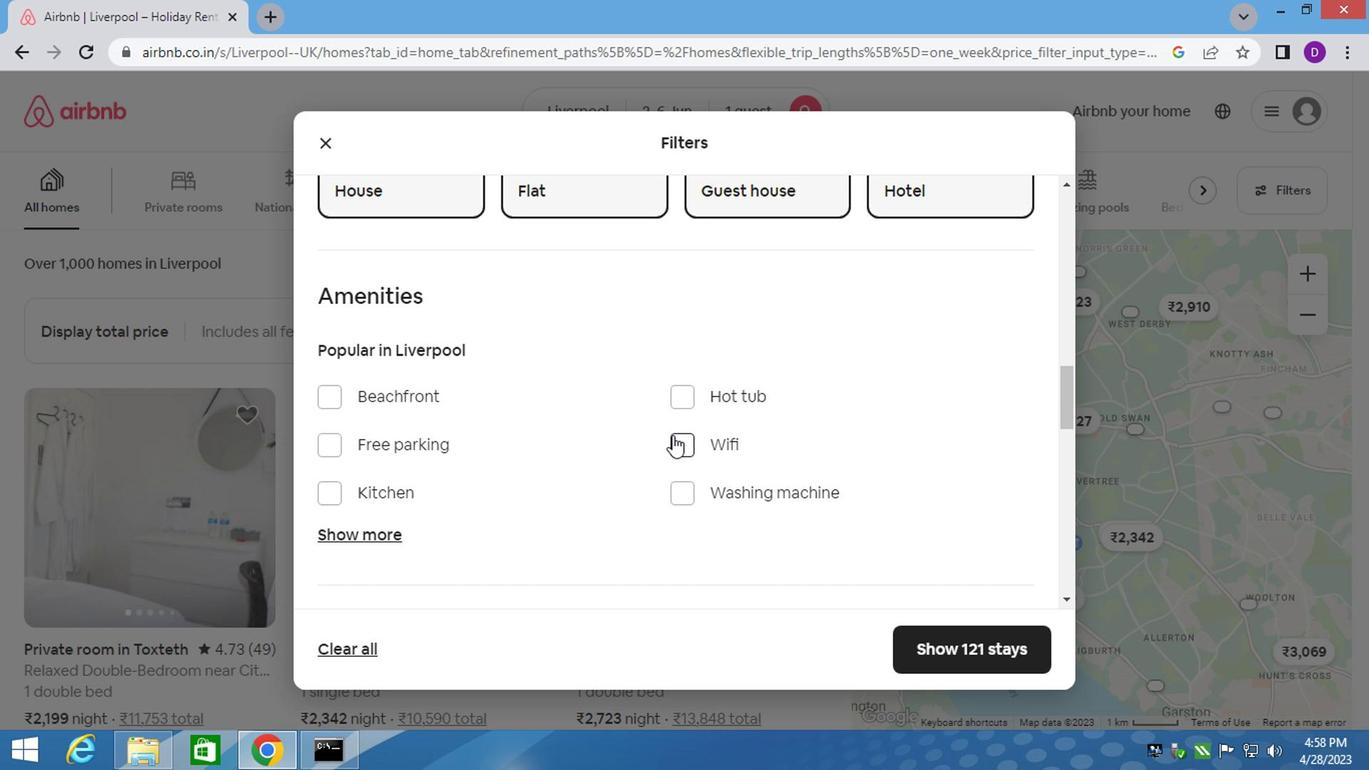 
Action: Mouse moved to (825, 434)
Screenshot: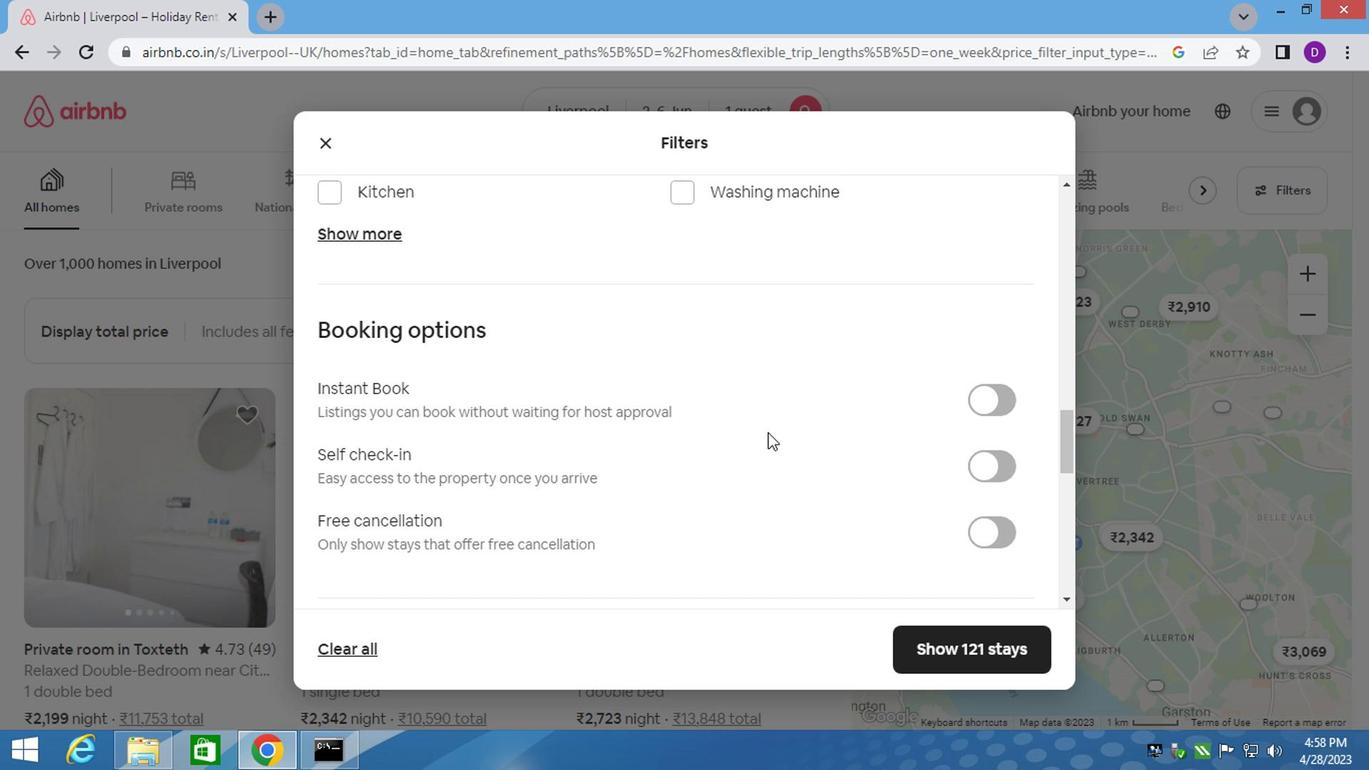 
Action: Mouse scrolled (825, 433) with delta (0, 0)
Screenshot: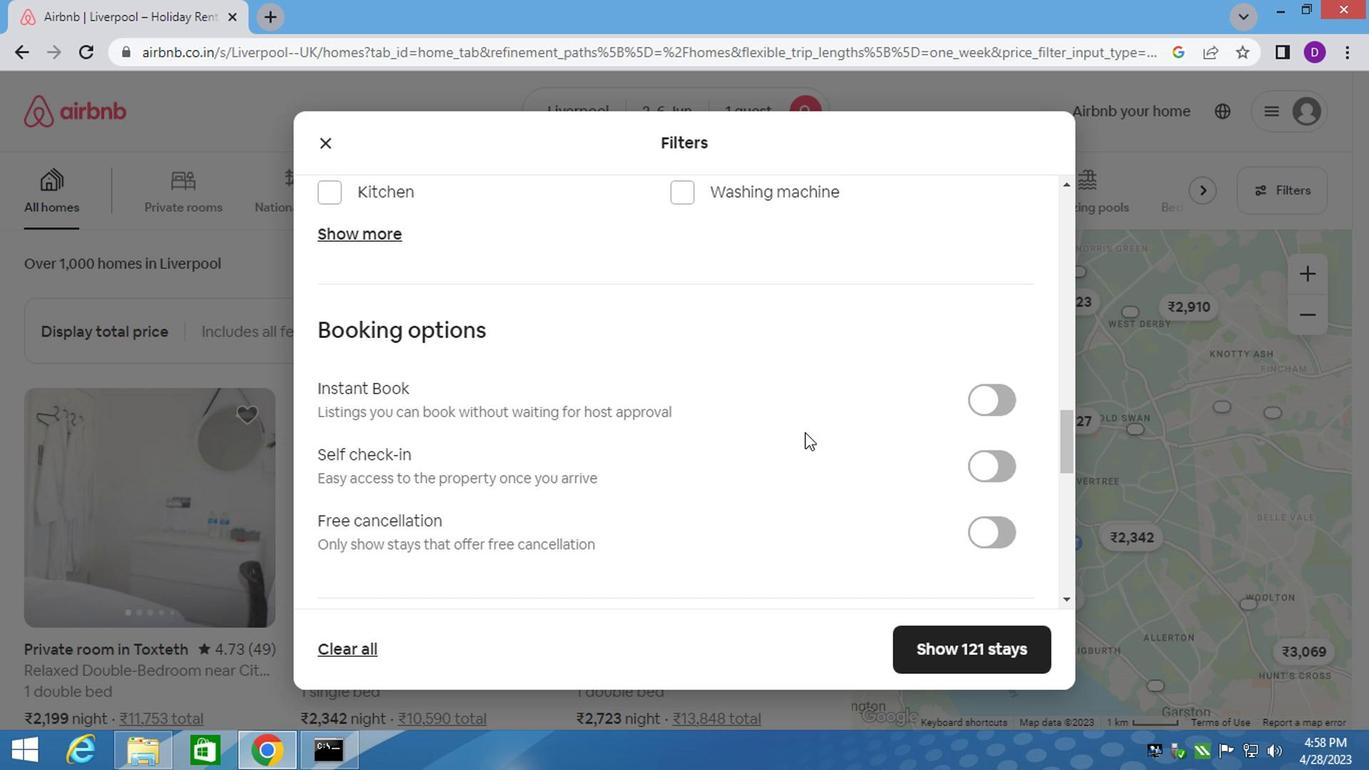 
Action: Mouse moved to (984, 367)
Screenshot: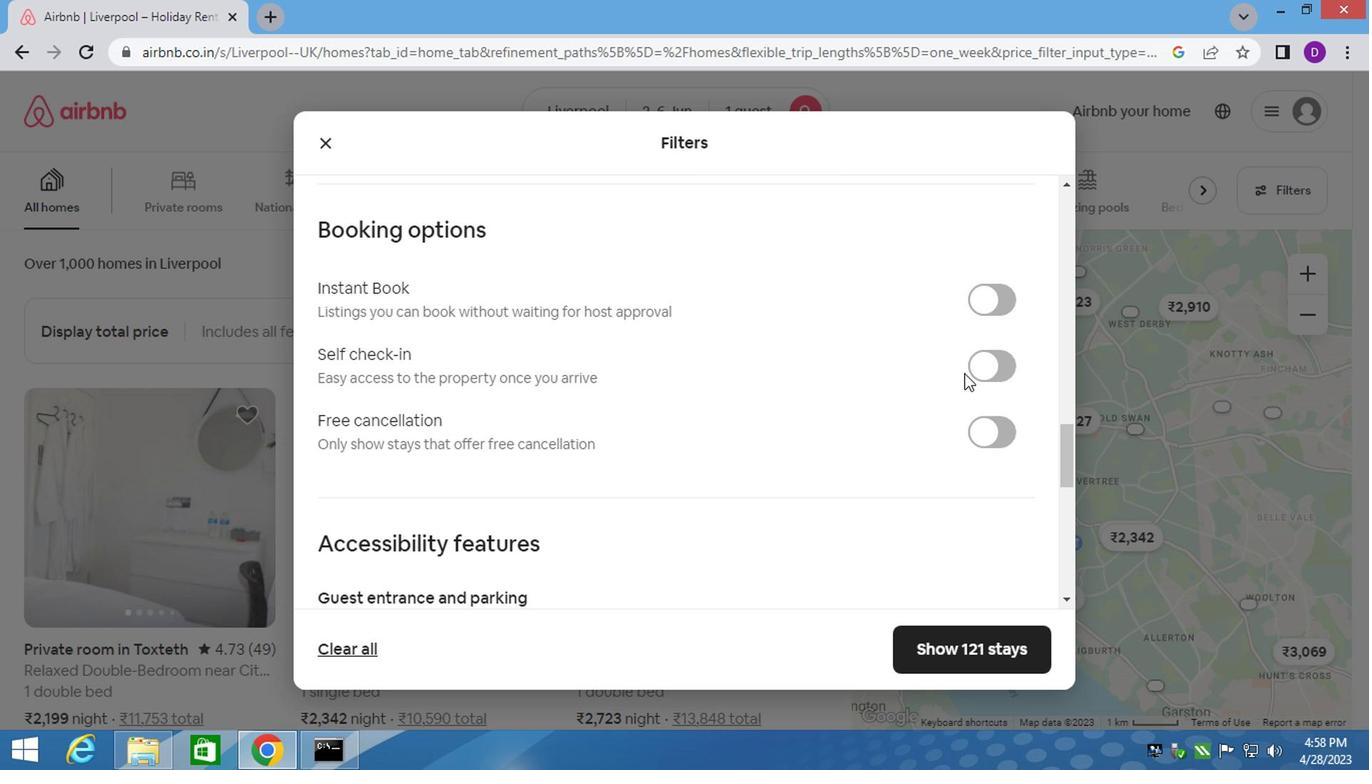 
Action: Mouse pressed left at (984, 367)
Screenshot: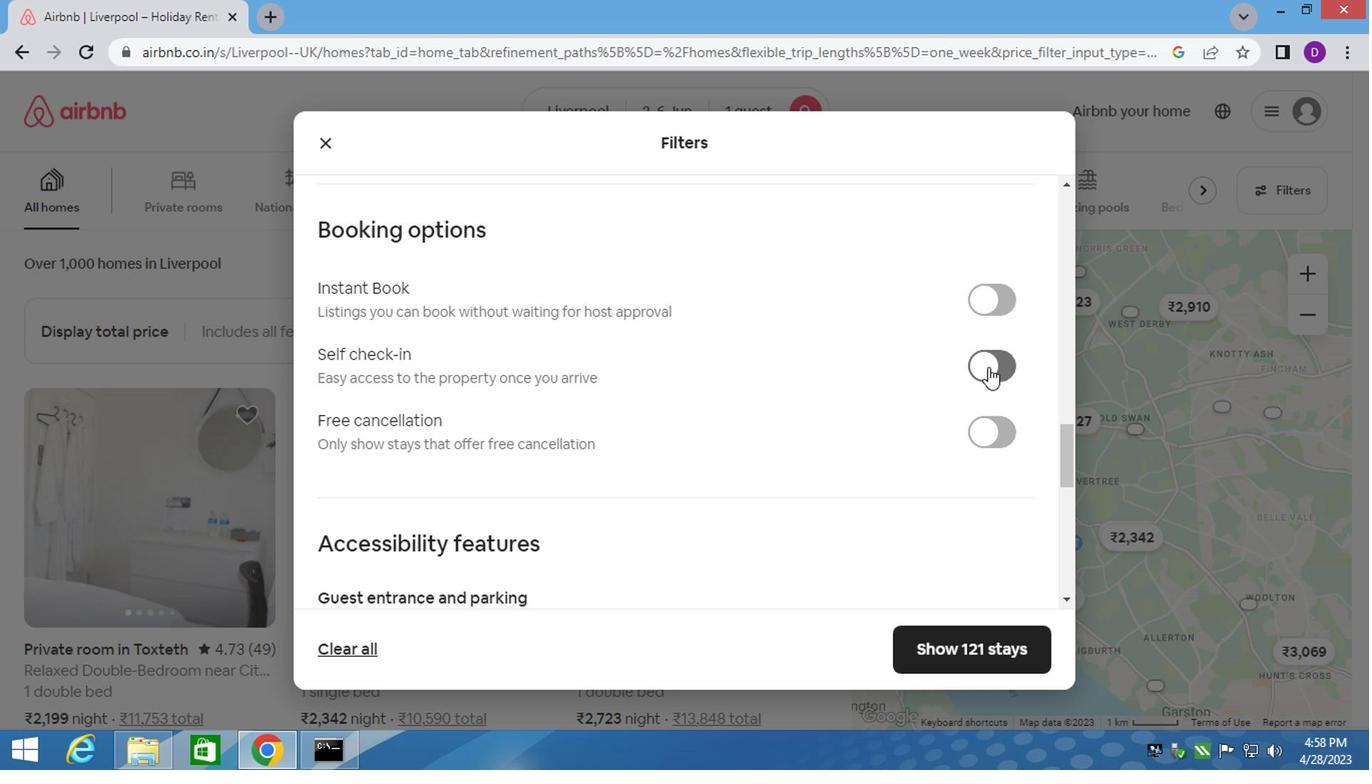 
Action: Mouse moved to (594, 475)
Screenshot: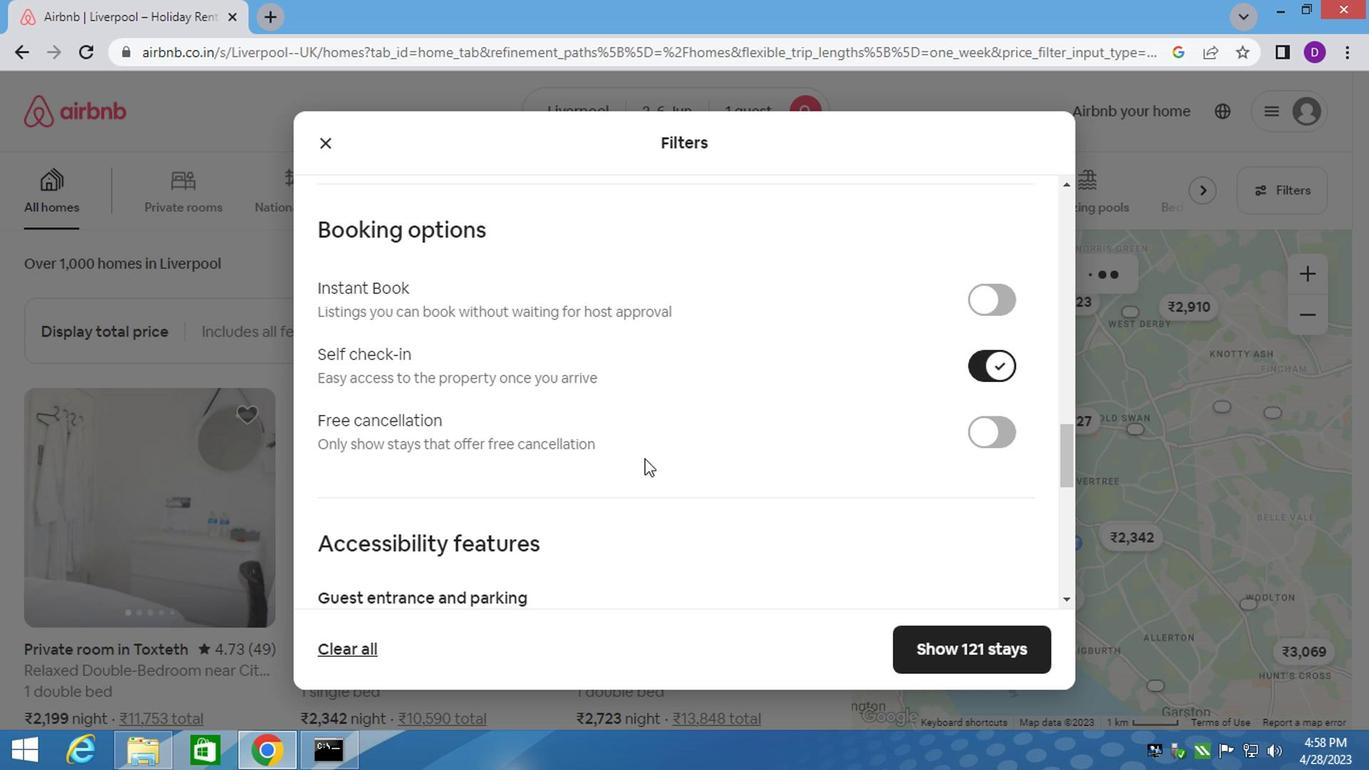 
Action: Mouse scrolled (594, 474) with delta (0, 0)
Screenshot: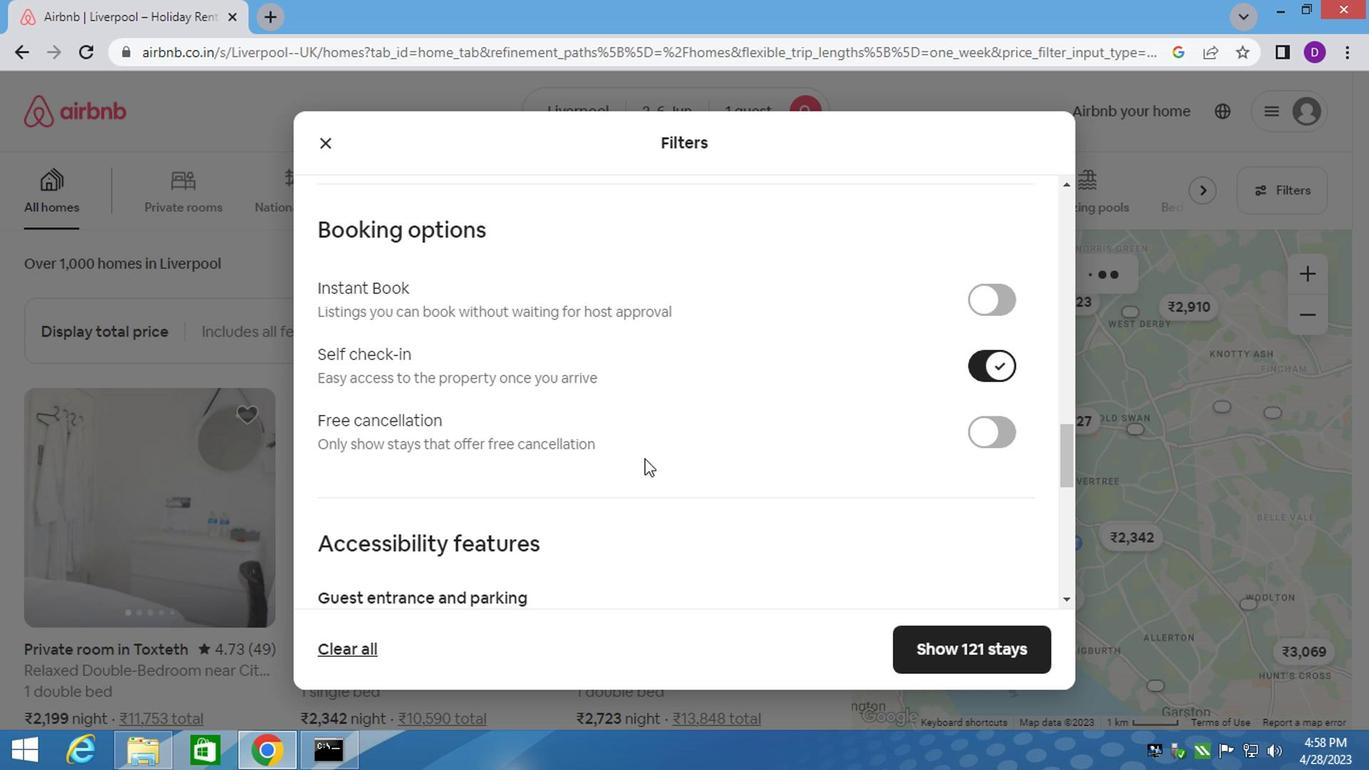 
Action: Mouse scrolled (594, 474) with delta (0, 0)
Screenshot: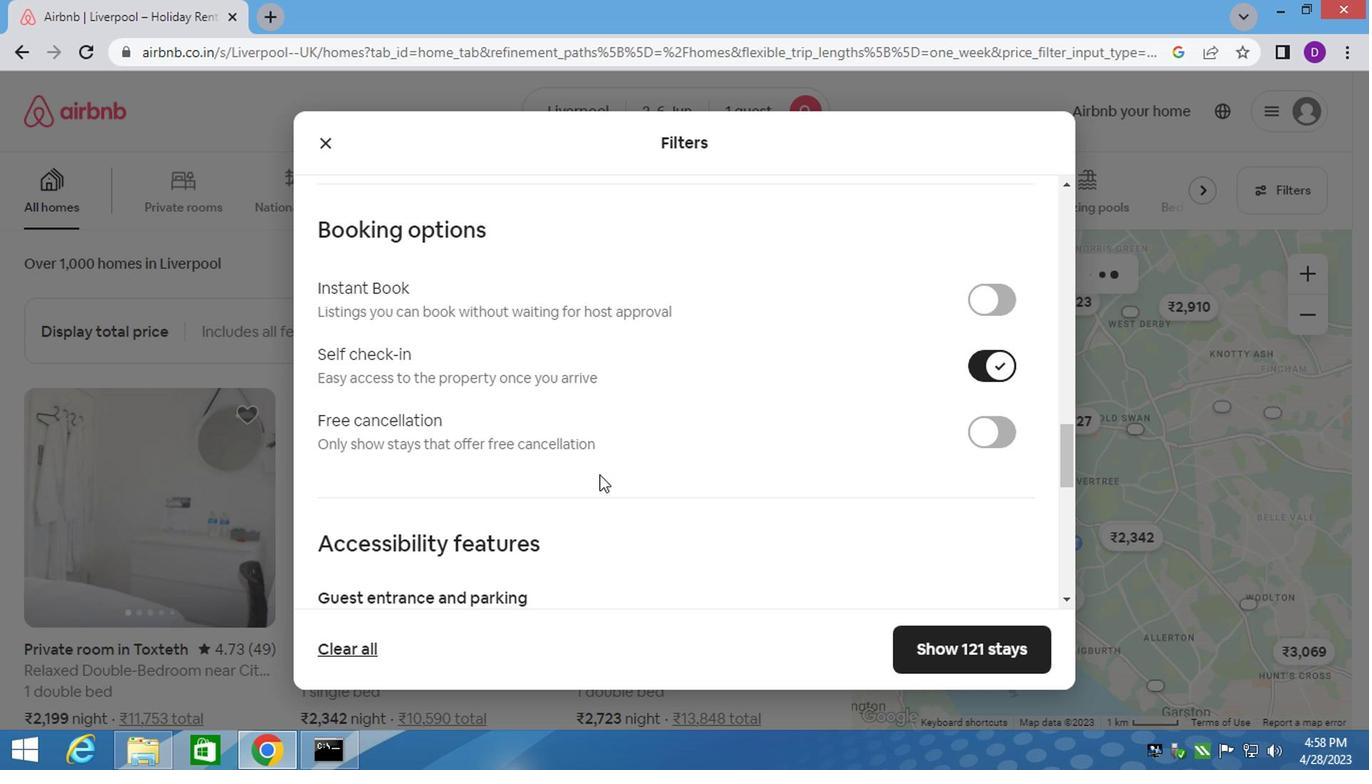 
Action: Mouse scrolled (594, 474) with delta (0, 0)
Screenshot: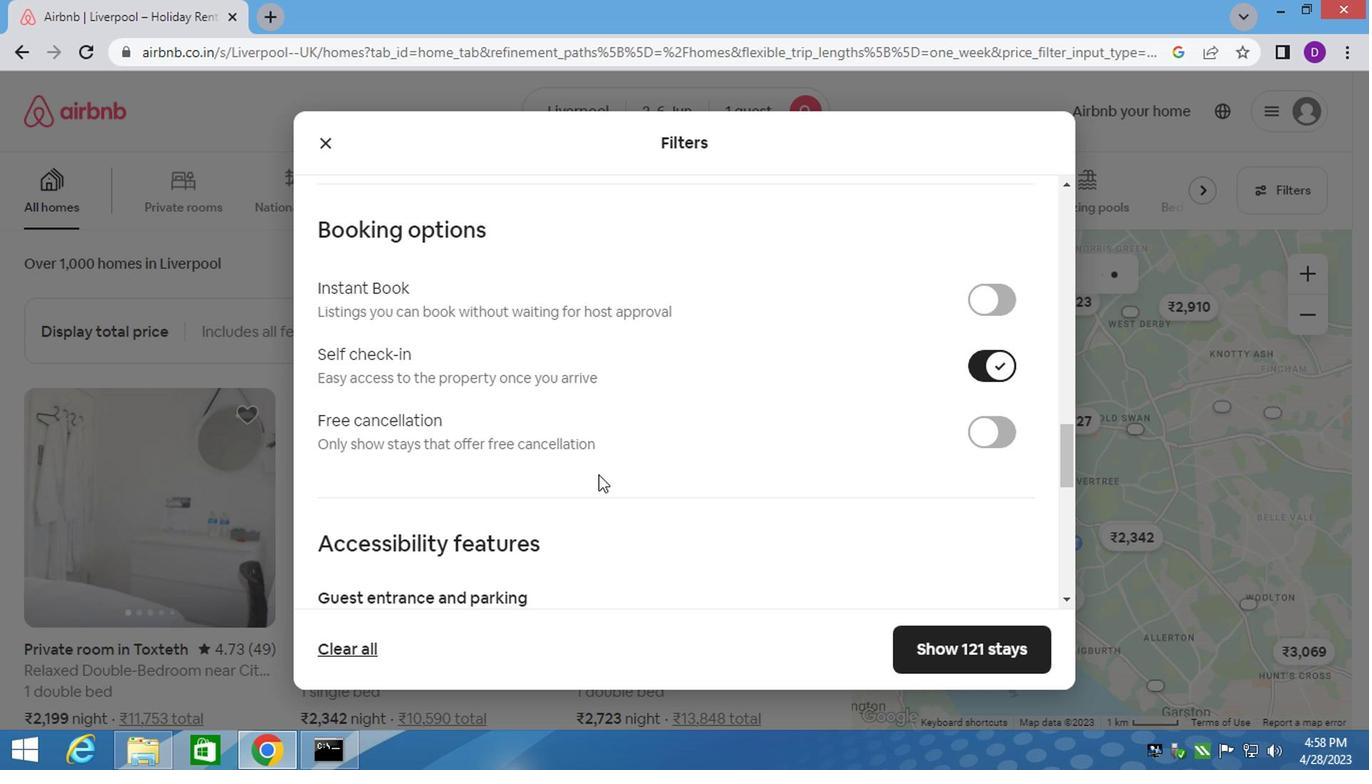 
Action: Mouse scrolled (594, 474) with delta (0, 0)
Screenshot: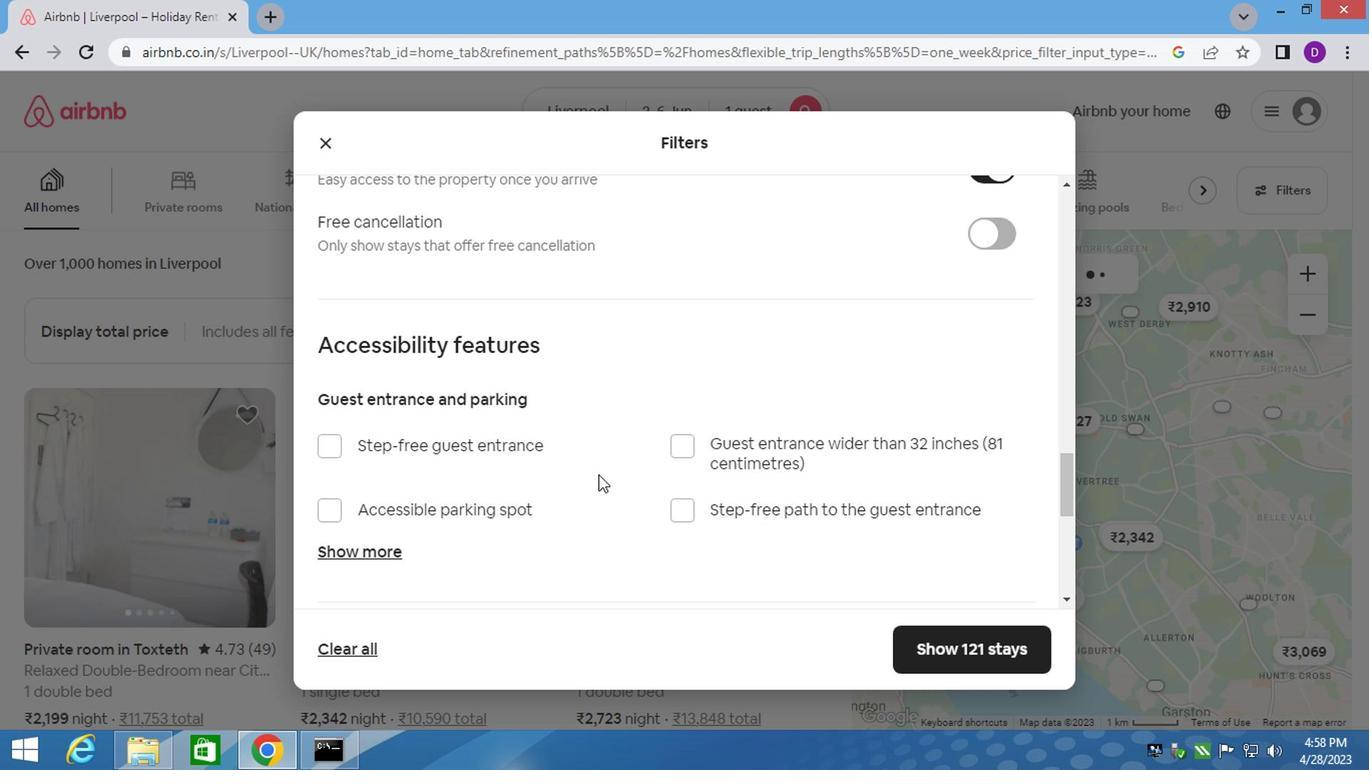 
Action: Mouse scrolled (594, 474) with delta (0, 0)
Screenshot: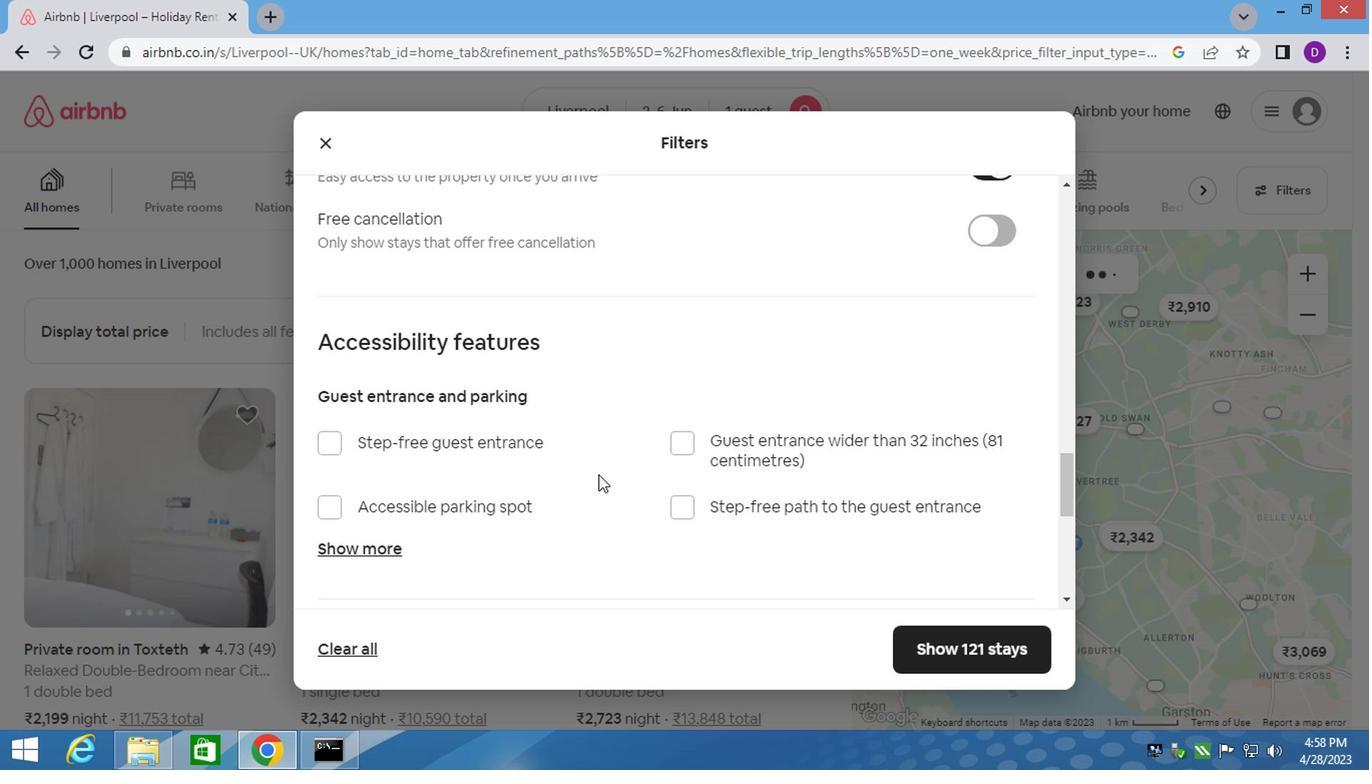 
Action: Mouse scrolled (594, 474) with delta (0, 0)
Screenshot: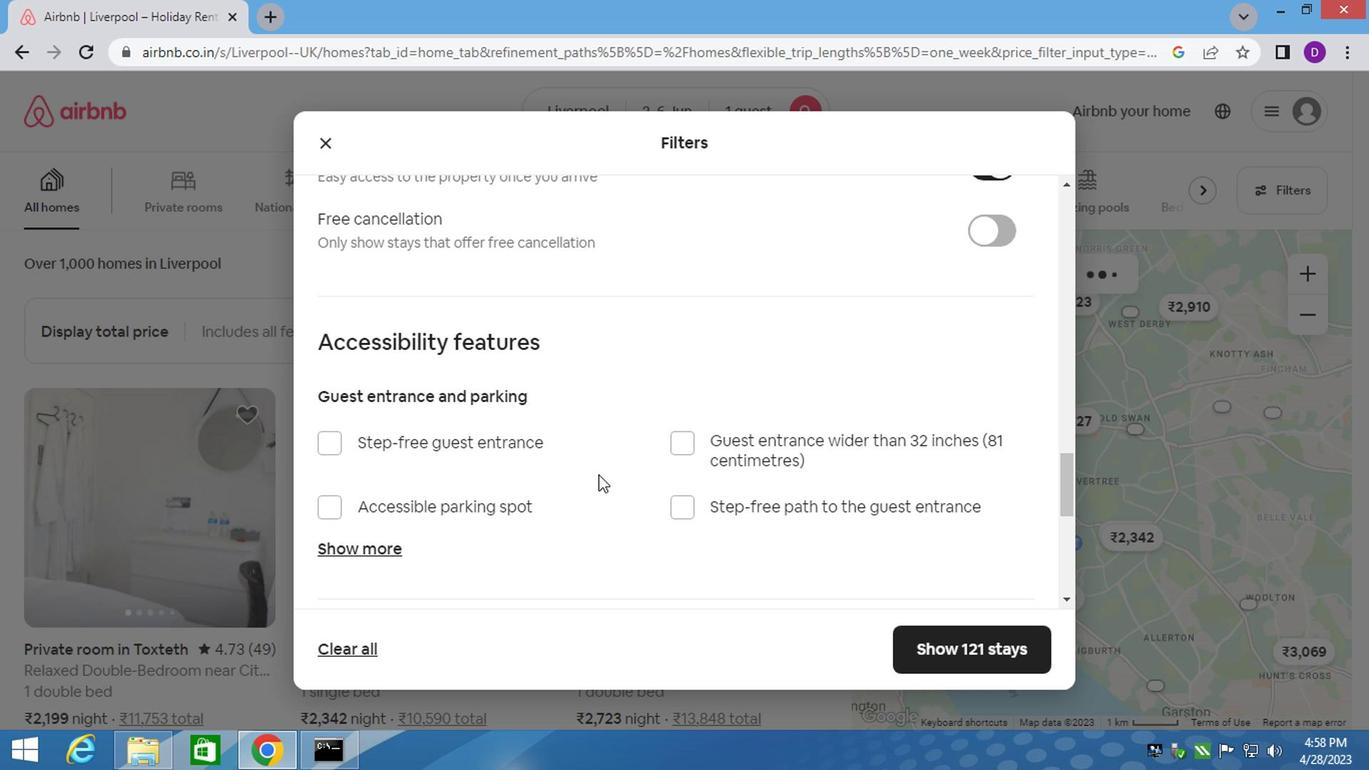 
Action: Mouse scrolled (594, 474) with delta (0, 0)
Screenshot: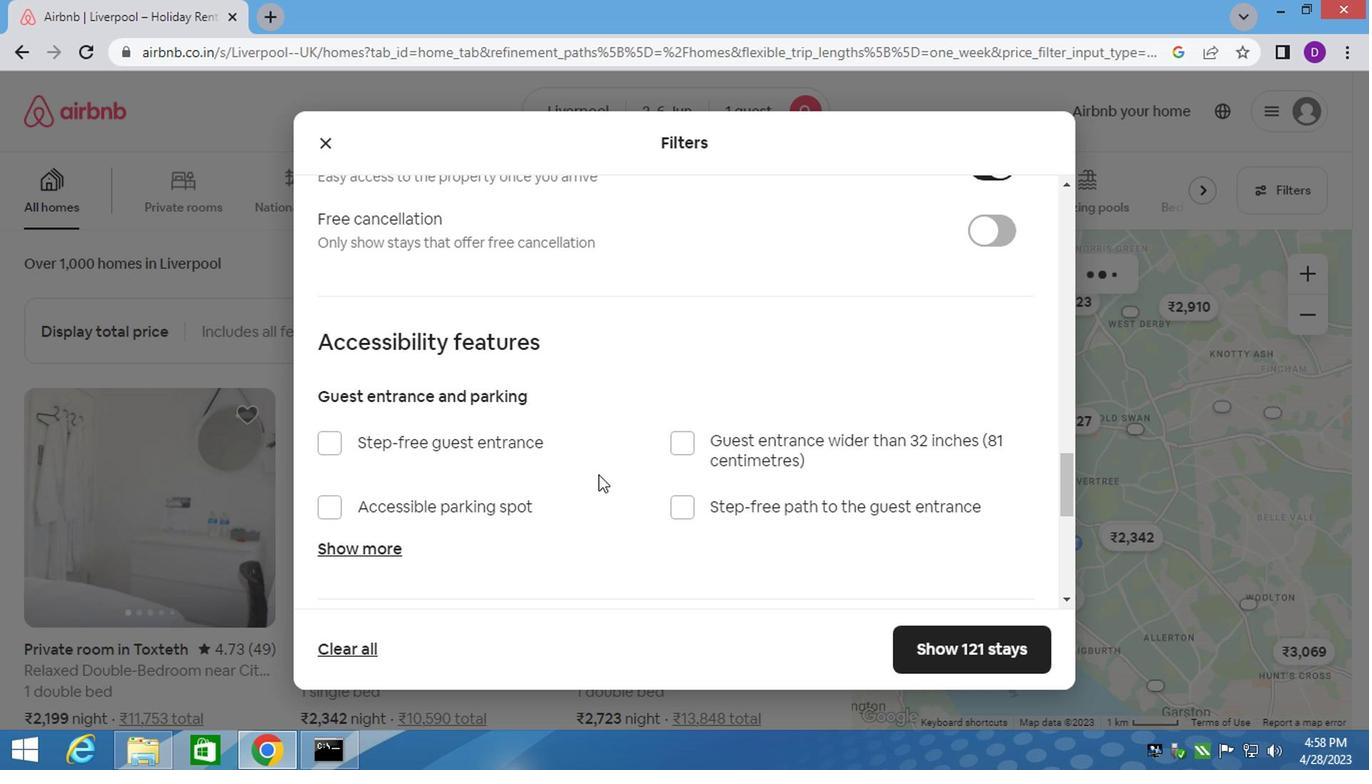 
Action: Mouse scrolled (594, 474) with delta (0, 0)
Screenshot: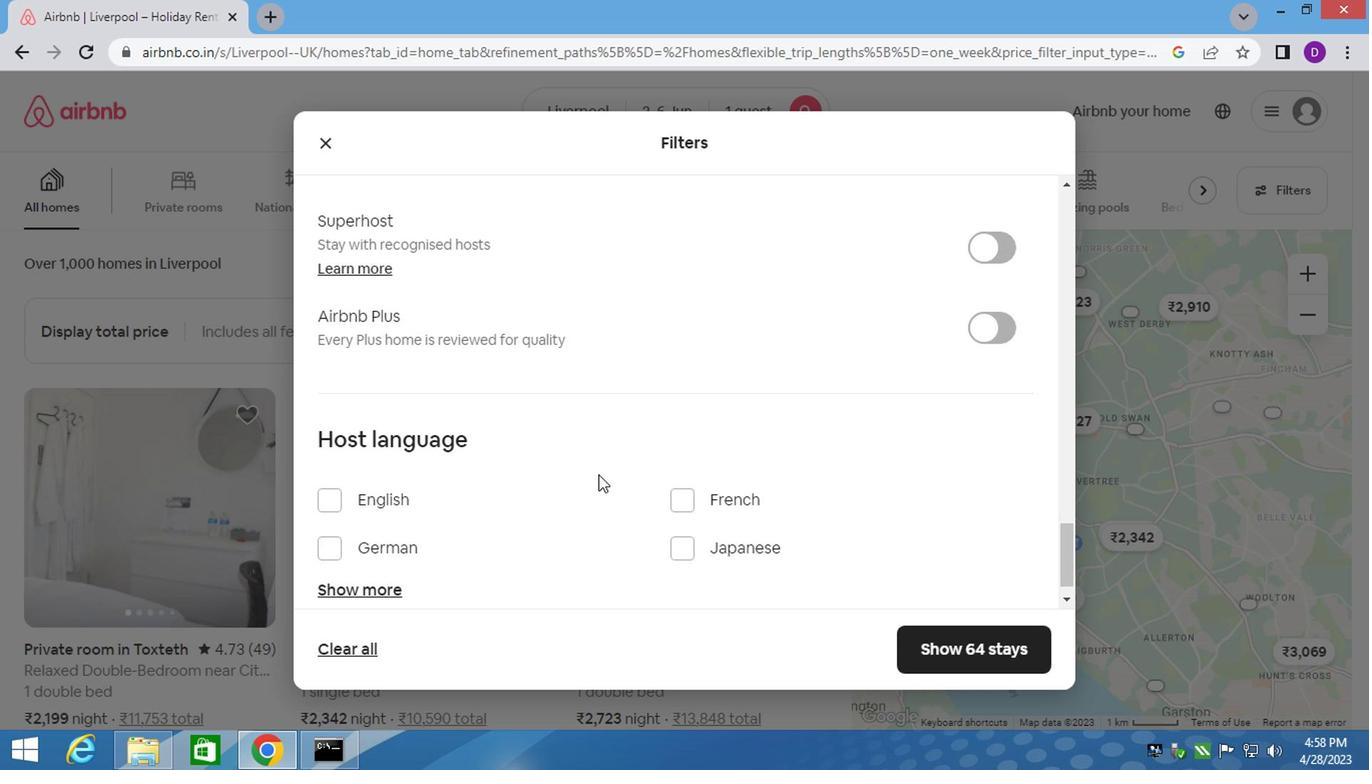 
Action: Mouse scrolled (594, 474) with delta (0, 0)
Screenshot: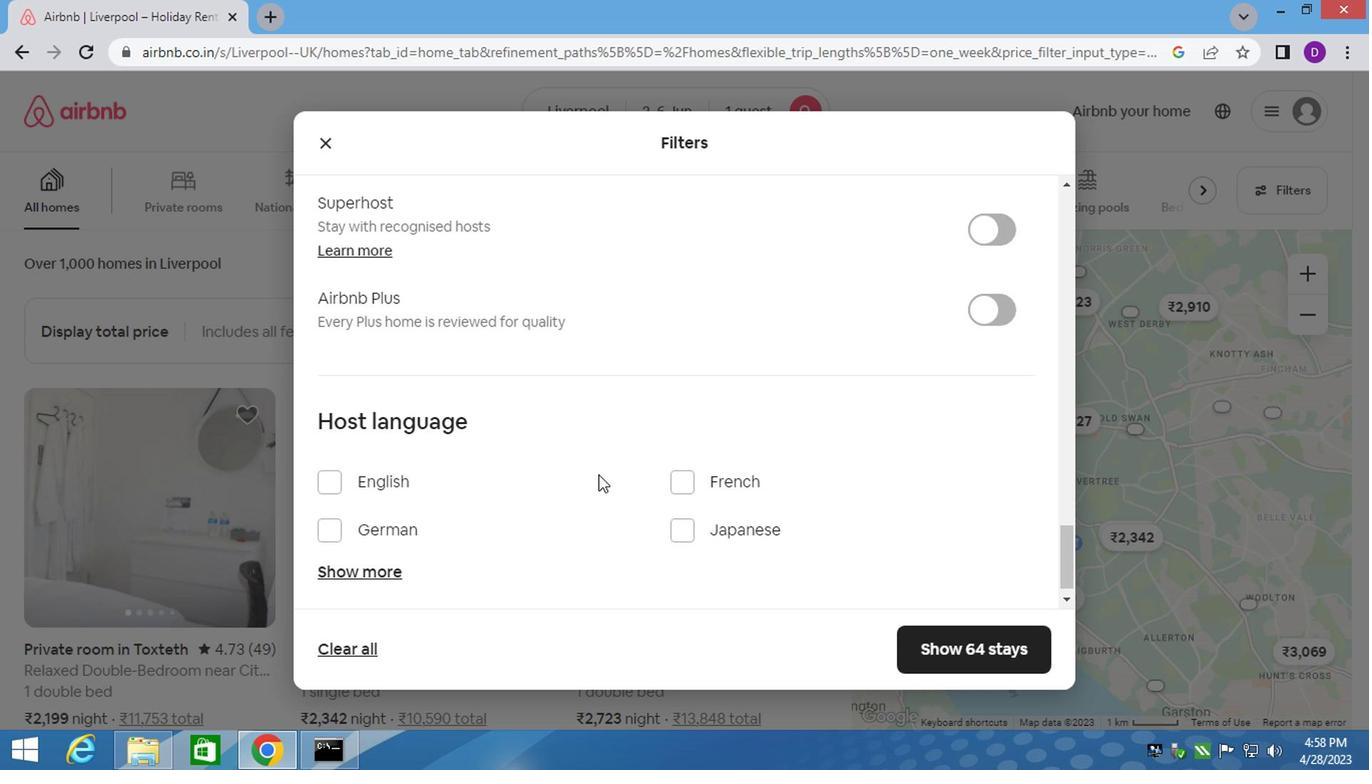 
Action: Mouse scrolled (594, 474) with delta (0, 0)
Screenshot: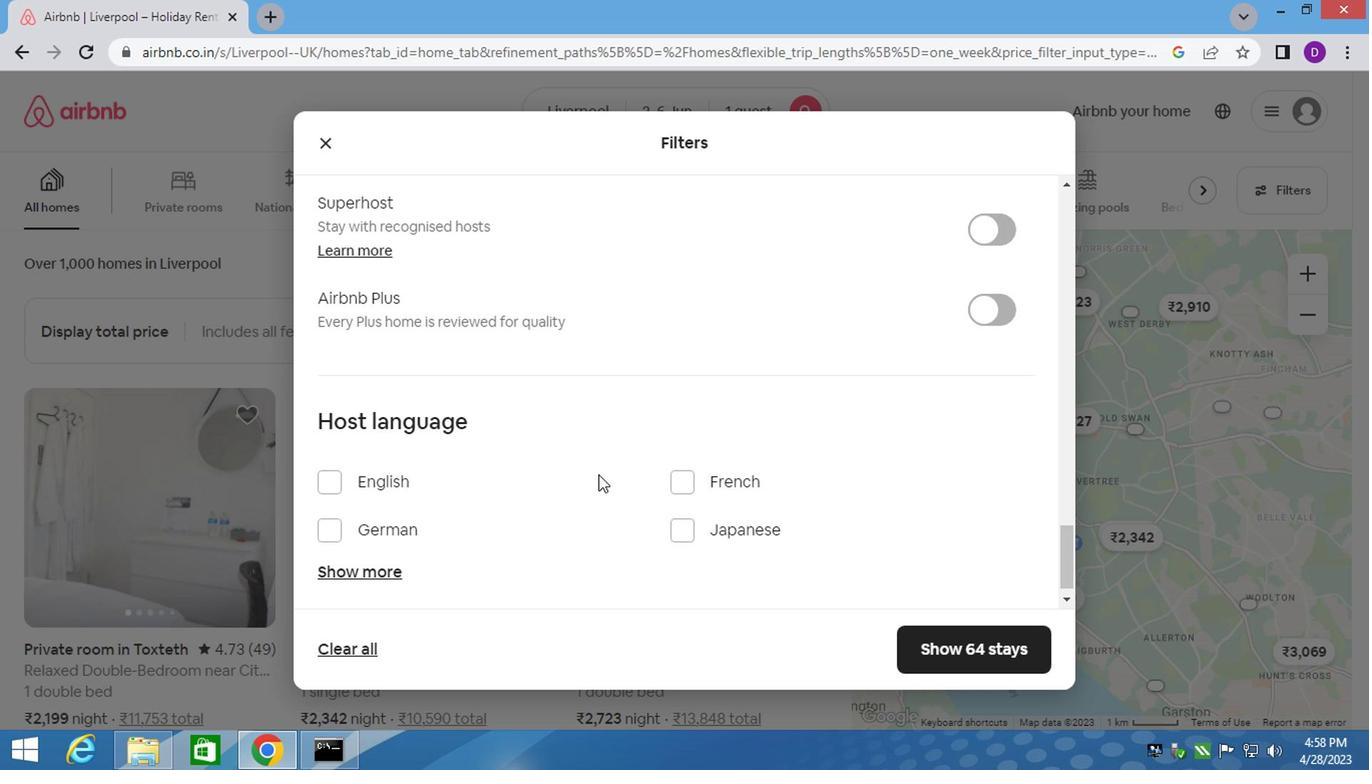 
Action: Mouse moved to (330, 463)
Screenshot: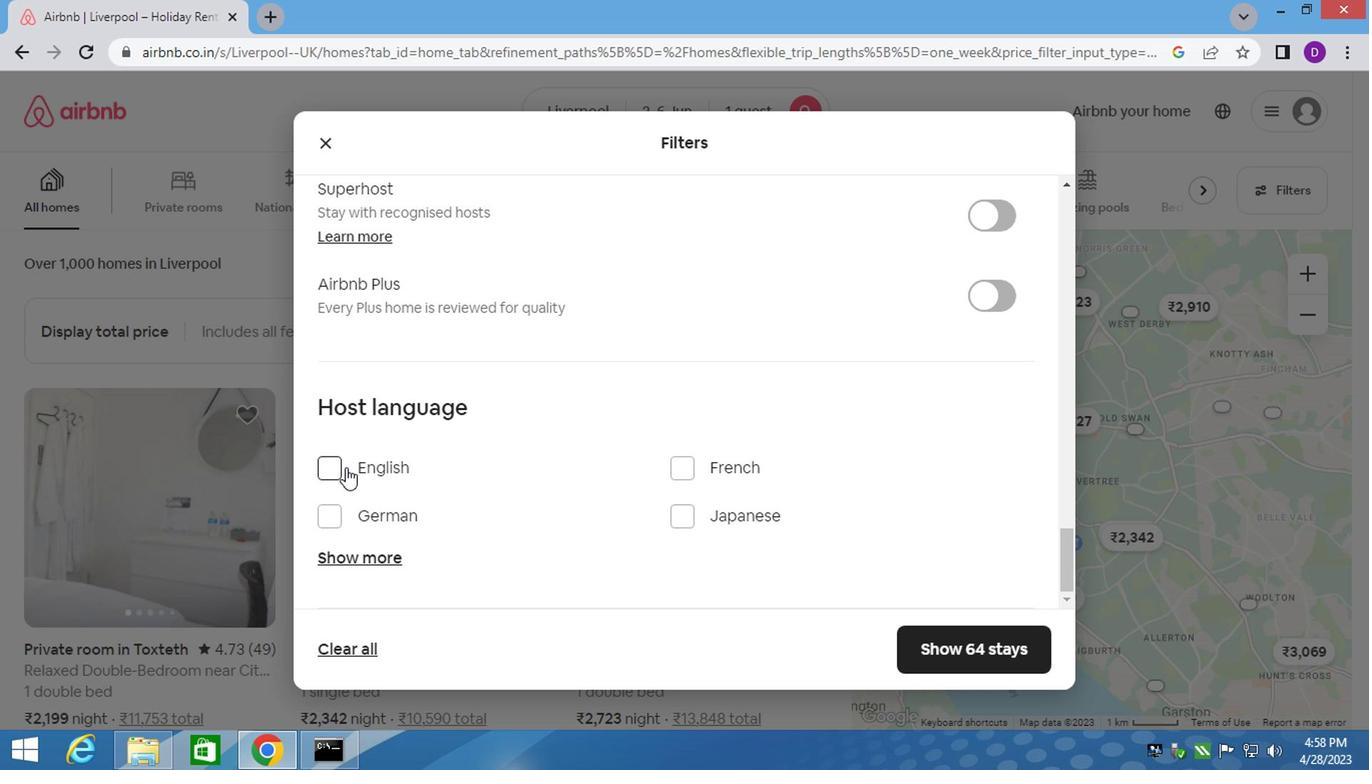 
Action: Mouse pressed left at (330, 463)
Screenshot: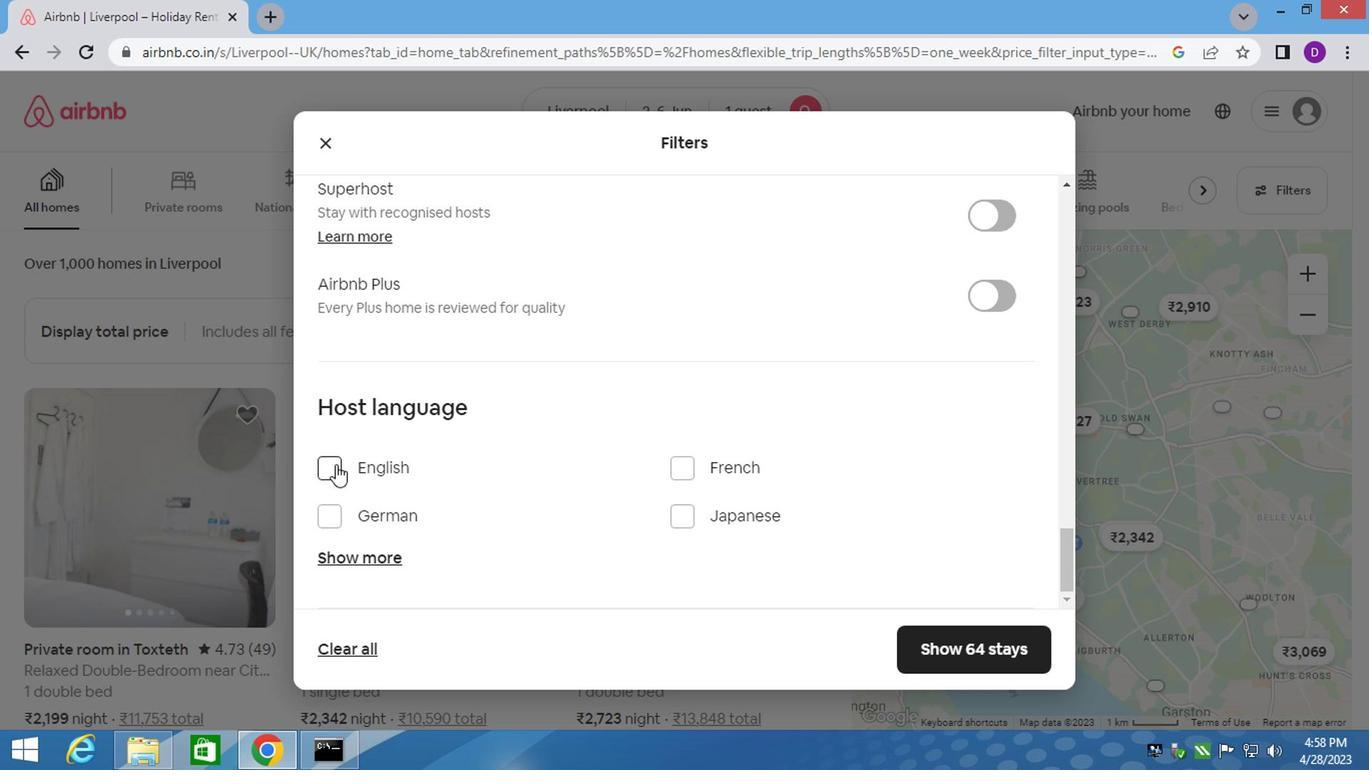 
Action: Mouse moved to (942, 641)
Screenshot: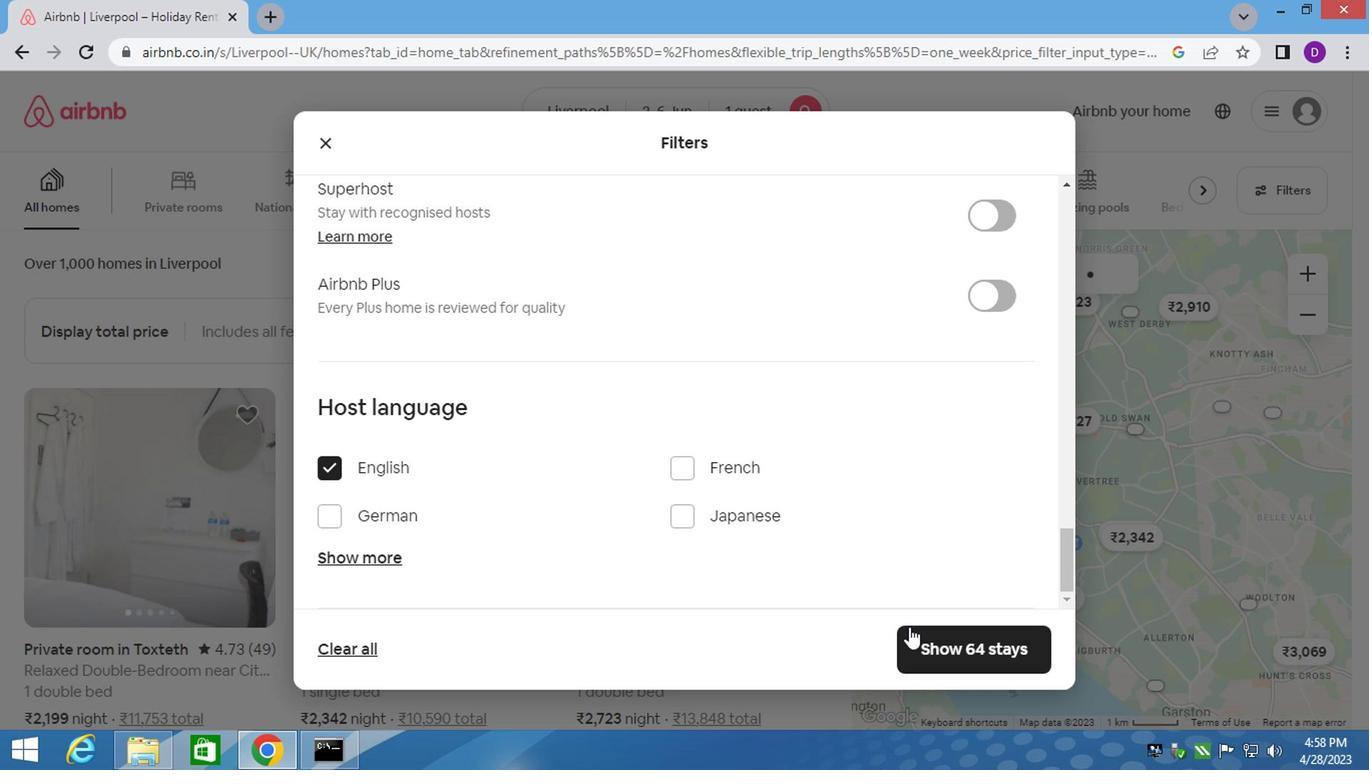 
Action: Mouse pressed left at (942, 641)
Screenshot: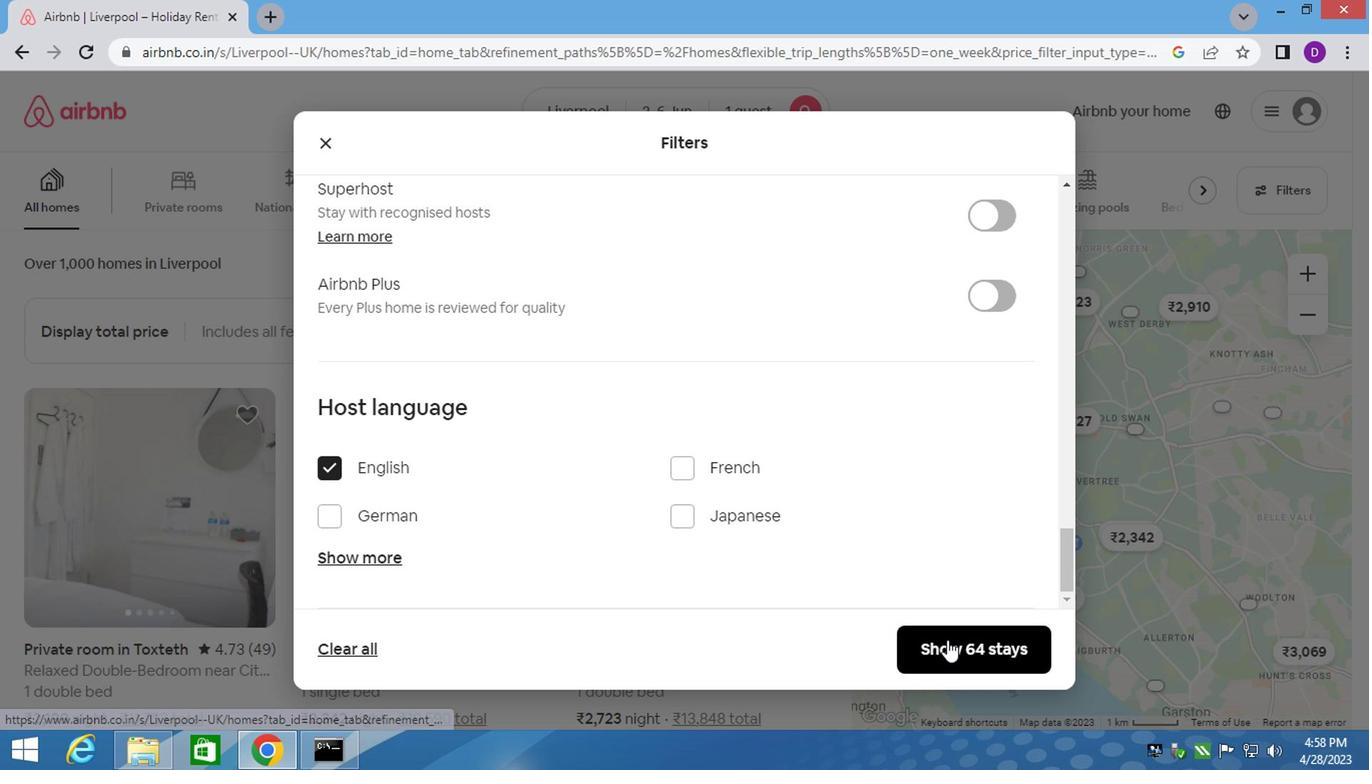 
